 Task: Look for space in Jacobābād, Pakistan from 12th  August, 2023 to 15th August, 2023 for 3 adults in price range Rs.12000 to Rs.16000. Place can be entire place with 2 bedrooms having 3 beds and 1 bathroom. Property type can be house, flat, guest house. Booking option can be shelf check-in. Required host language is English.
Action: Mouse pressed left at (509, 87)
Screenshot: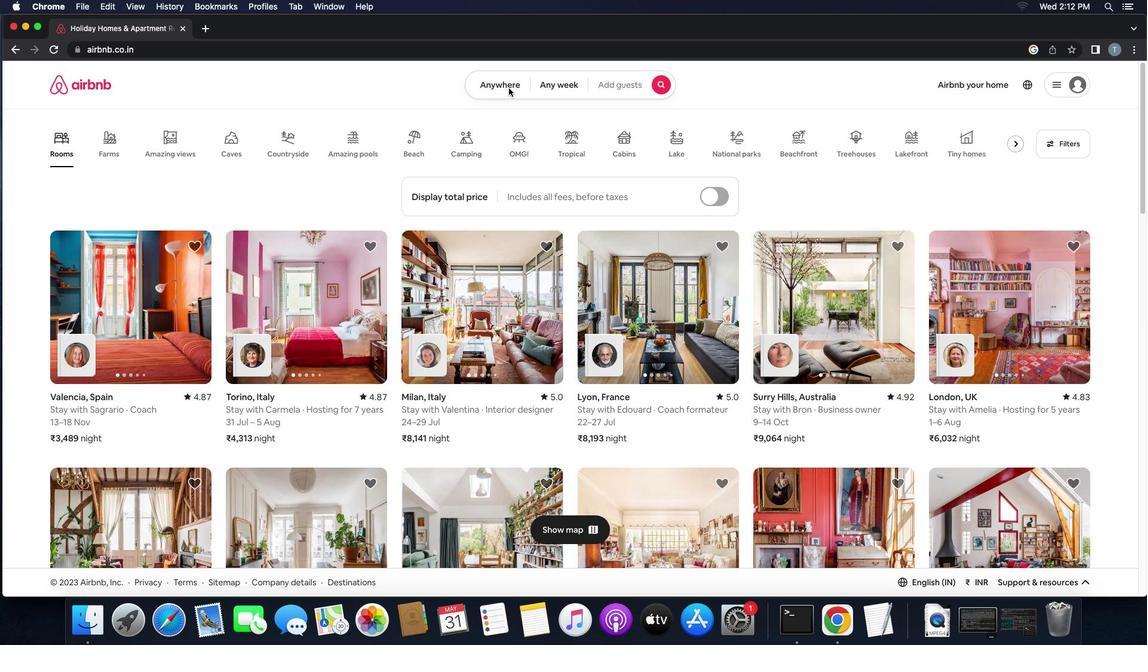 
Action: Mouse pressed left at (509, 87)
Screenshot: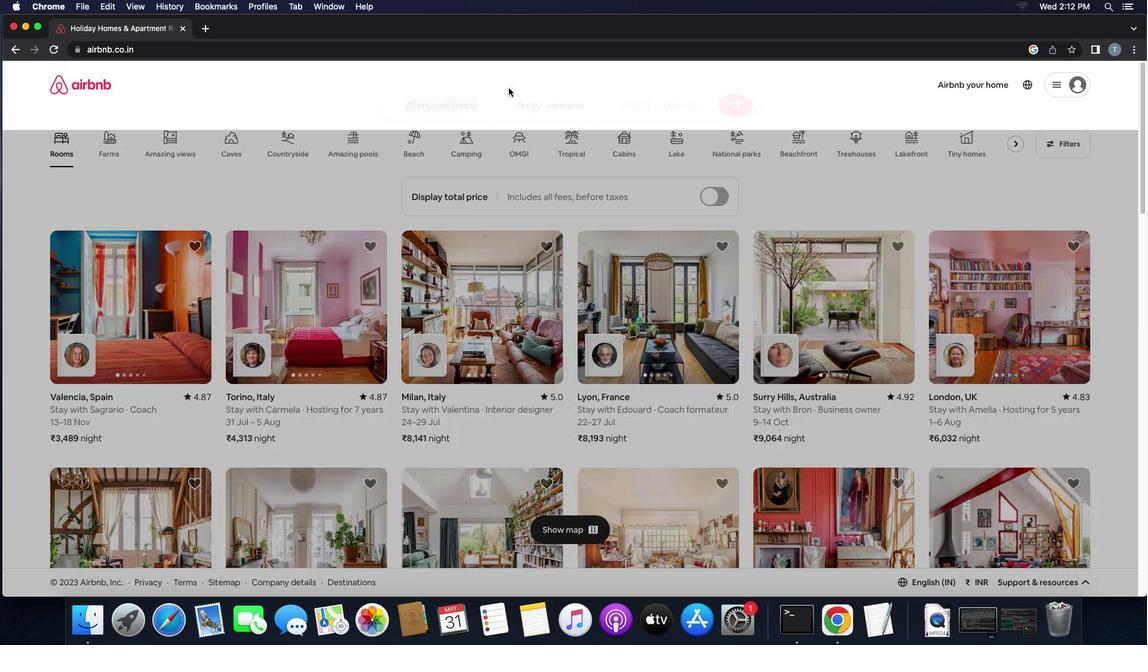 
Action: Mouse moved to (478, 125)
Screenshot: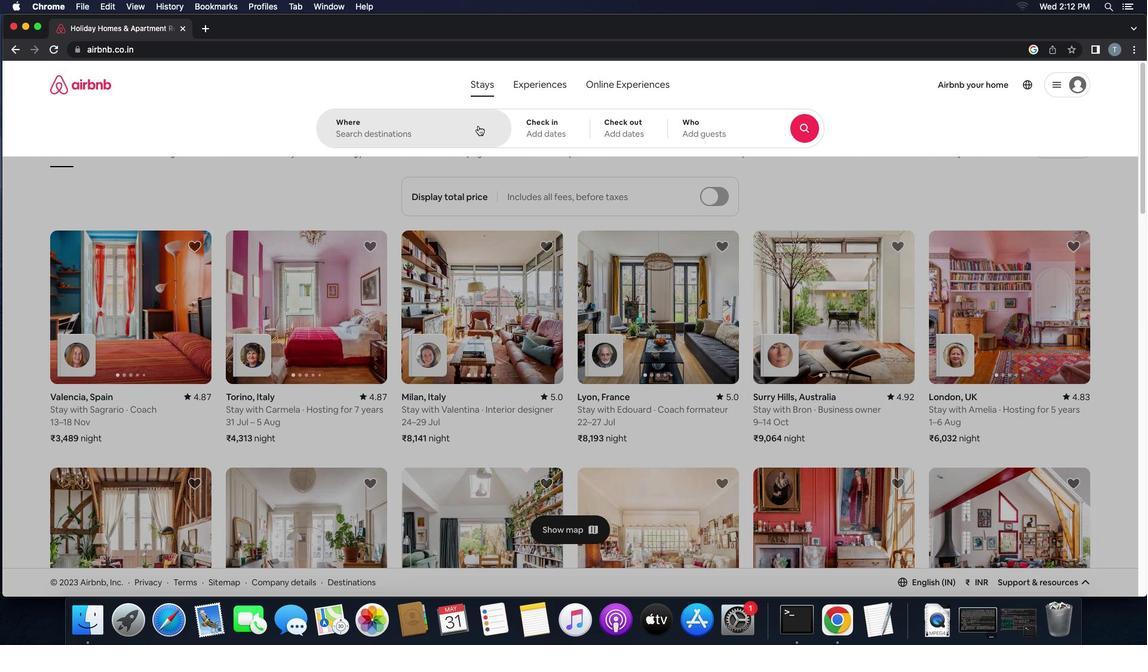 
Action: Mouse pressed left at (478, 125)
Screenshot: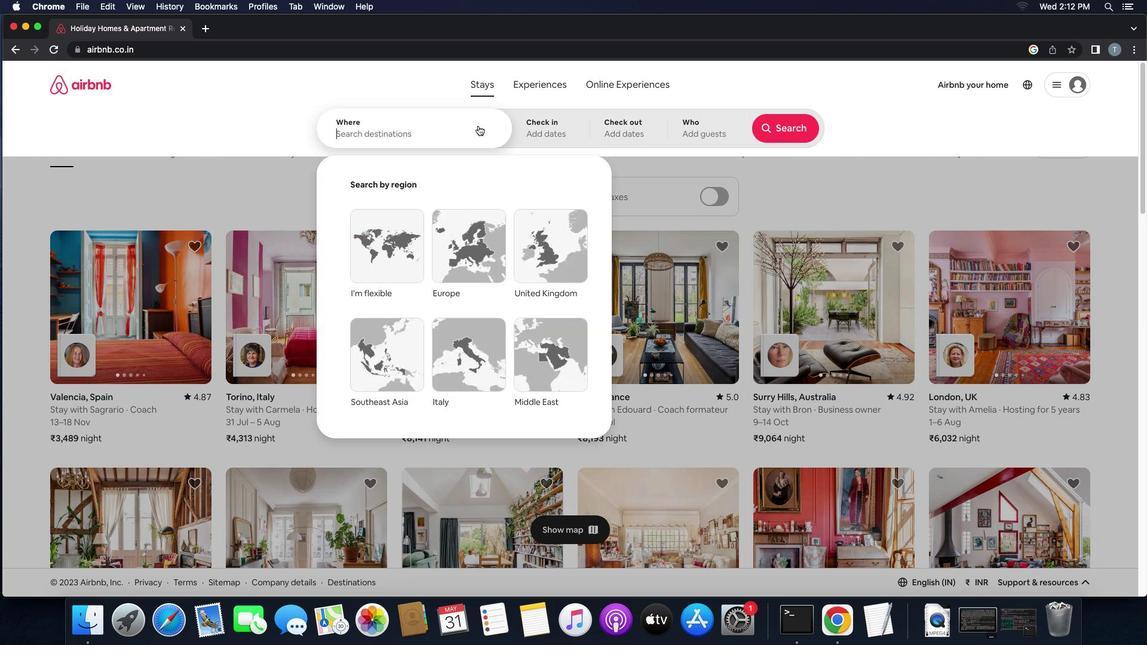 
Action: Mouse moved to (477, 126)
Screenshot: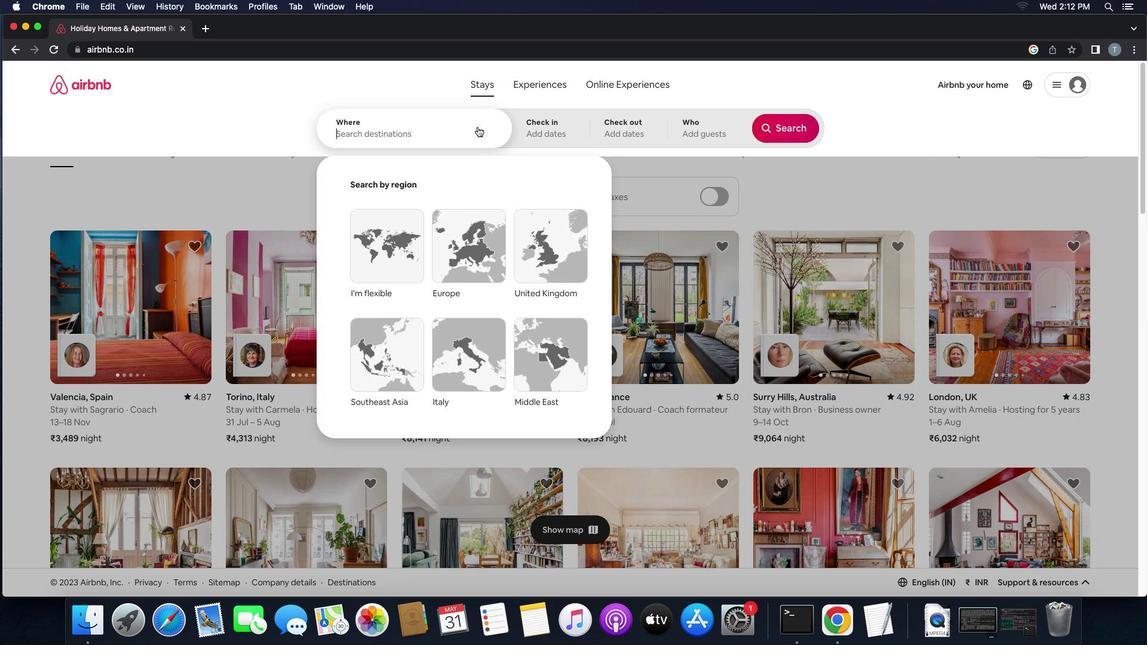 
Action: Key pressed 'j''a''c''o''b''a''b''a''d'
Screenshot: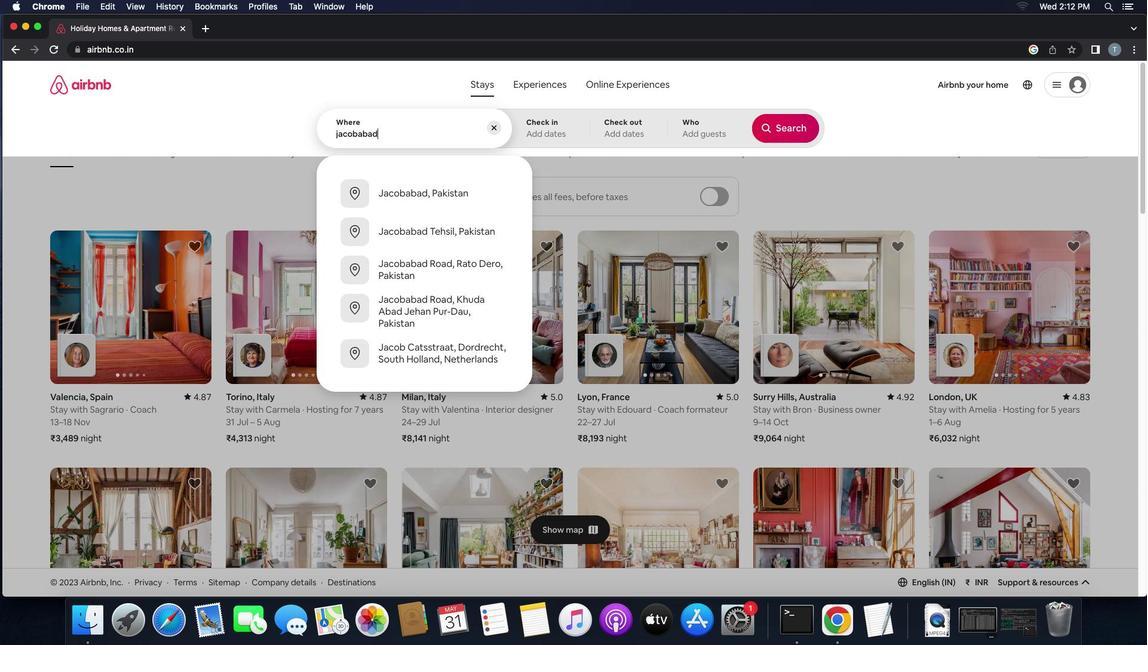 
Action: Mouse moved to (465, 200)
Screenshot: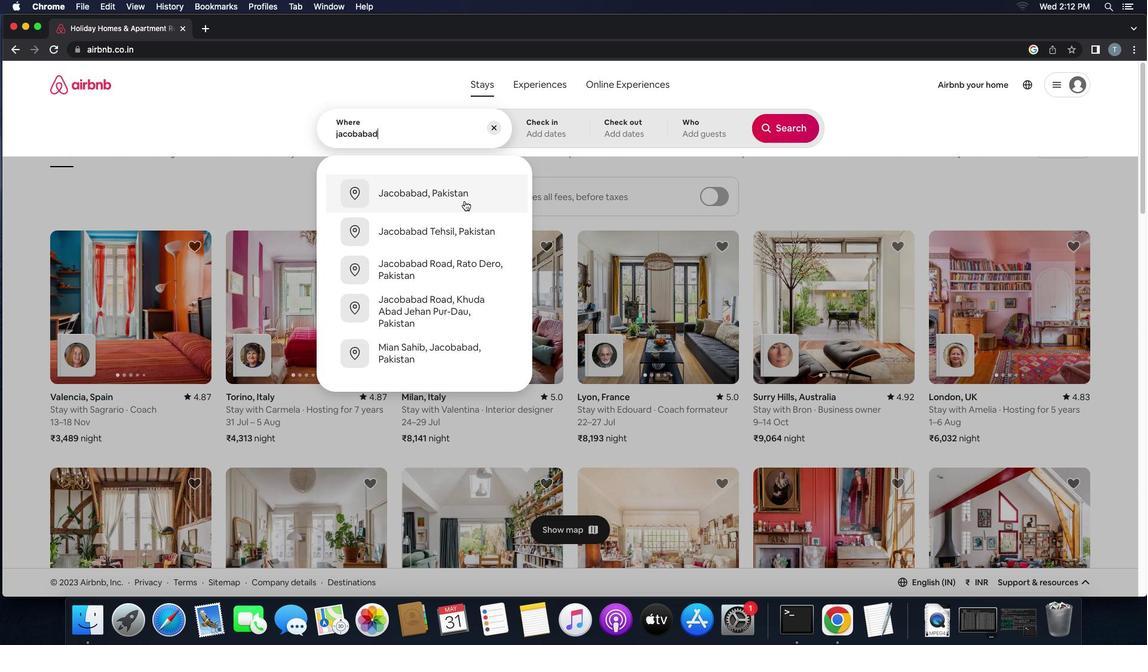 
Action: Mouse pressed left at (465, 200)
Screenshot: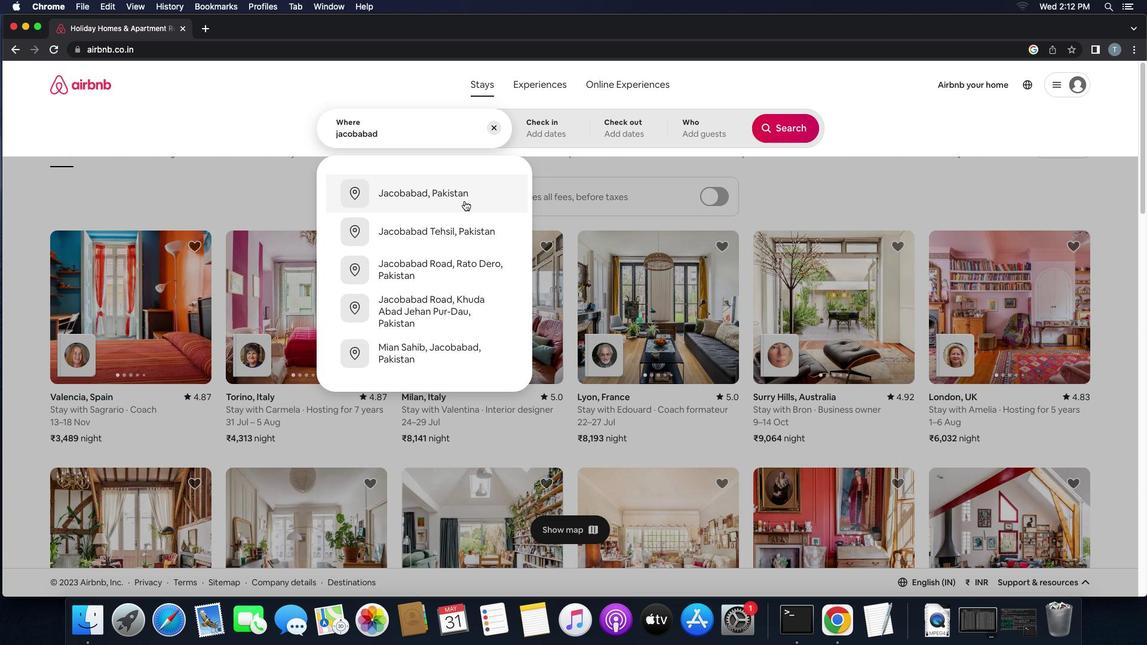 
Action: Mouse moved to (789, 219)
Screenshot: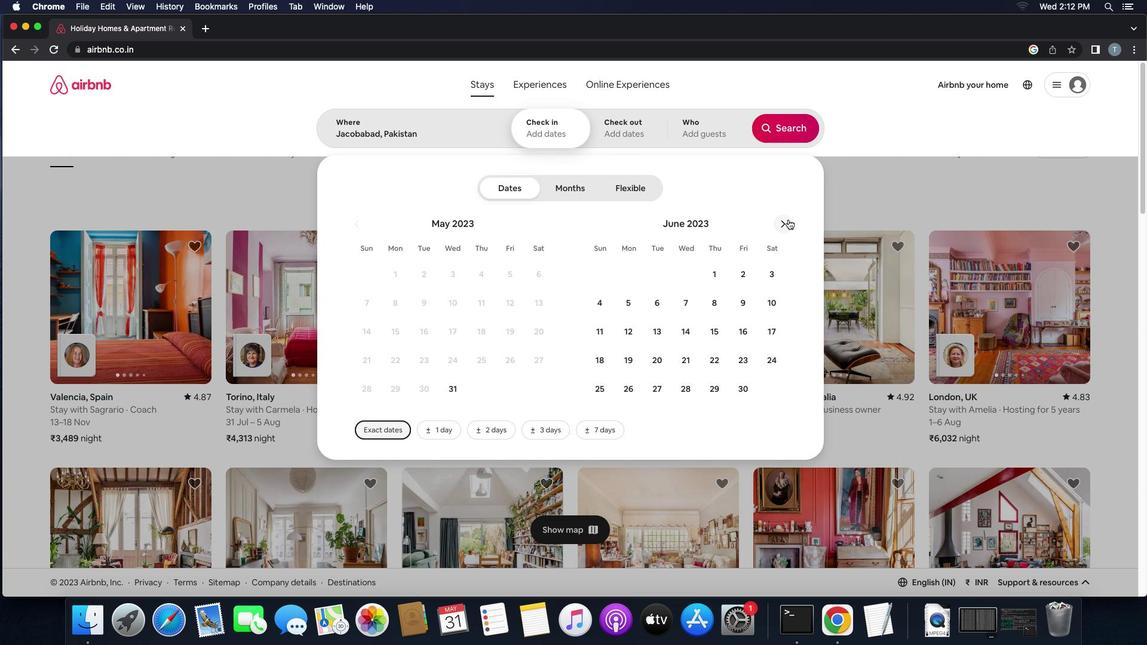 
Action: Mouse pressed left at (789, 219)
Screenshot: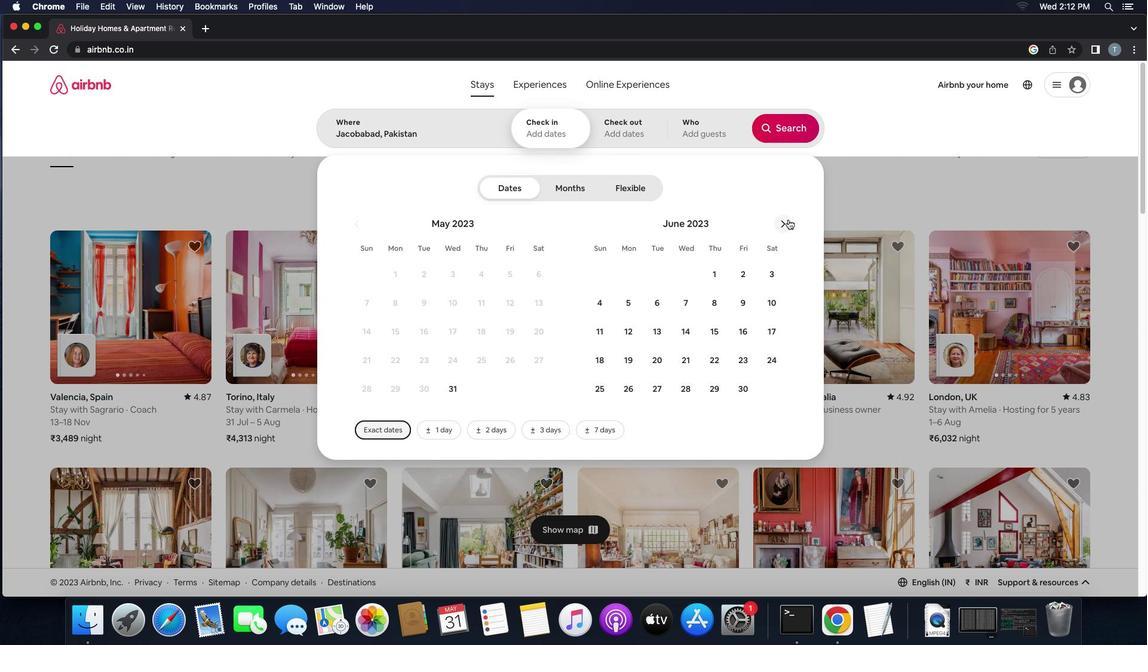 
Action: Mouse moved to (789, 220)
Screenshot: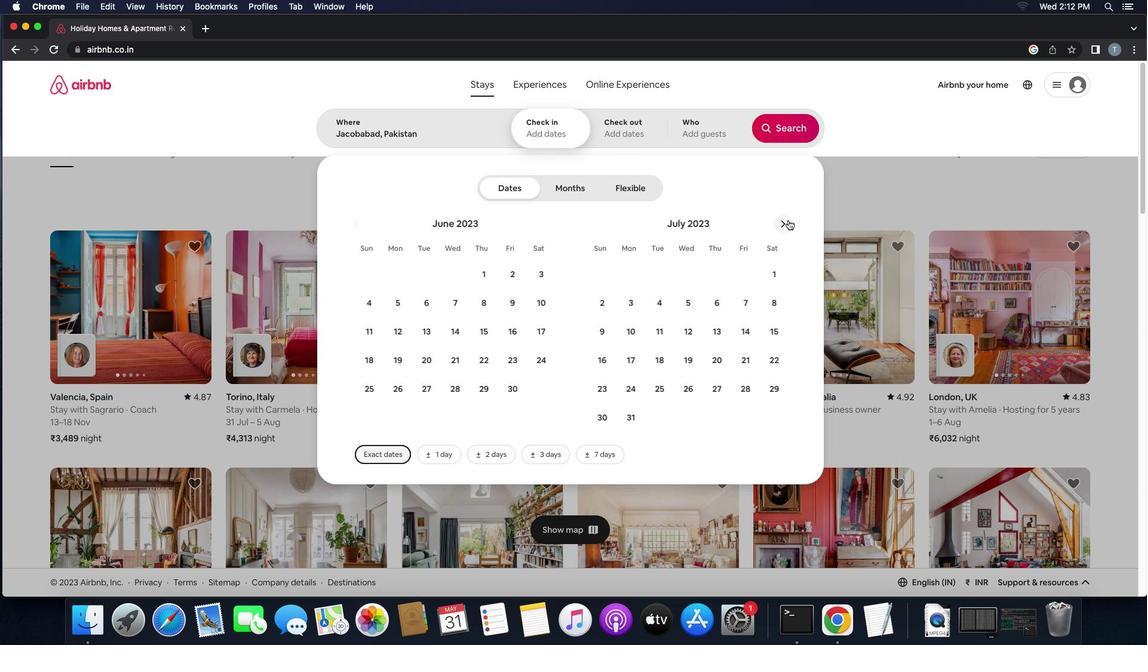 
Action: Mouse pressed left at (789, 220)
Screenshot: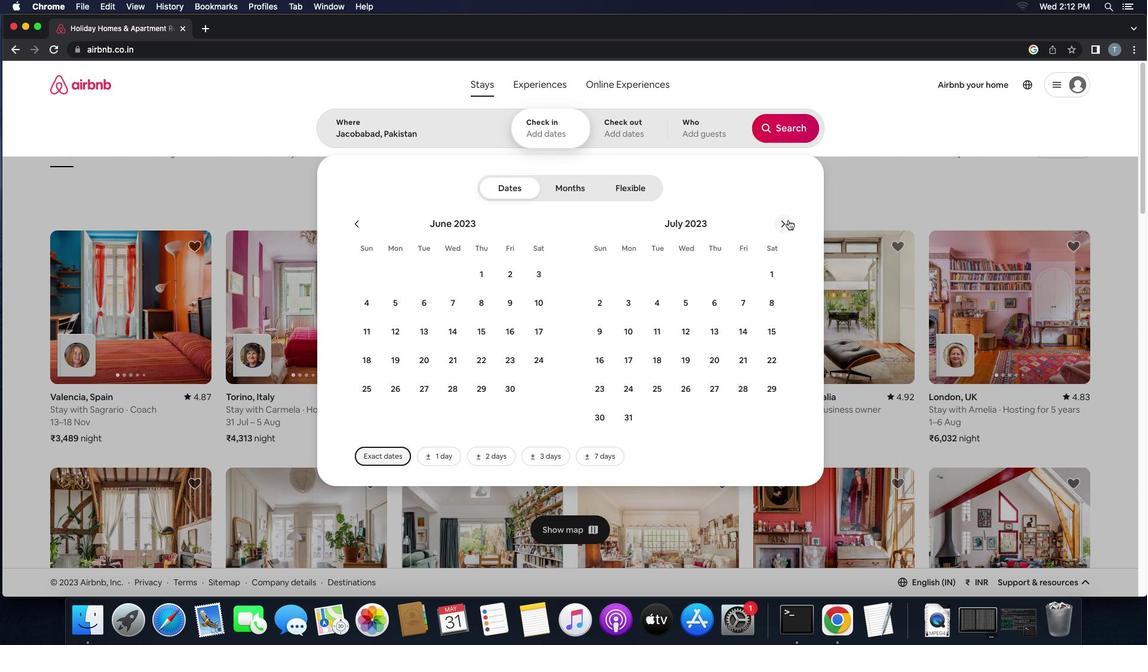 
Action: Mouse moved to (765, 298)
Screenshot: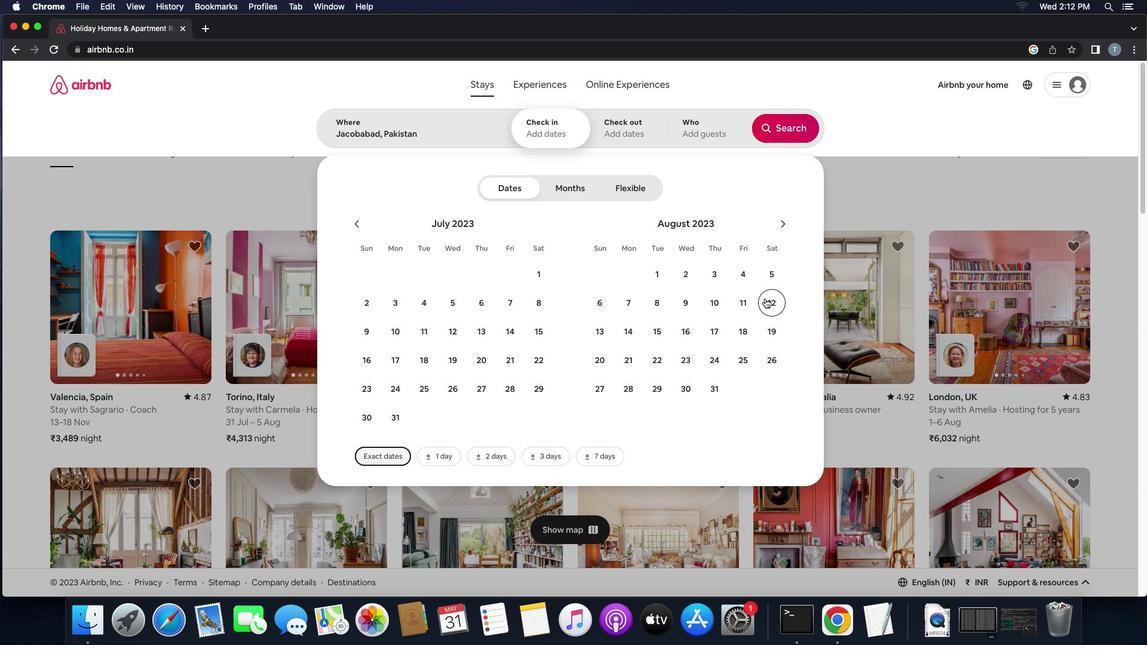 
Action: Mouse pressed left at (765, 298)
Screenshot: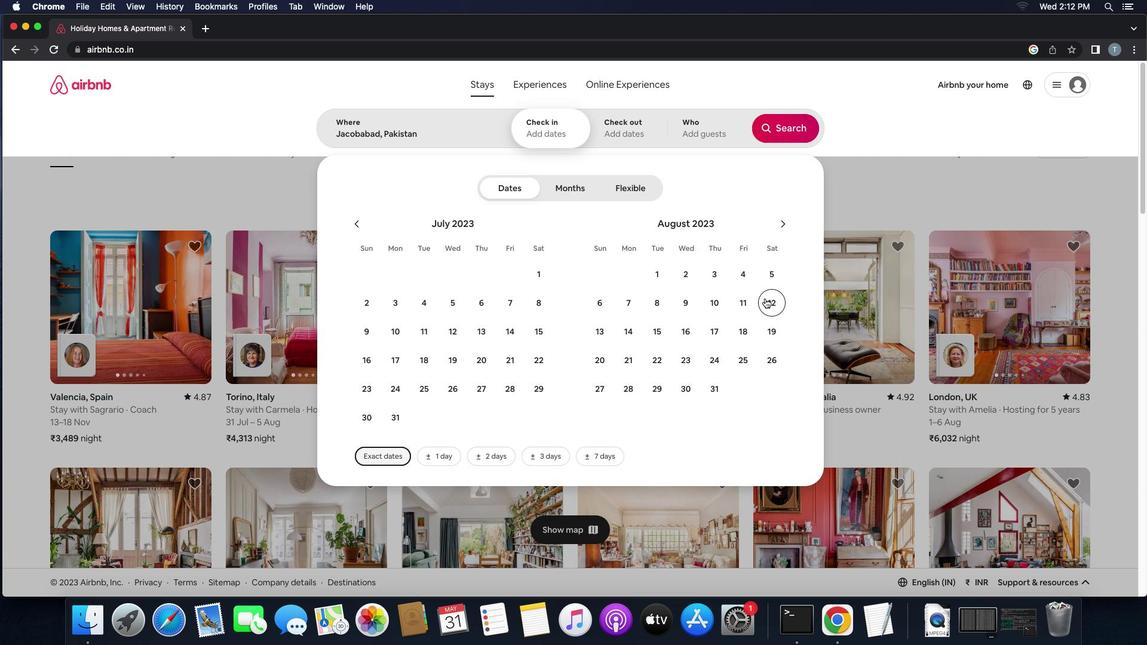 
Action: Mouse moved to (651, 328)
Screenshot: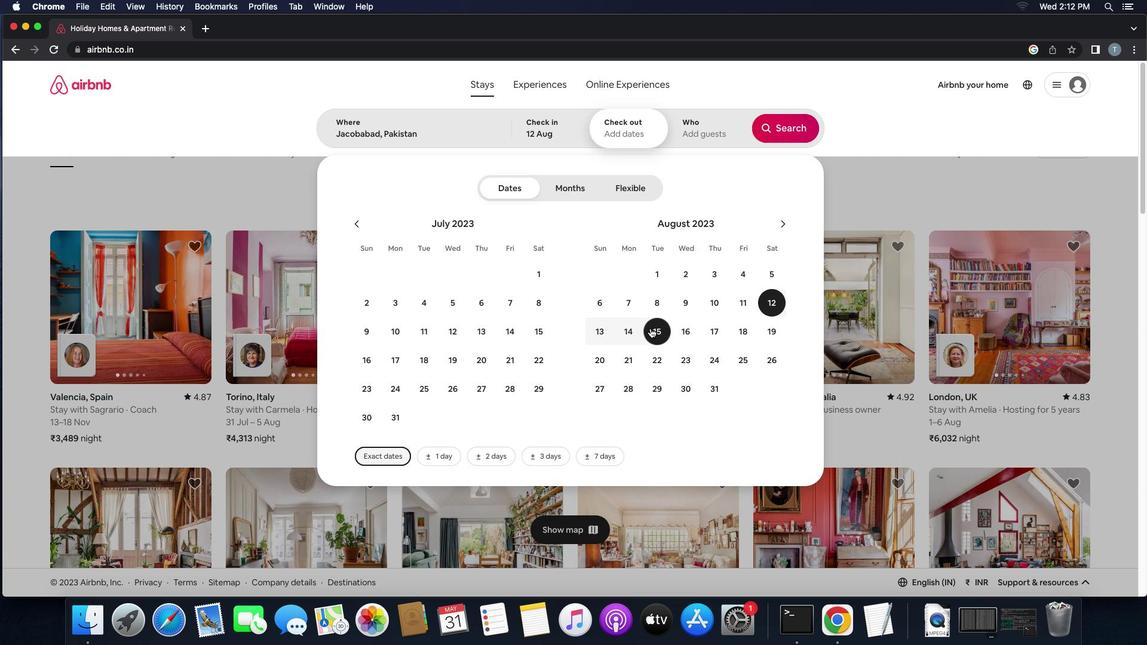 
Action: Mouse pressed left at (651, 328)
Screenshot: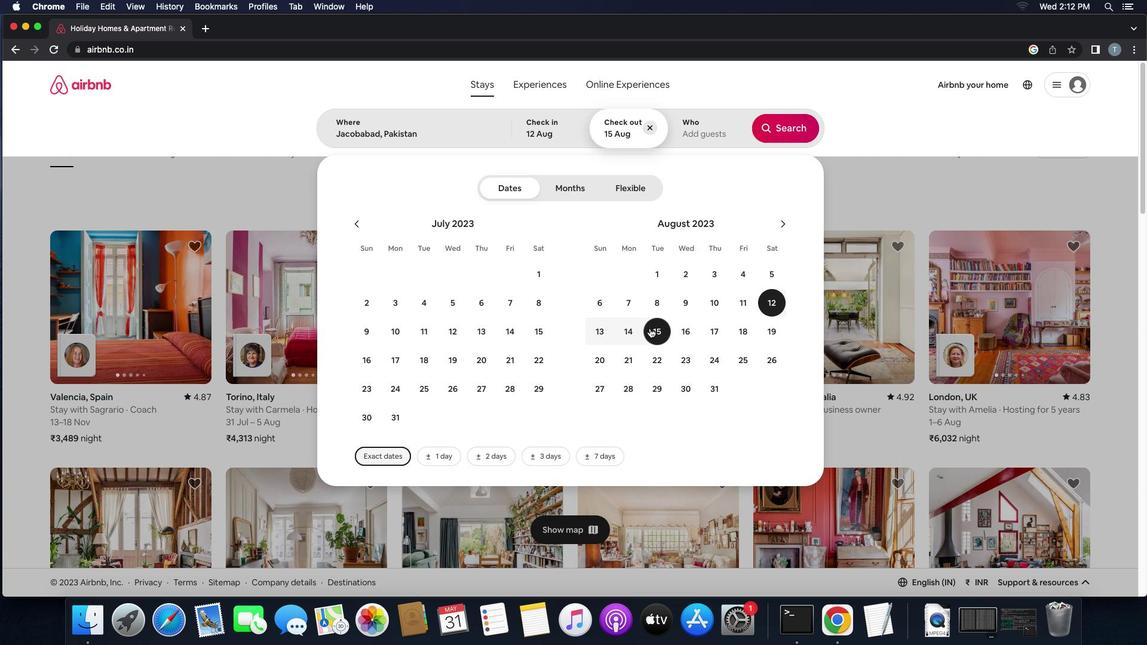 
Action: Mouse moved to (714, 126)
Screenshot: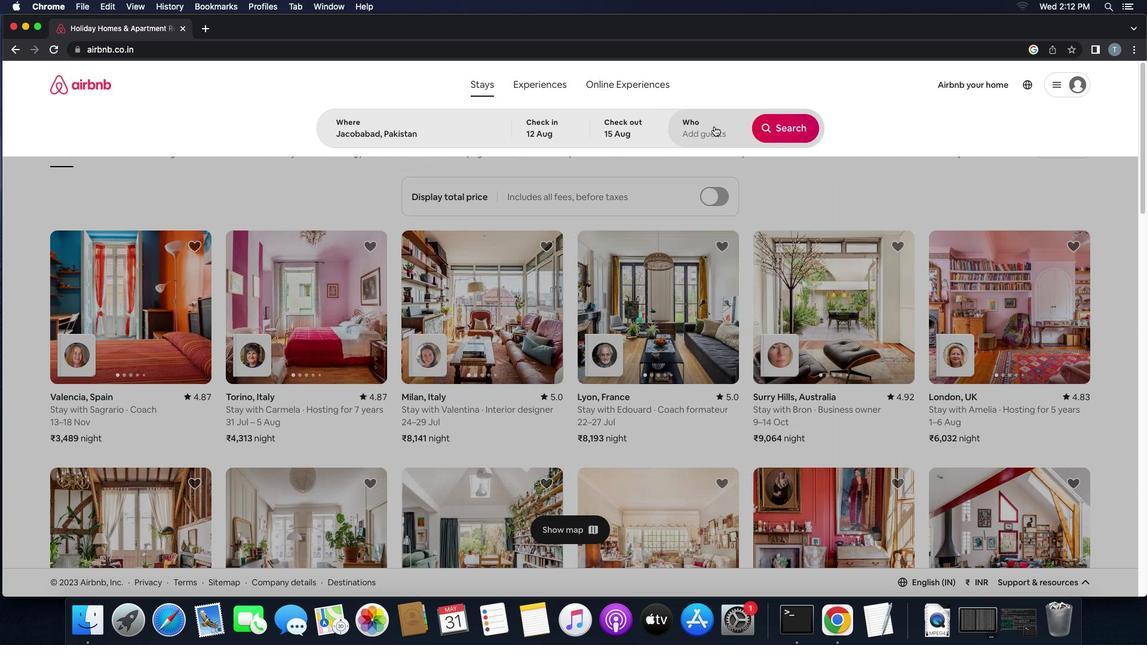 
Action: Mouse pressed left at (714, 126)
Screenshot: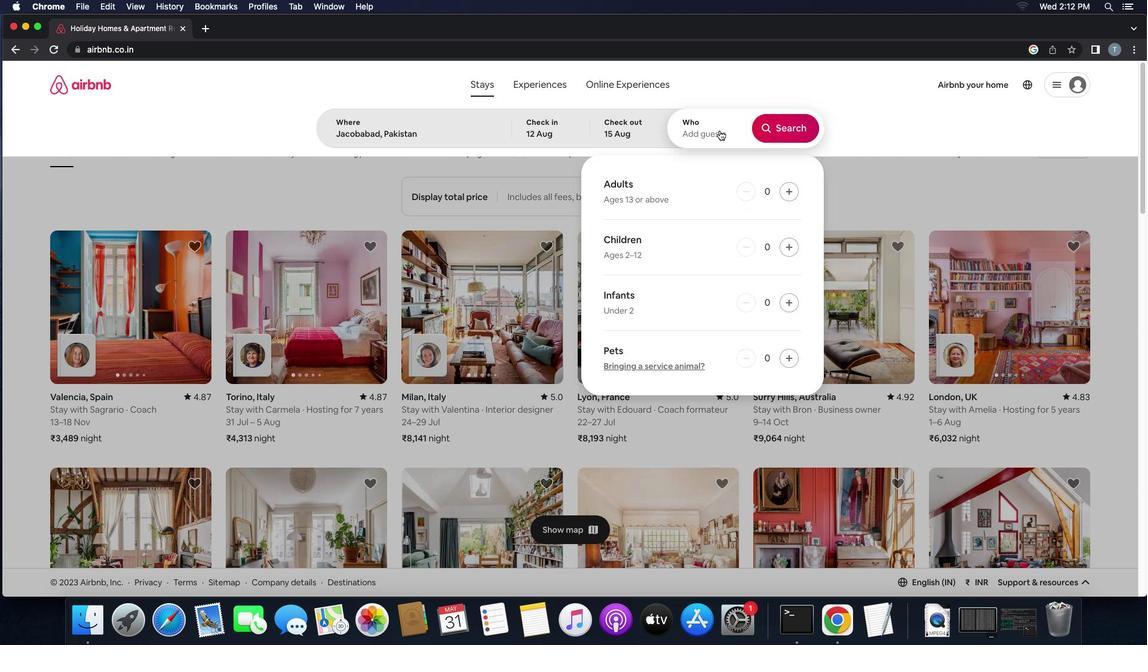 
Action: Mouse moved to (788, 189)
Screenshot: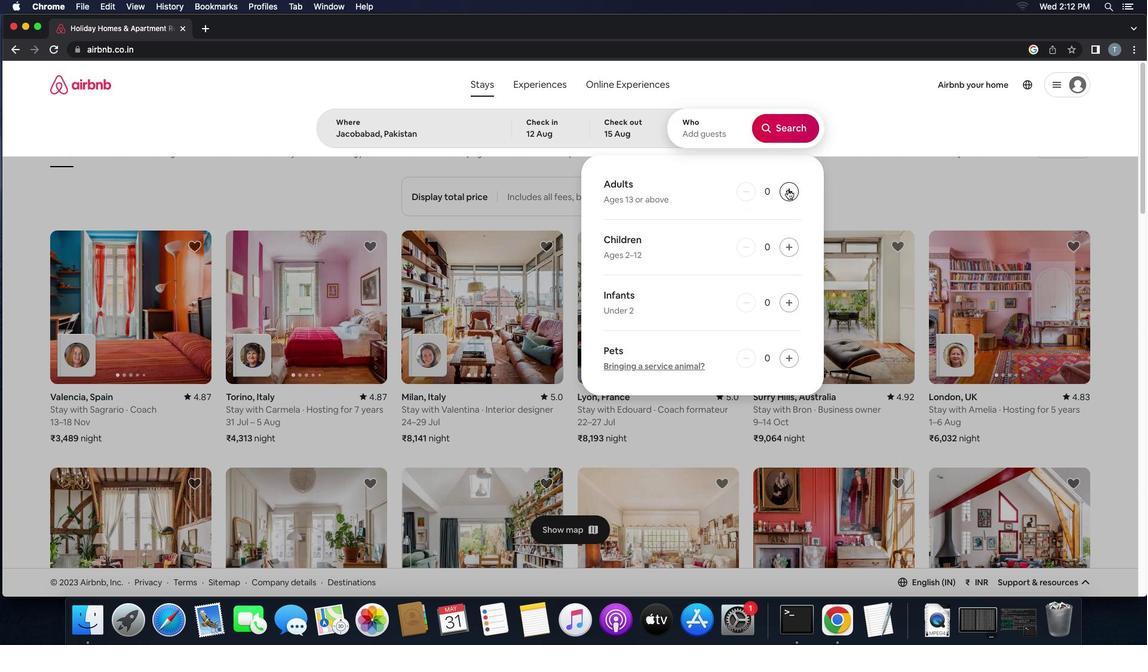 
Action: Mouse pressed left at (788, 189)
Screenshot: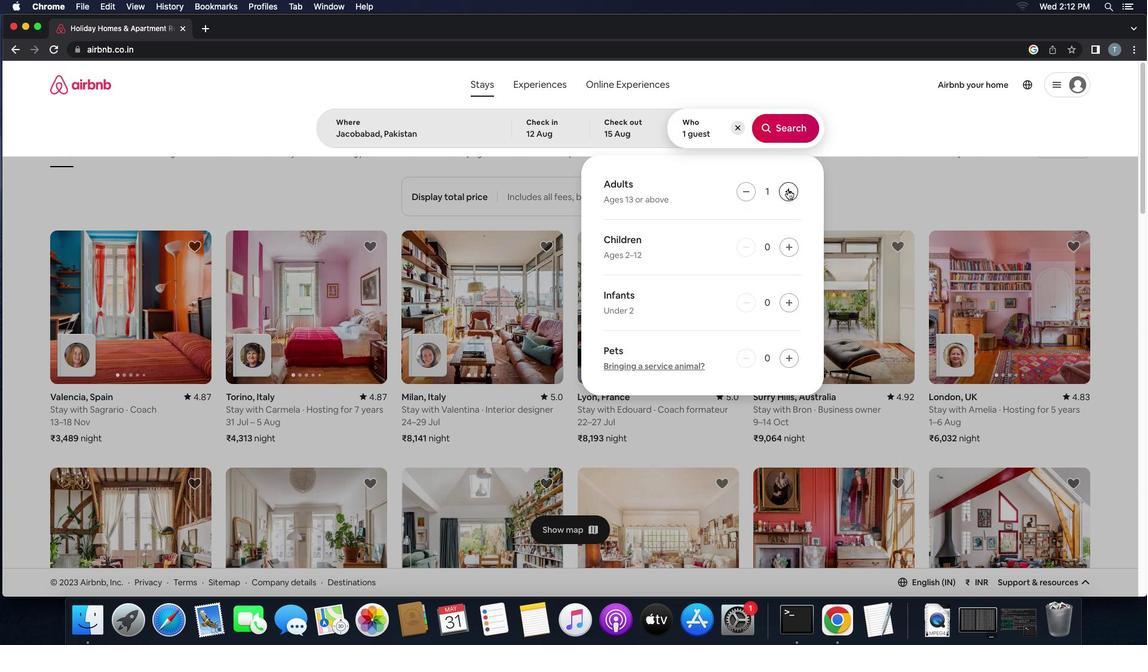 
Action: Mouse moved to (788, 190)
Screenshot: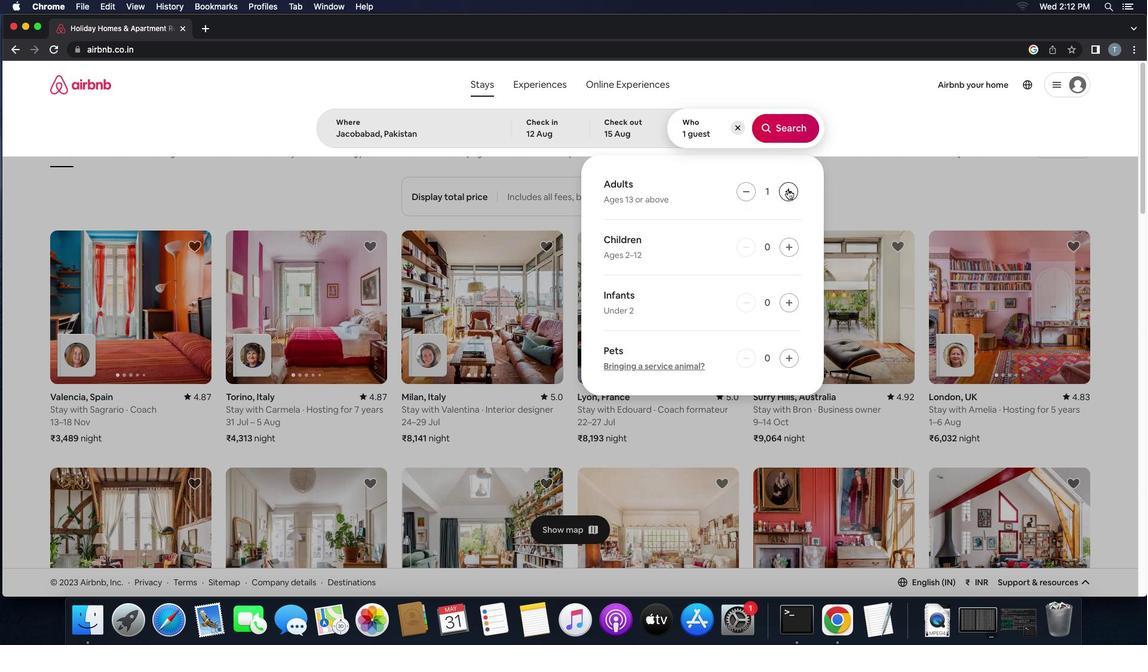 
Action: Mouse pressed left at (788, 190)
Screenshot: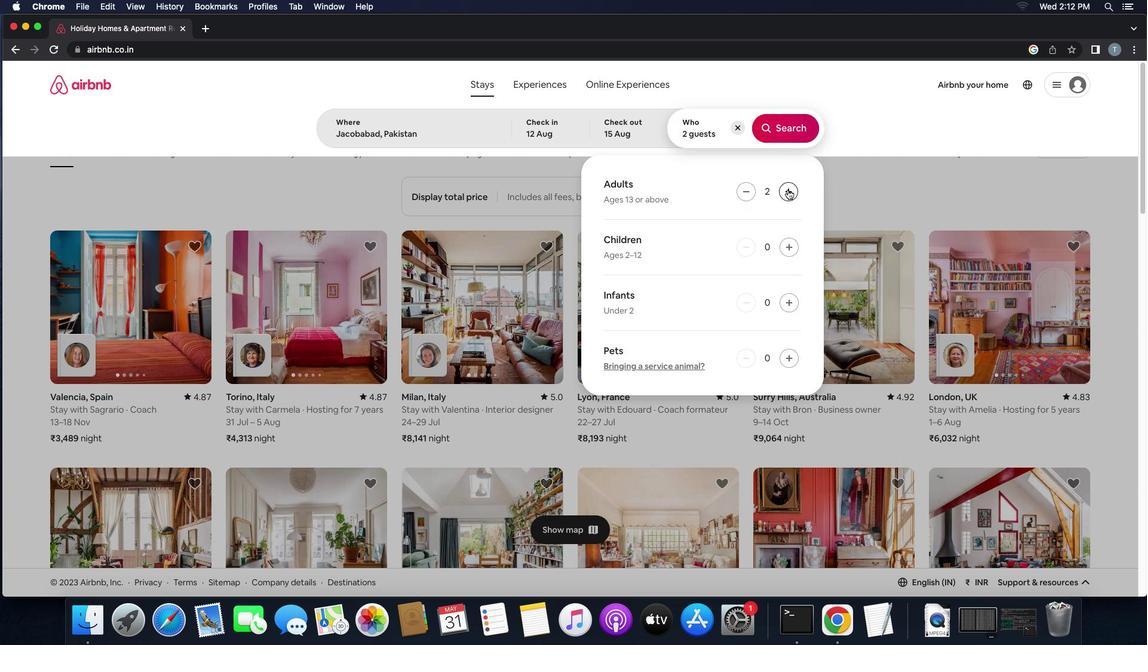
Action: Mouse pressed left at (788, 190)
Screenshot: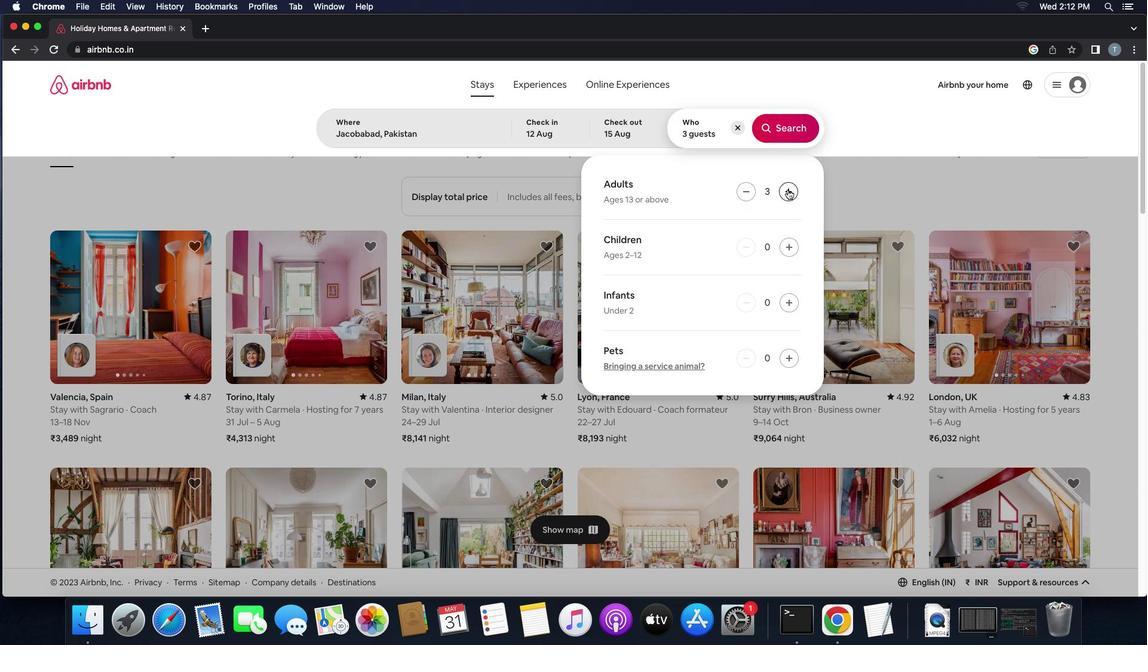 
Action: Mouse moved to (776, 130)
Screenshot: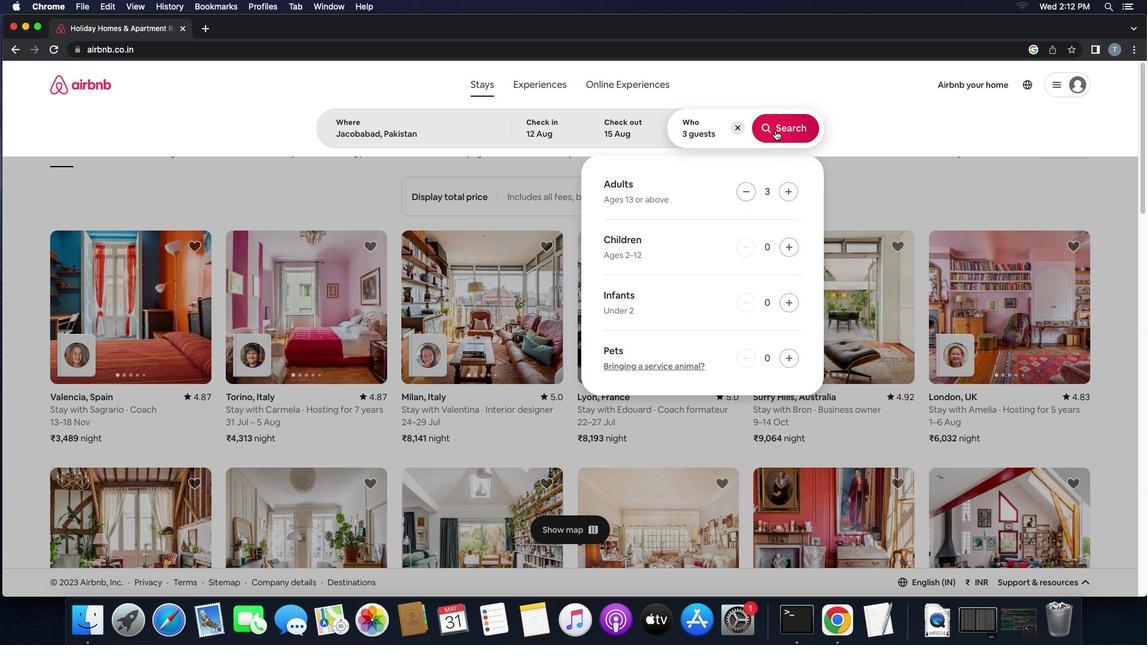 
Action: Mouse pressed left at (776, 130)
Screenshot: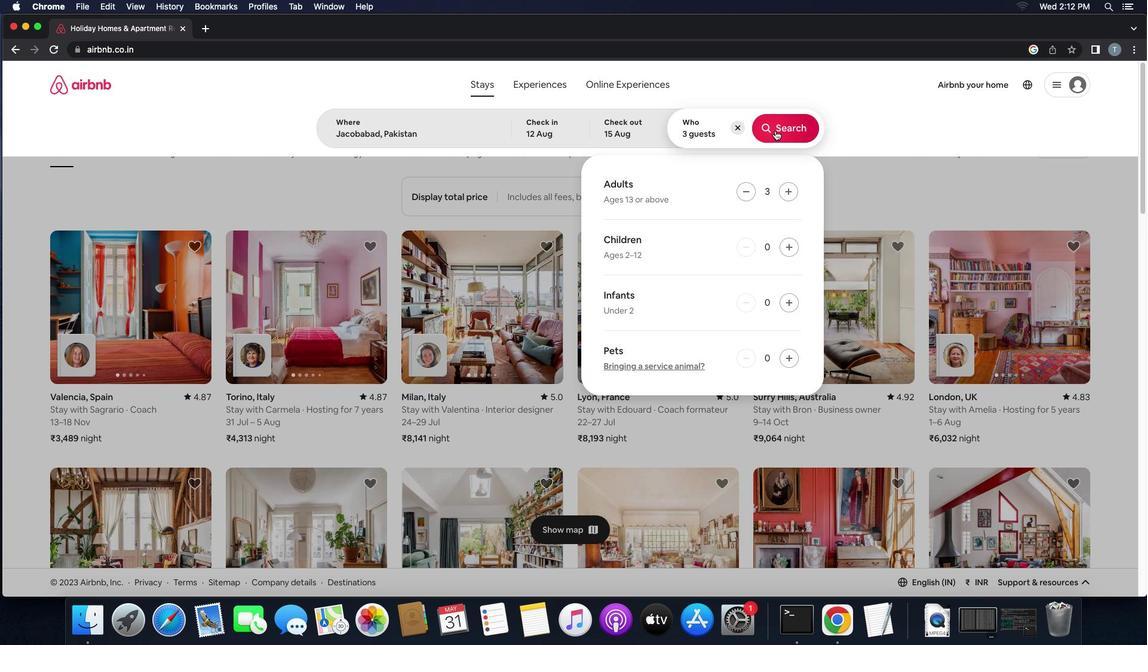 
Action: Mouse moved to (1112, 127)
Screenshot: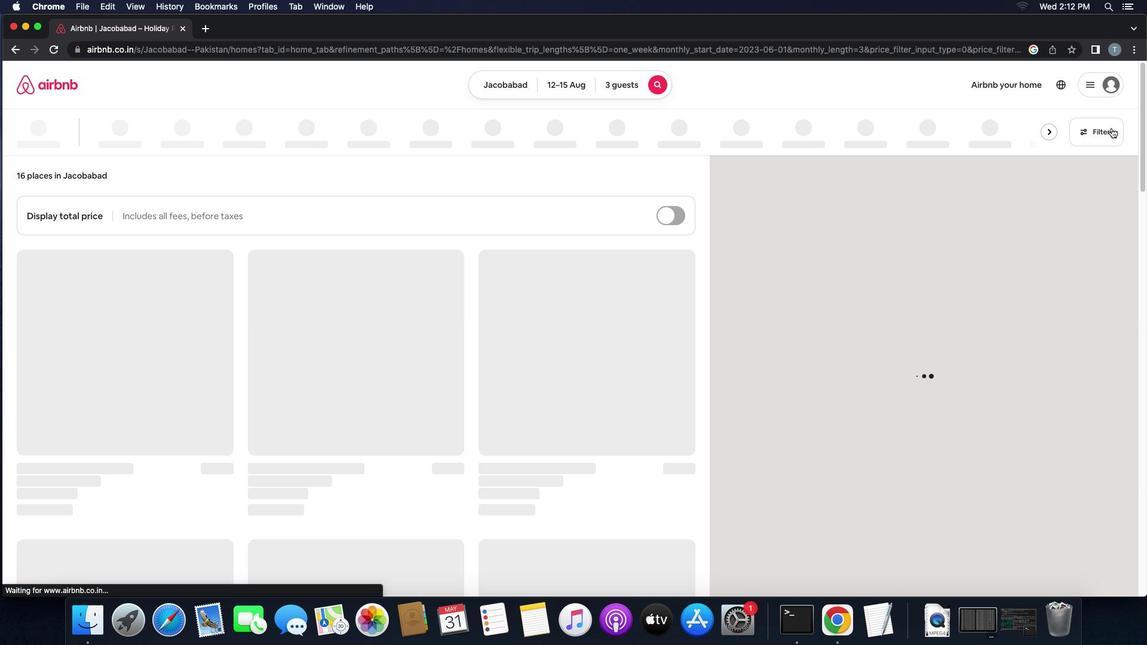 
Action: Mouse pressed left at (1112, 127)
Screenshot: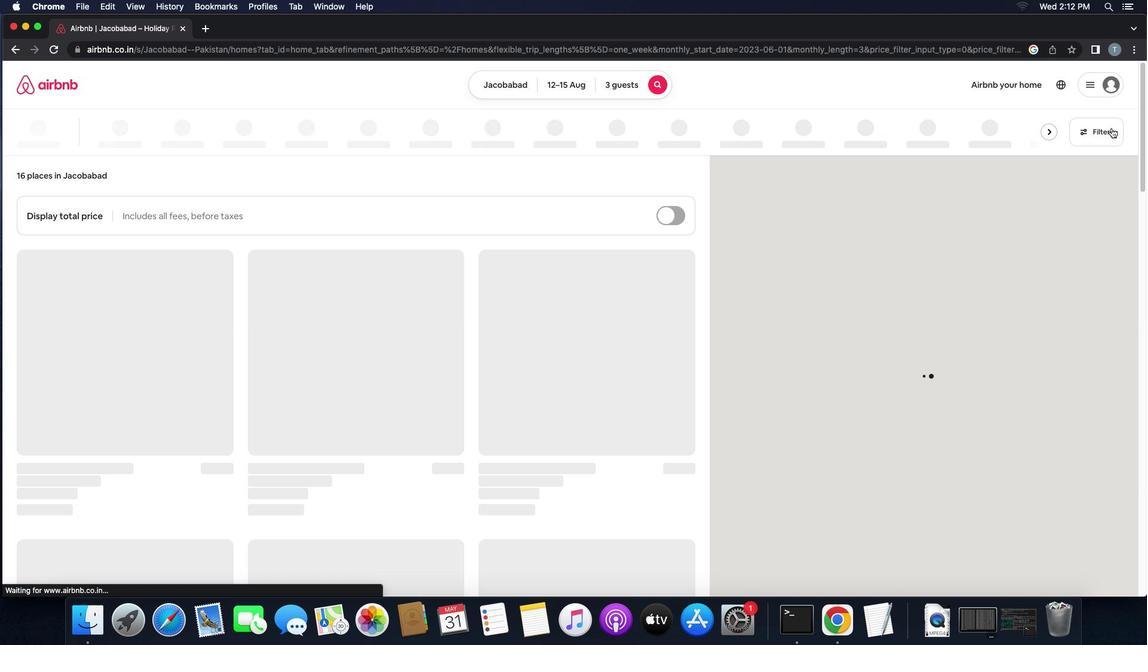 
Action: Mouse moved to (507, 281)
Screenshot: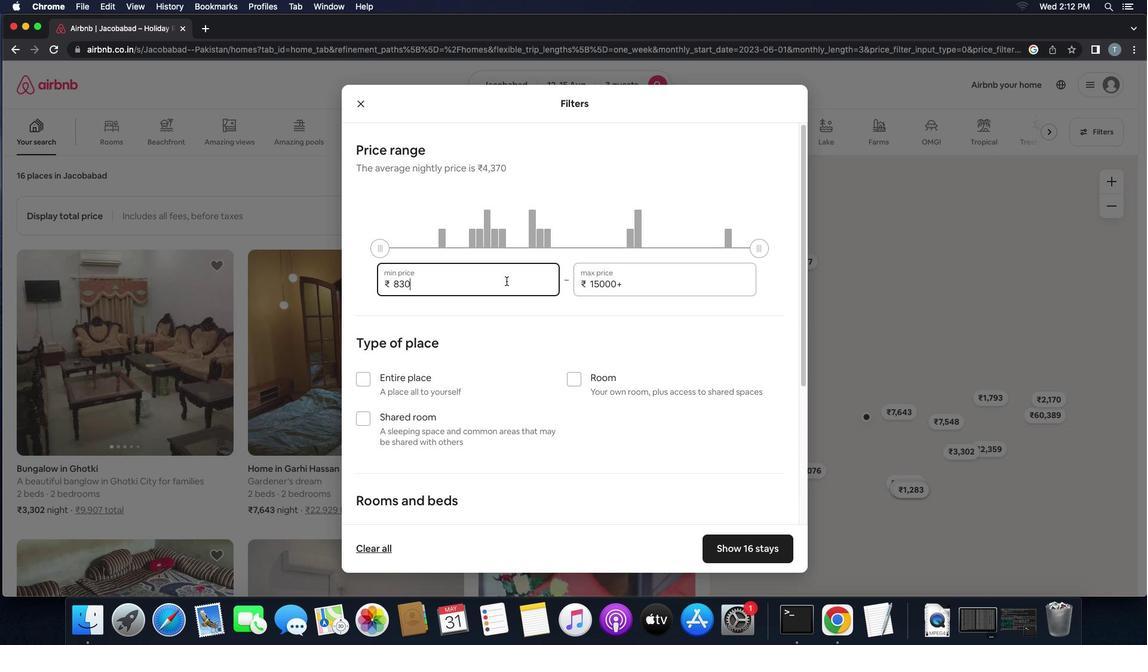 
Action: Mouse pressed left at (507, 281)
Screenshot: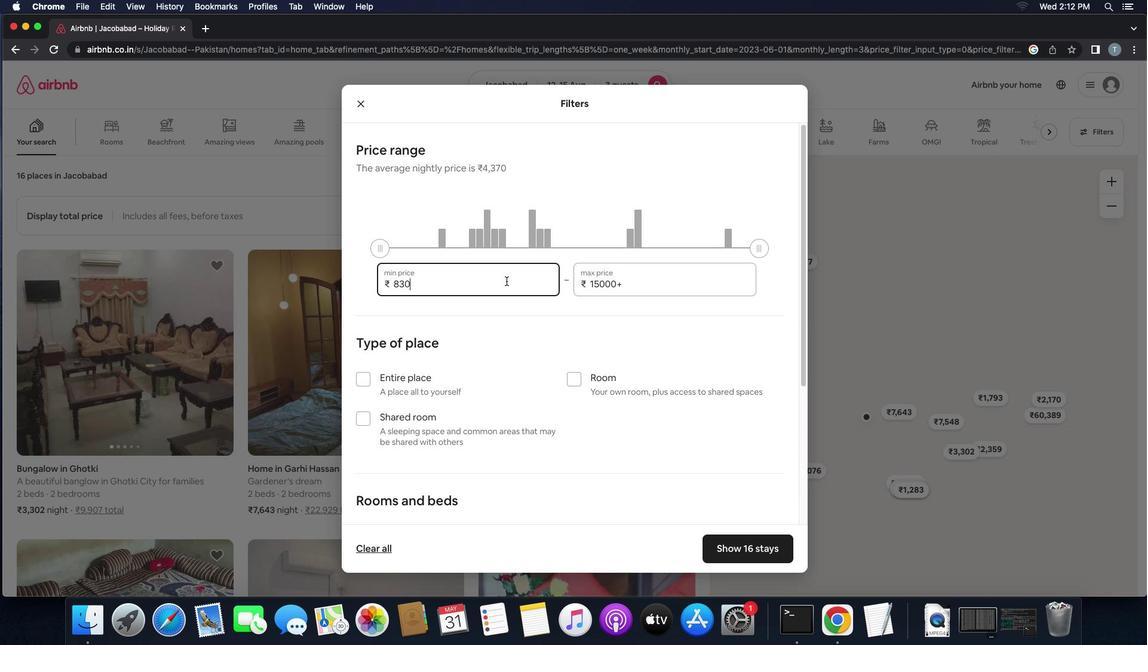 
Action: Mouse moved to (508, 282)
Screenshot: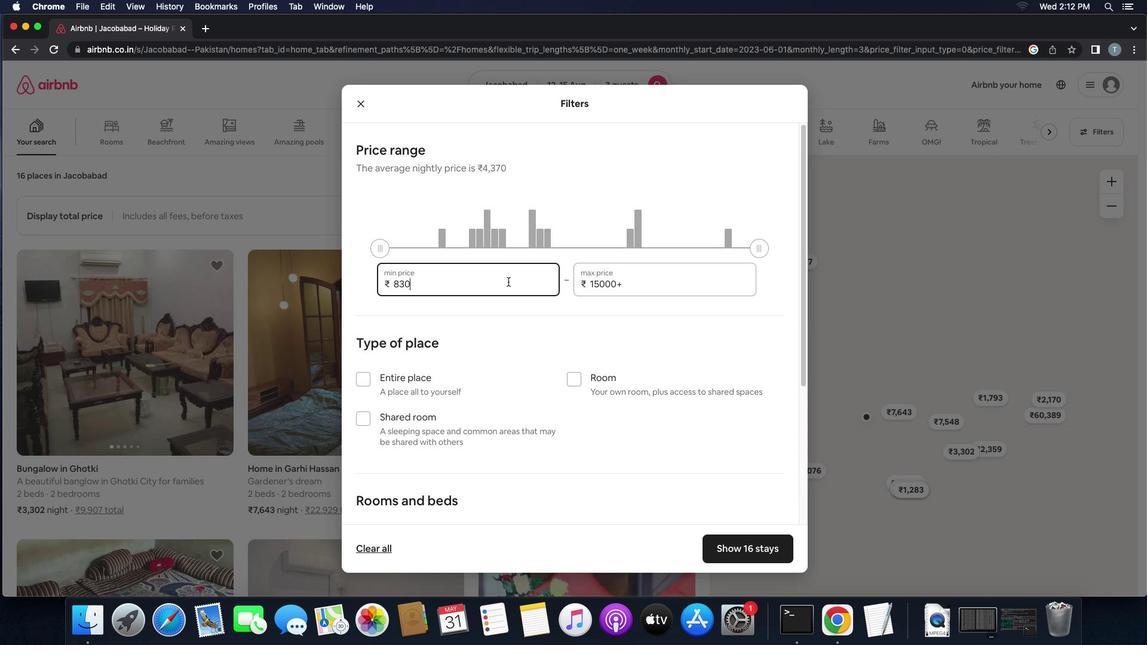 
Action: Key pressed Key.backspaceKey.backspaceKey.backspaceKey.backspaceKey.backspaceKey.backspaceKey.backspace'1''2'
Screenshot: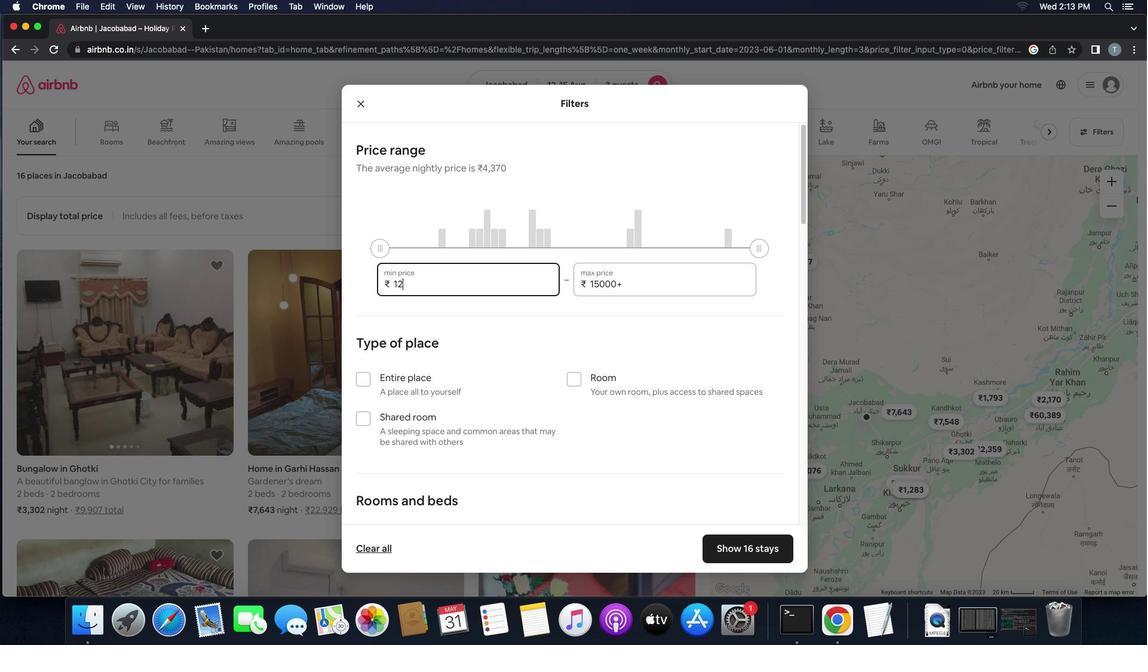
Action: Mouse moved to (524, 307)
Screenshot: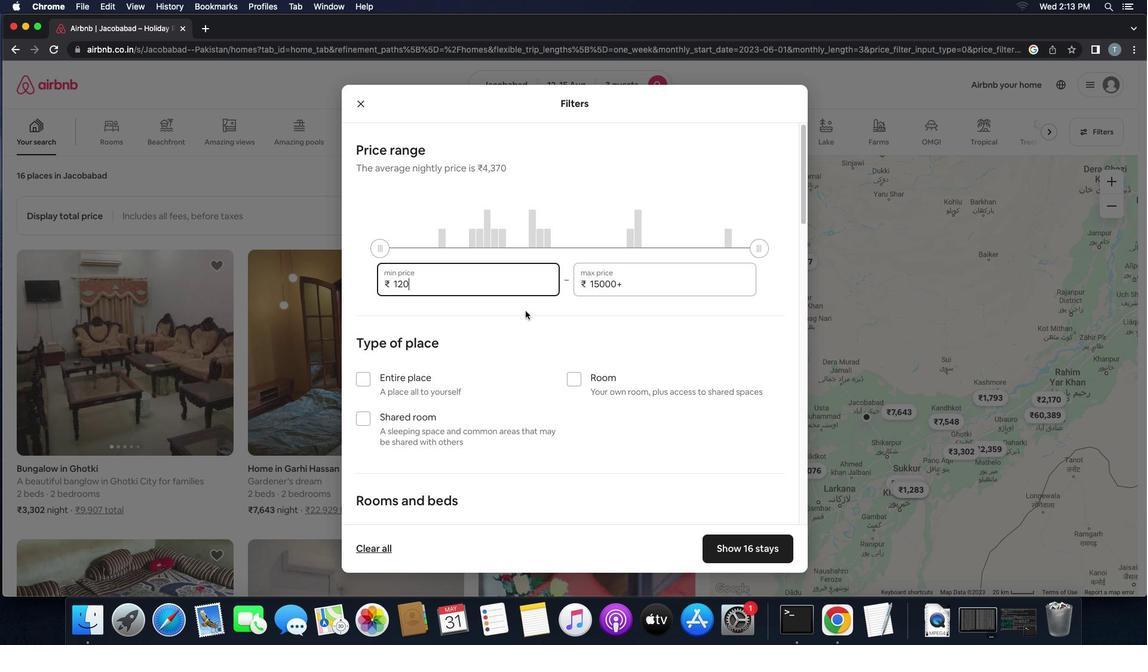 
Action: Key pressed '0'
Screenshot: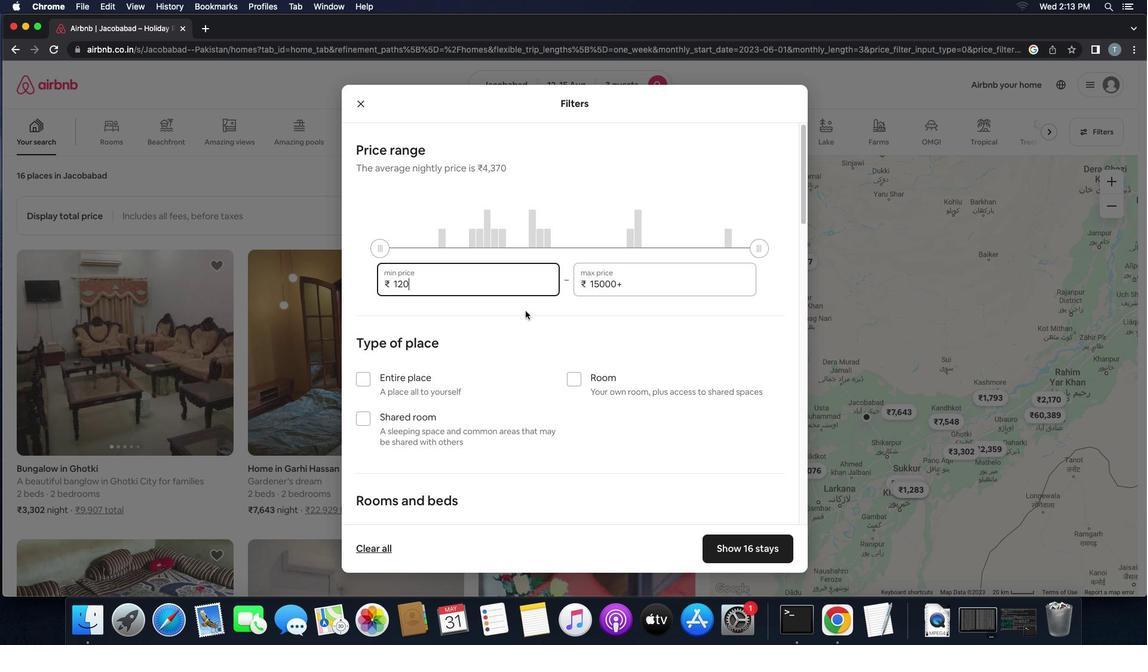 
Action: Mouse moved to (525, 310)
Screenshot: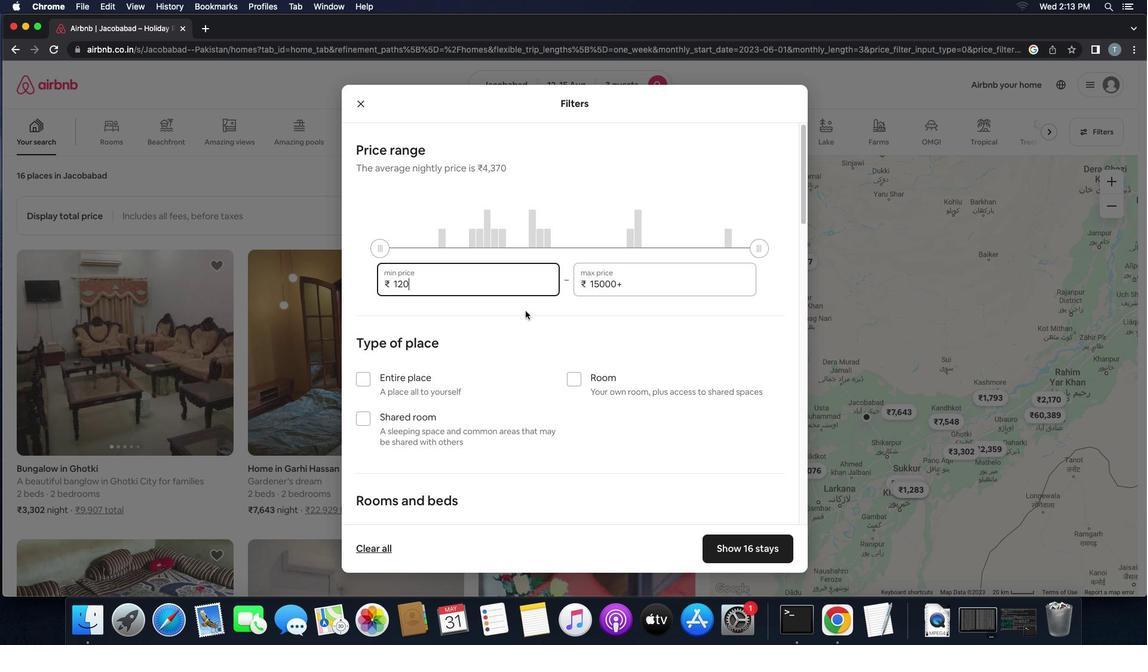 
Action: Key pressed '0''0'
Screenshot: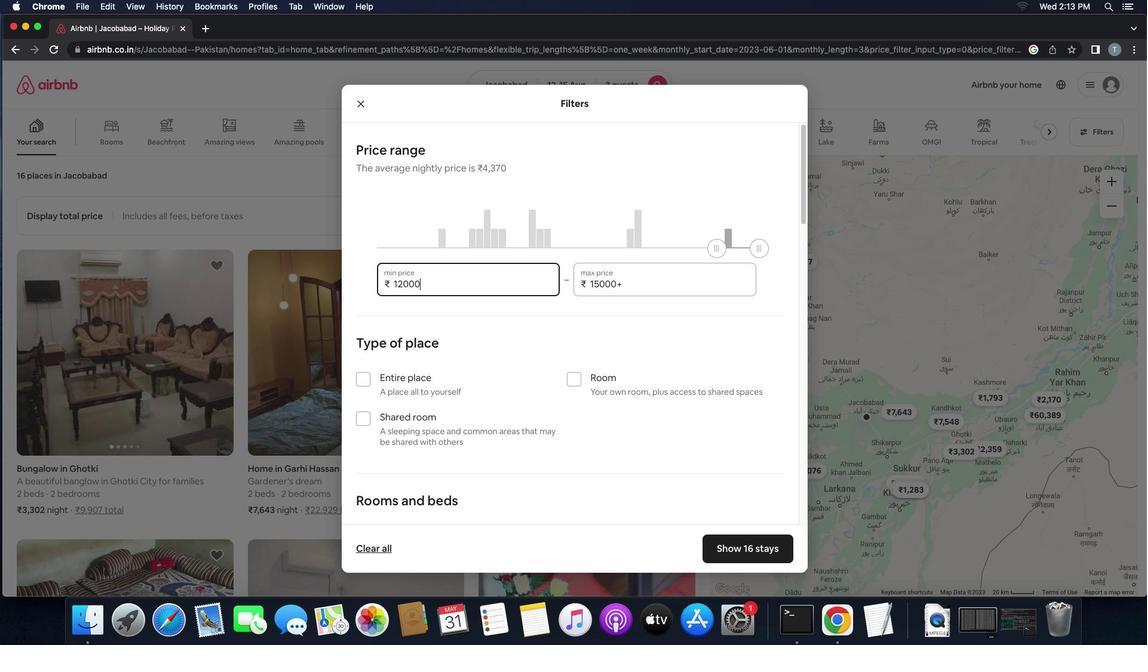 
Action: Mouse moved to (631, 284)
Screenshot: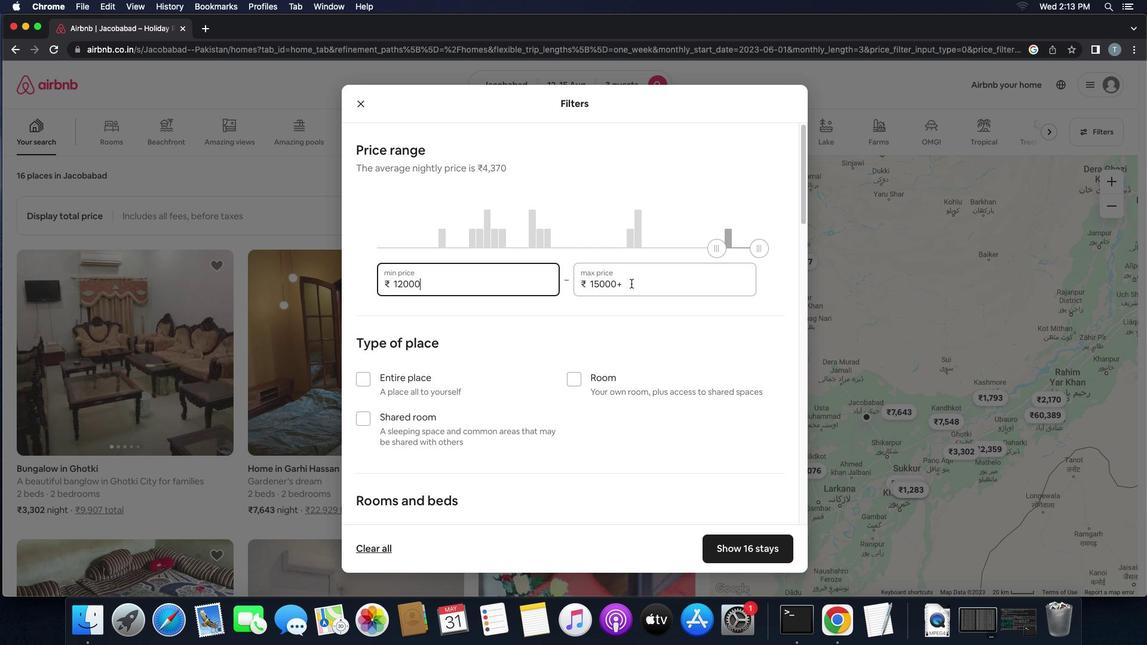 
Action: Mouse pressed left at (631, 284)
Screenshot: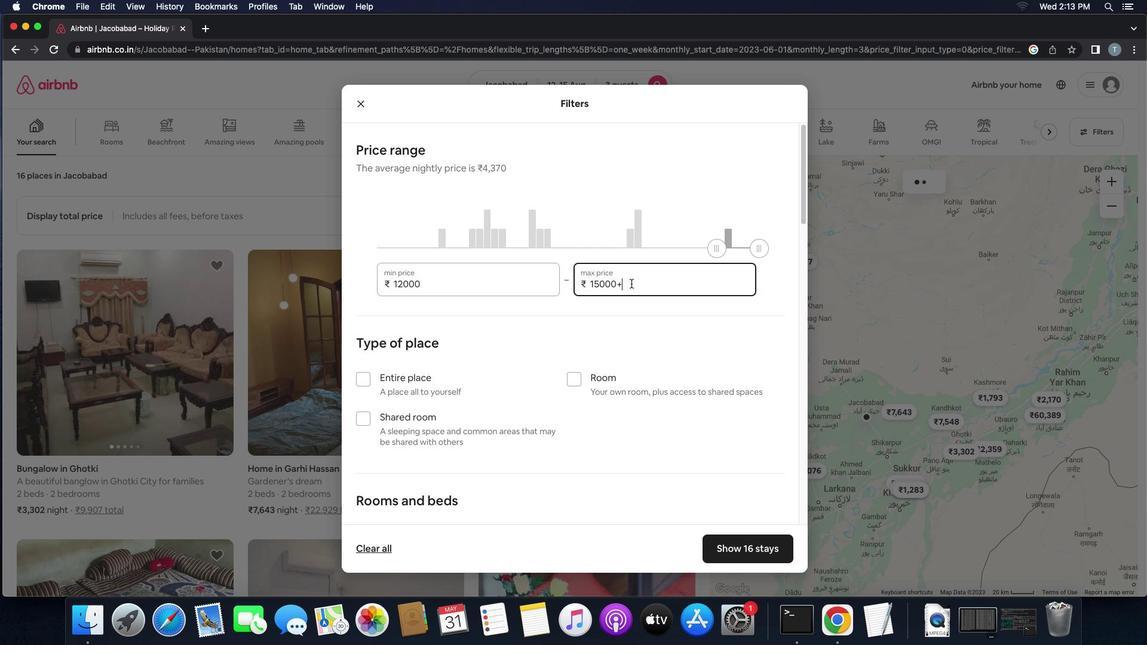 
Action: Key pressed Key.backspaceKey.backspaceKey.backspaceKey.backspaceKey.backspaceKey.backspaceKey.backspace'1''6''0''0''0'
Screenshot: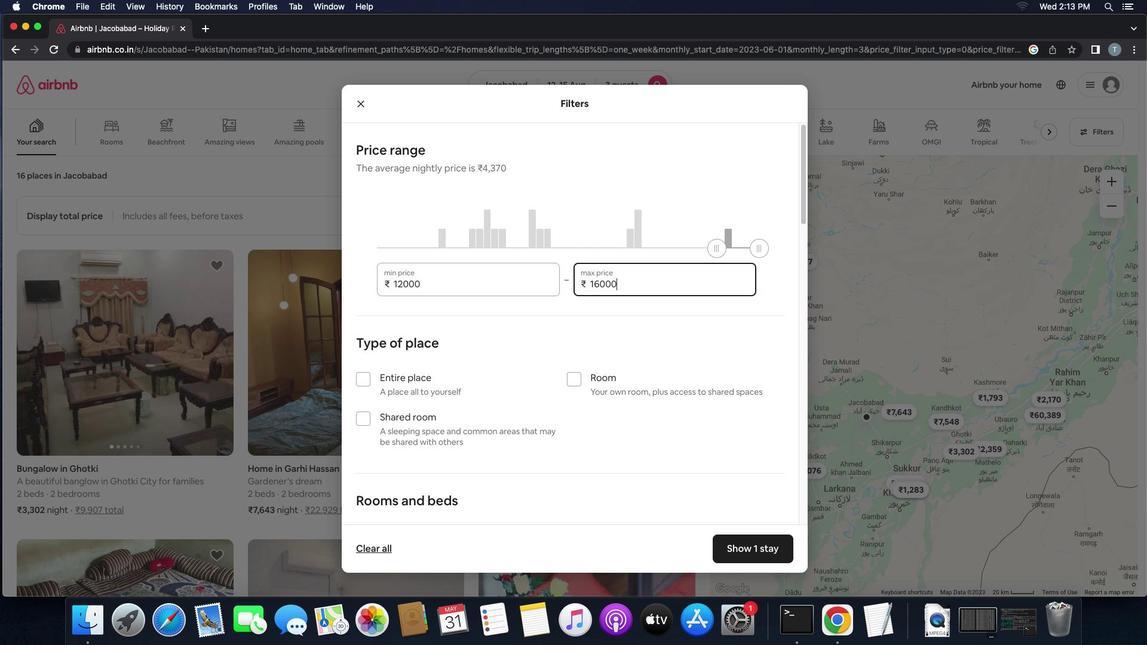 
Action: Mouse moved to (565, 359)
Screenshot: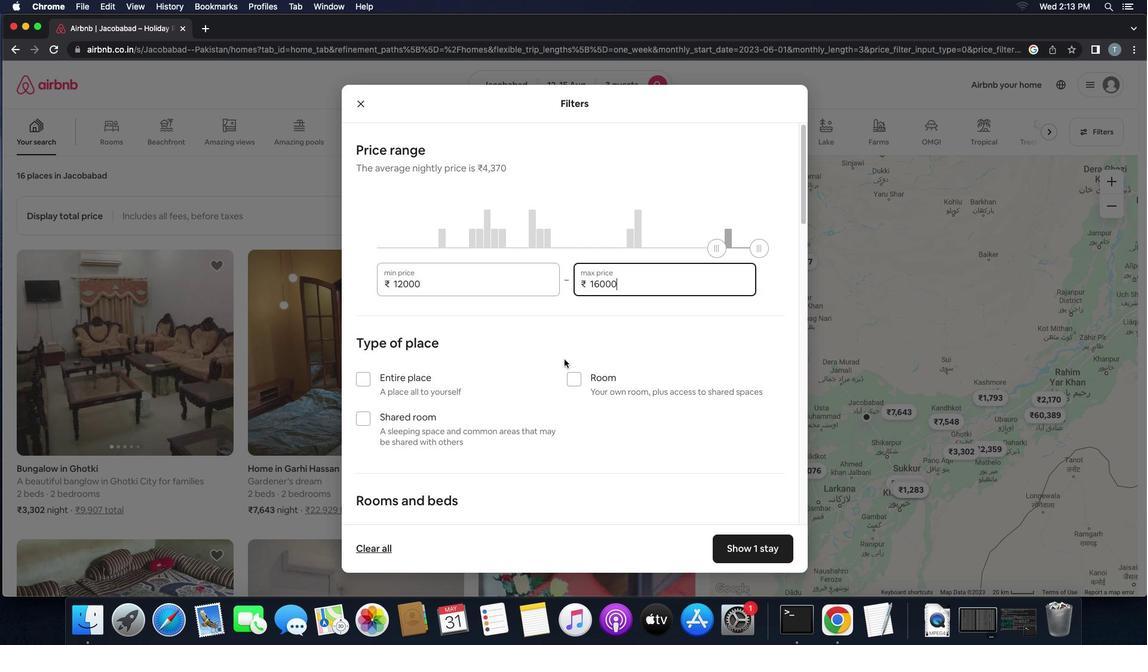 
Action: Mouse scrolled (565, 359) with delta (0, 0)
Screenshot: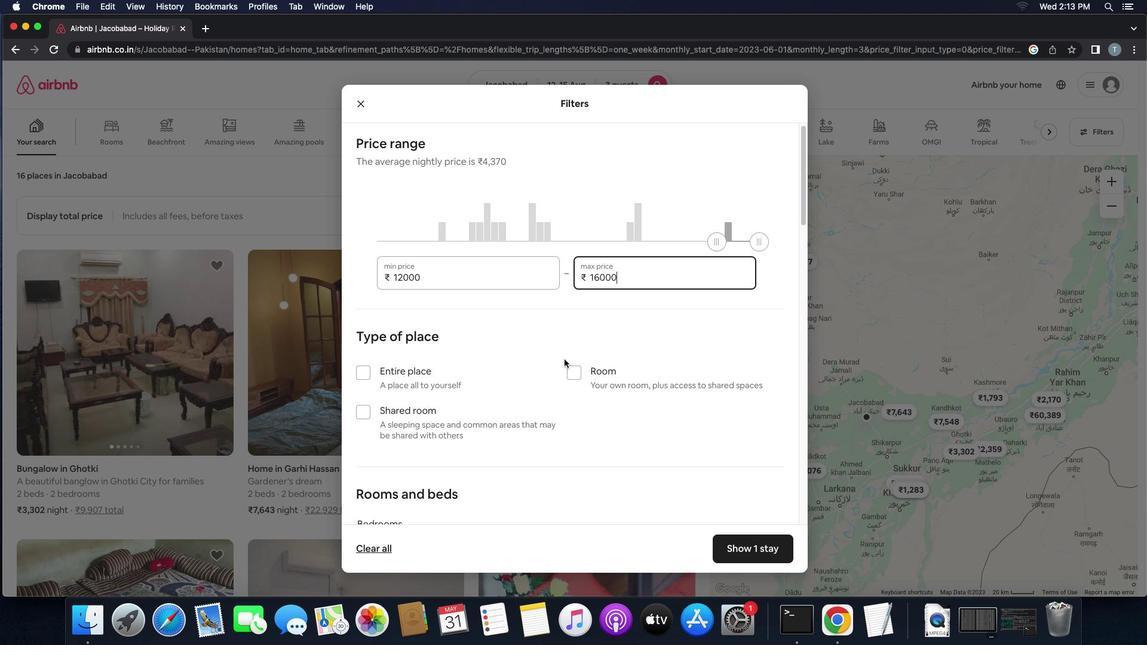 
Action: Mouse scrolled (565, 359) with delta (0, 0)
Screenshot: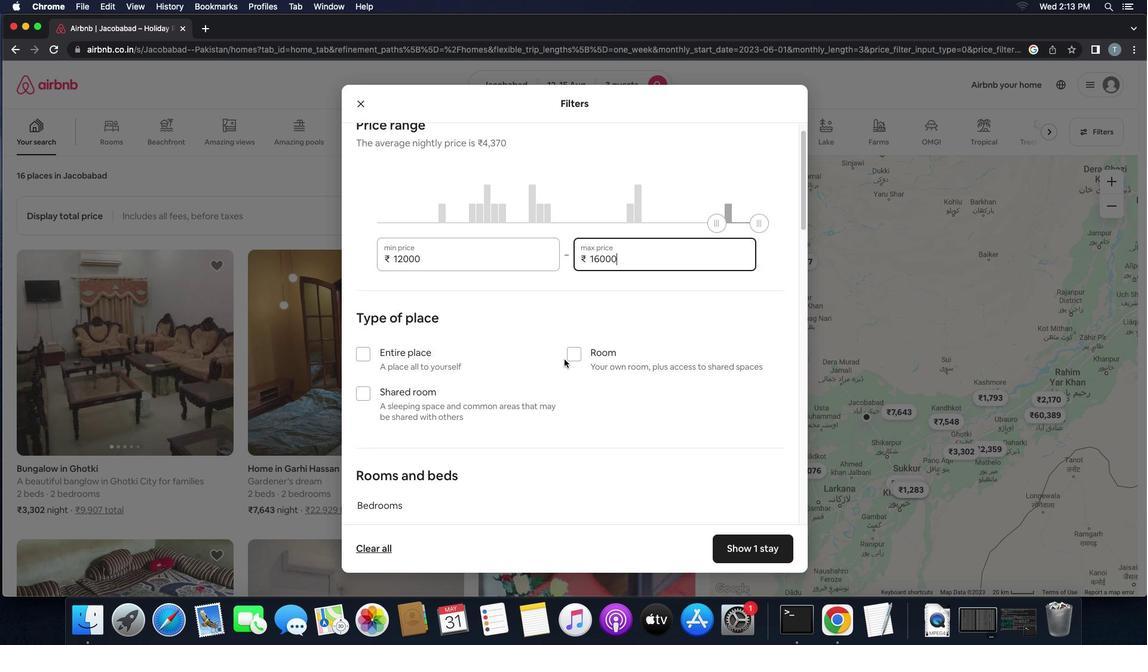 
Action: Mouse scrolled (565, 359) with delta (0, 0)
Screenshot: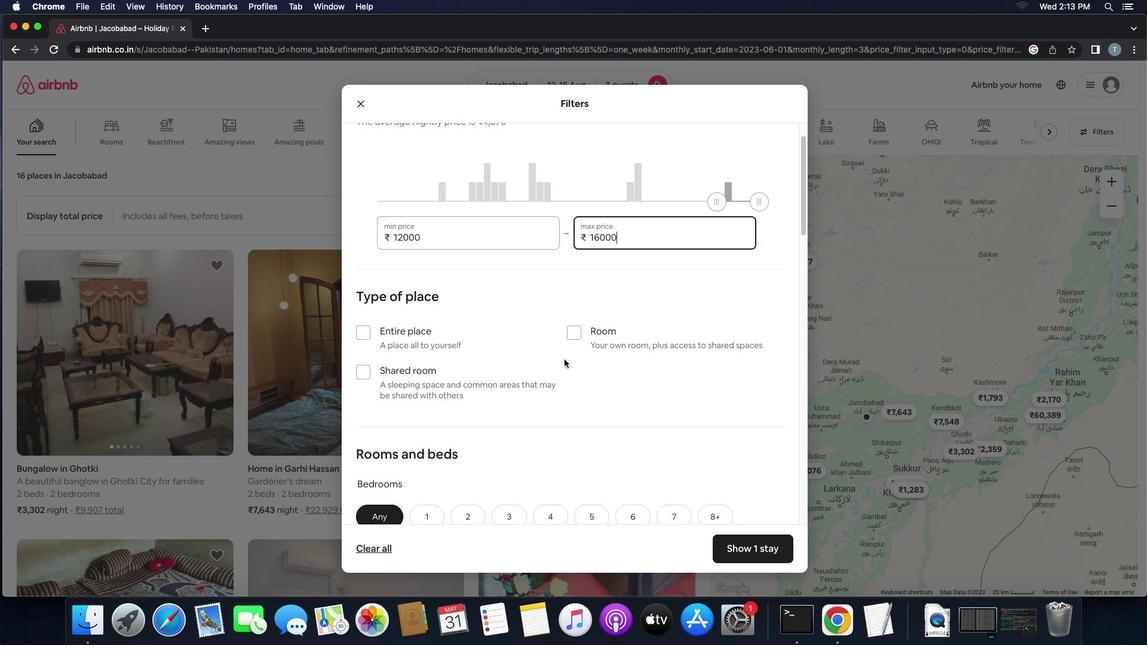 
Action: Mouse scrolled (565, 359) with delta (0, 0)
Screenshot: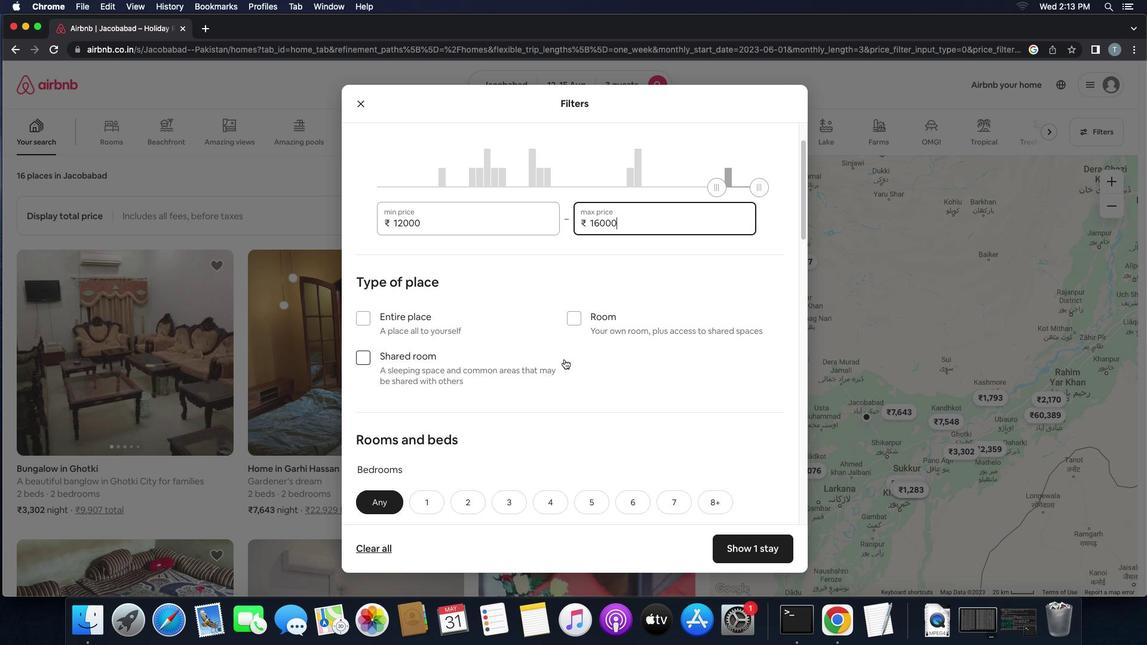
Action: Mouse scrolled (565, 359) with delta (0, 0)
Screenshot: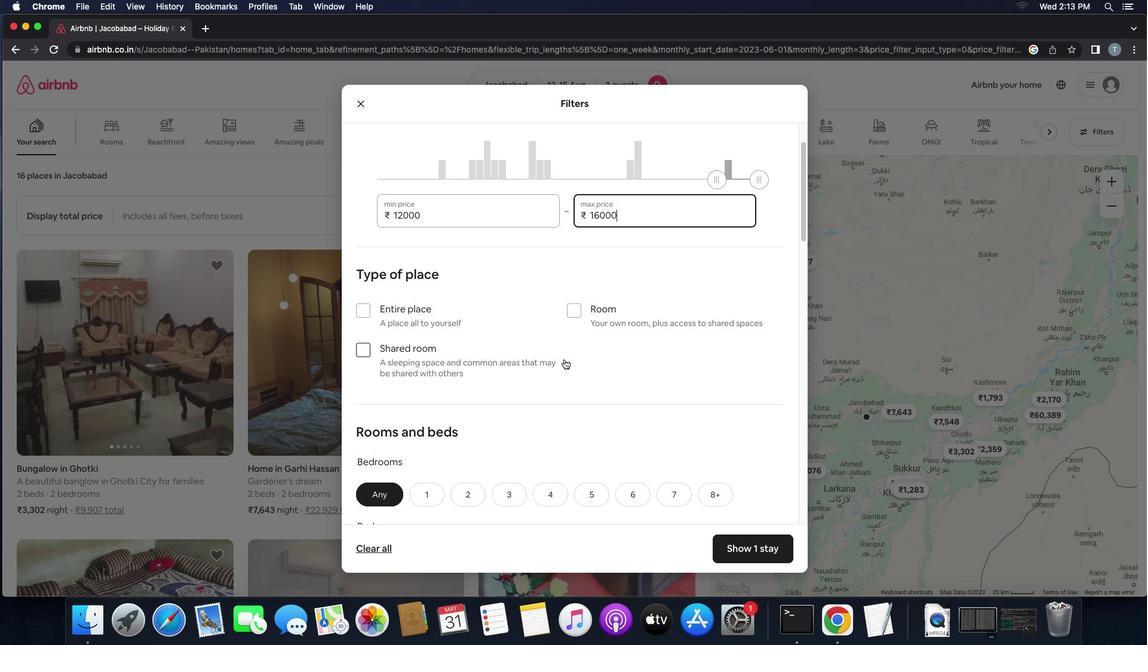 
Action: Mouse moved to (368, 309)
Screenshot: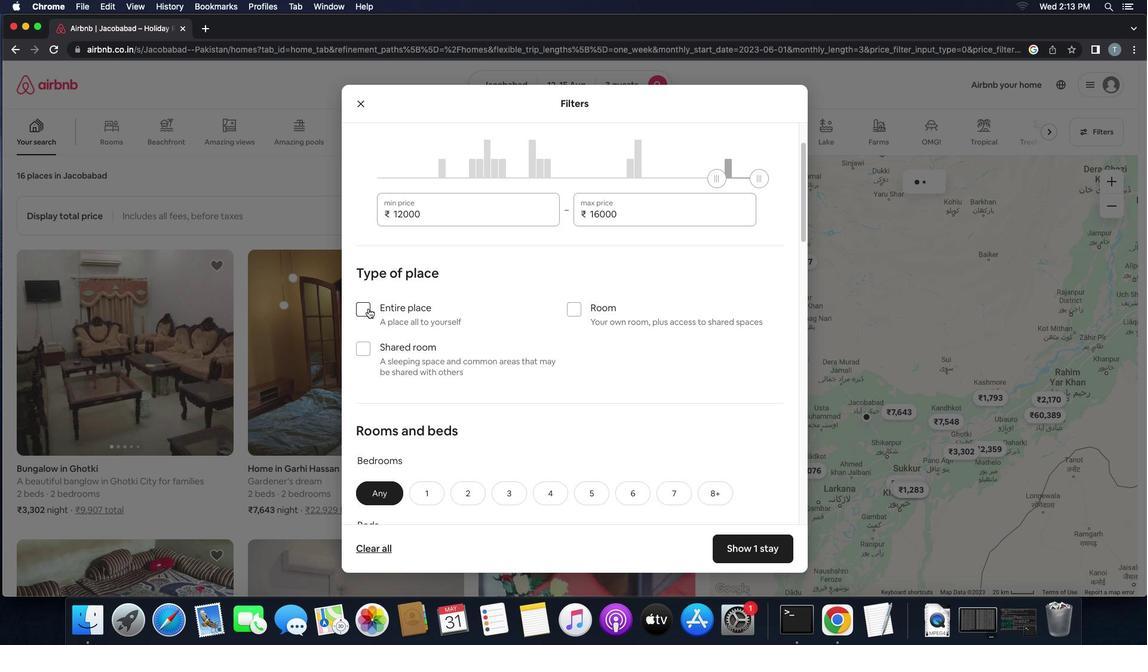 
Action: Mouse pressed left at (368, 309)
Screenshot: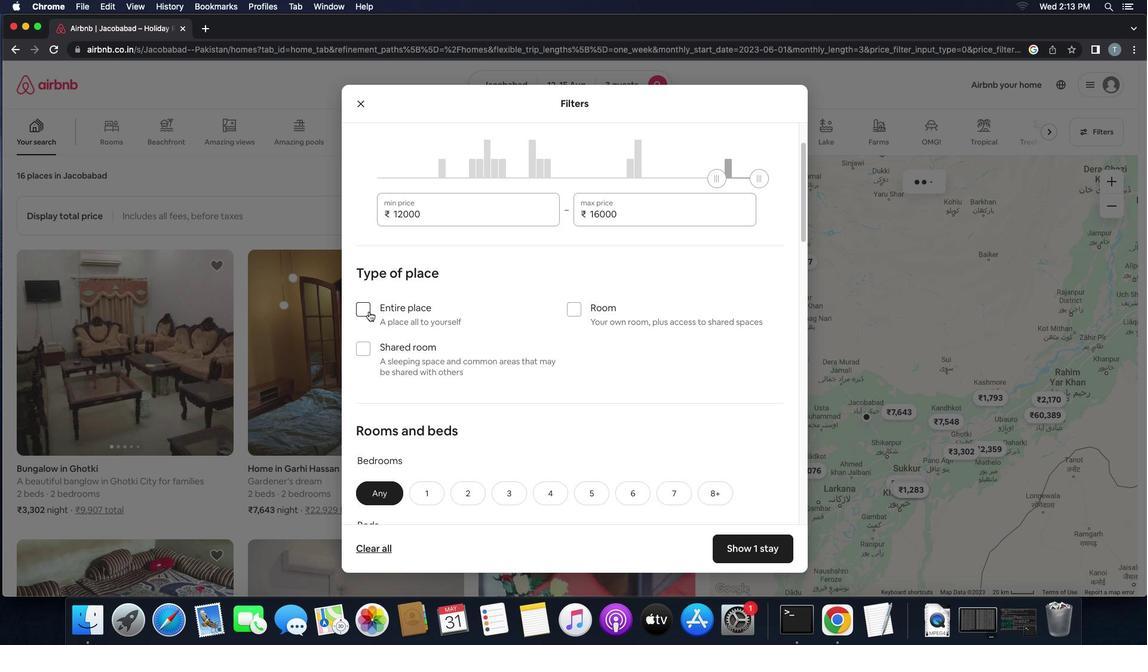 
Action: Mouse moved to (481, 367)
Screenshot: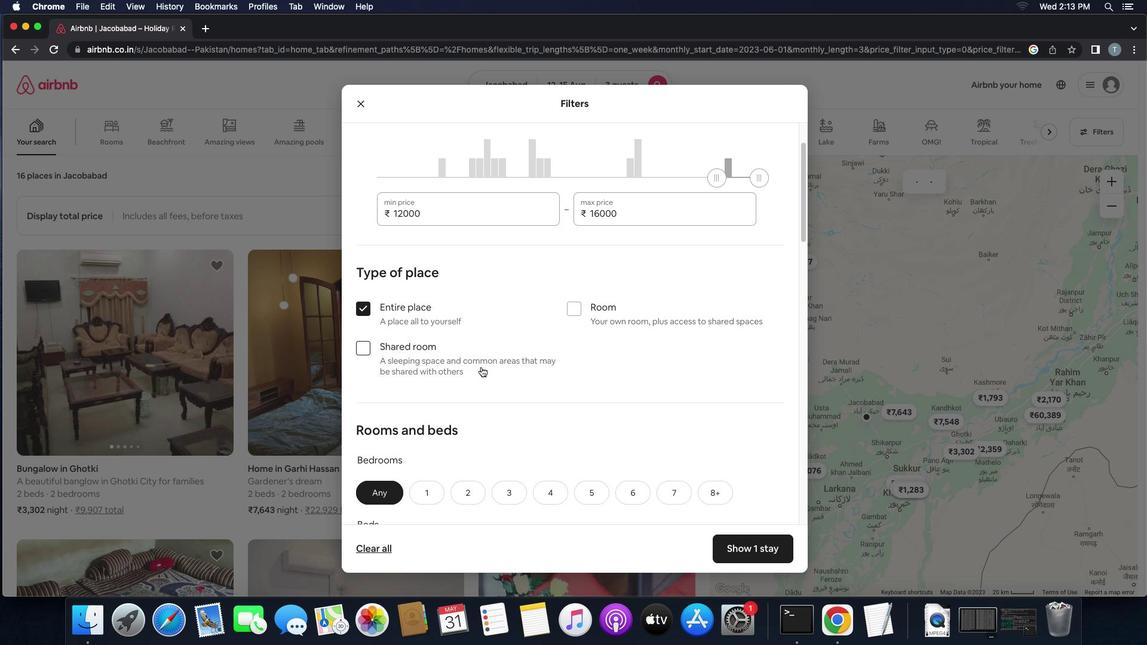 
Action: Mouse scrolled (481, 367) with delta (0, 0)
Screenshot: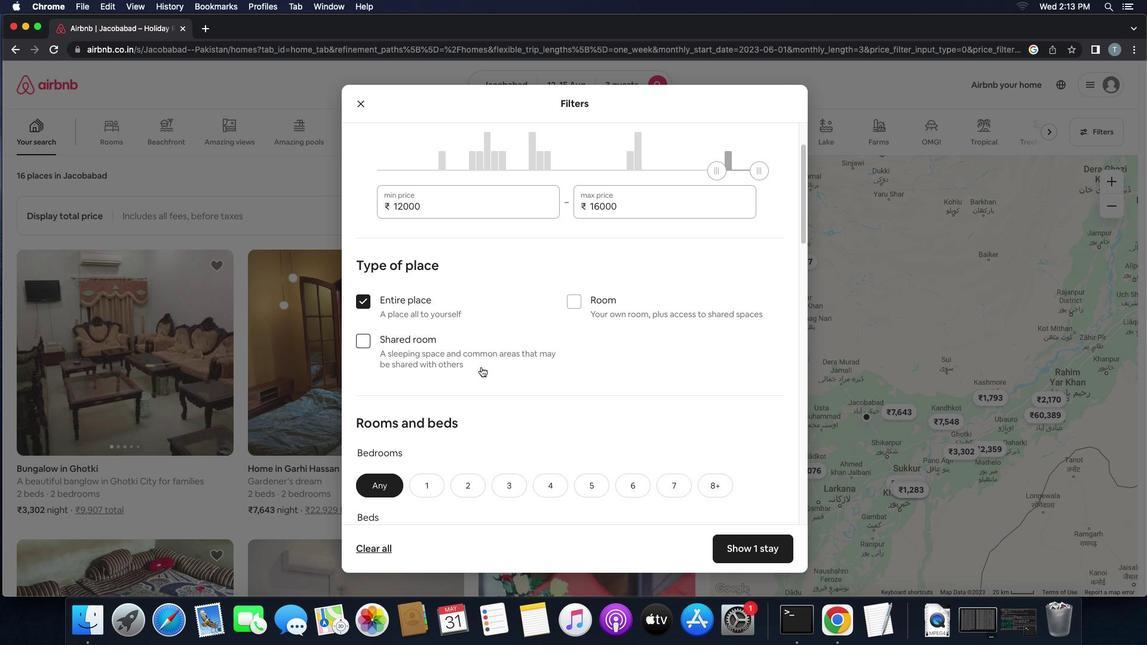 
Action: Mouse scrolled (481, 367) with delta (0, 0)
Screenshot: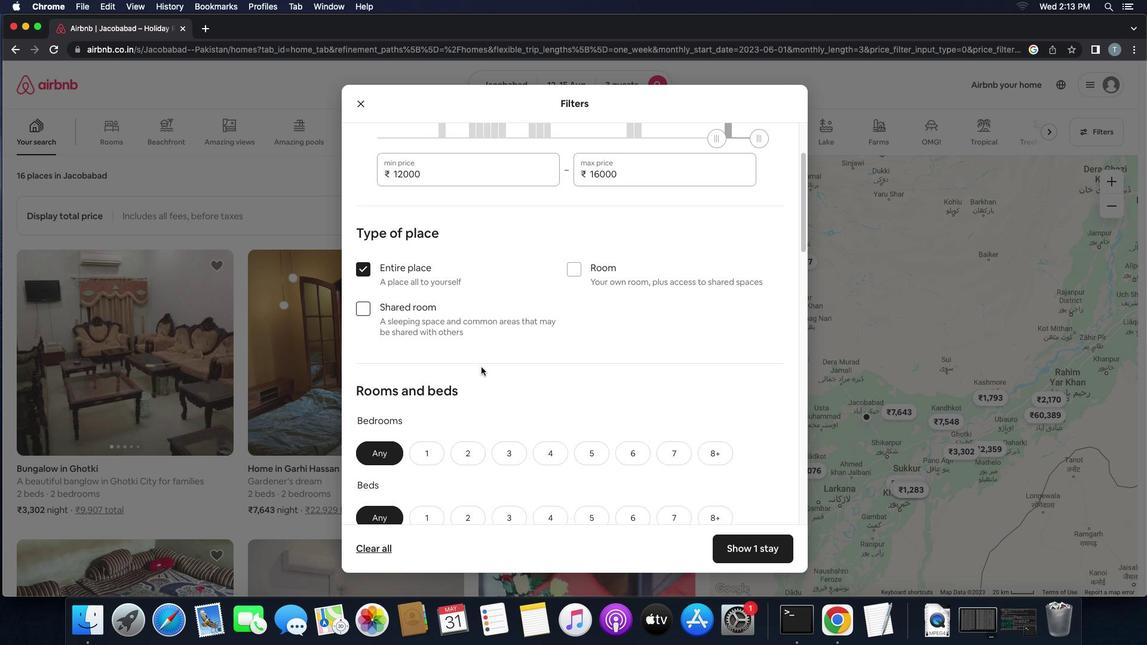
Action: Mouse scrolled (481, 367) with delta (0, -1)
Screenshot: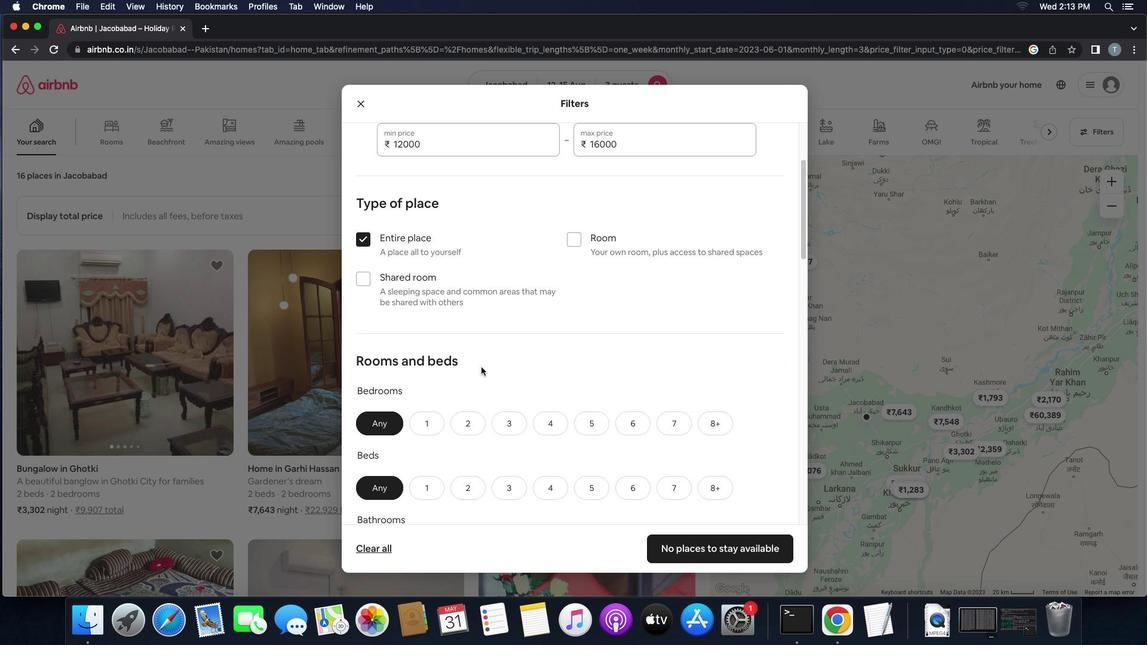 
Action: Mouse scrolled (481, 367) with delta (0, -1)
Screenshot: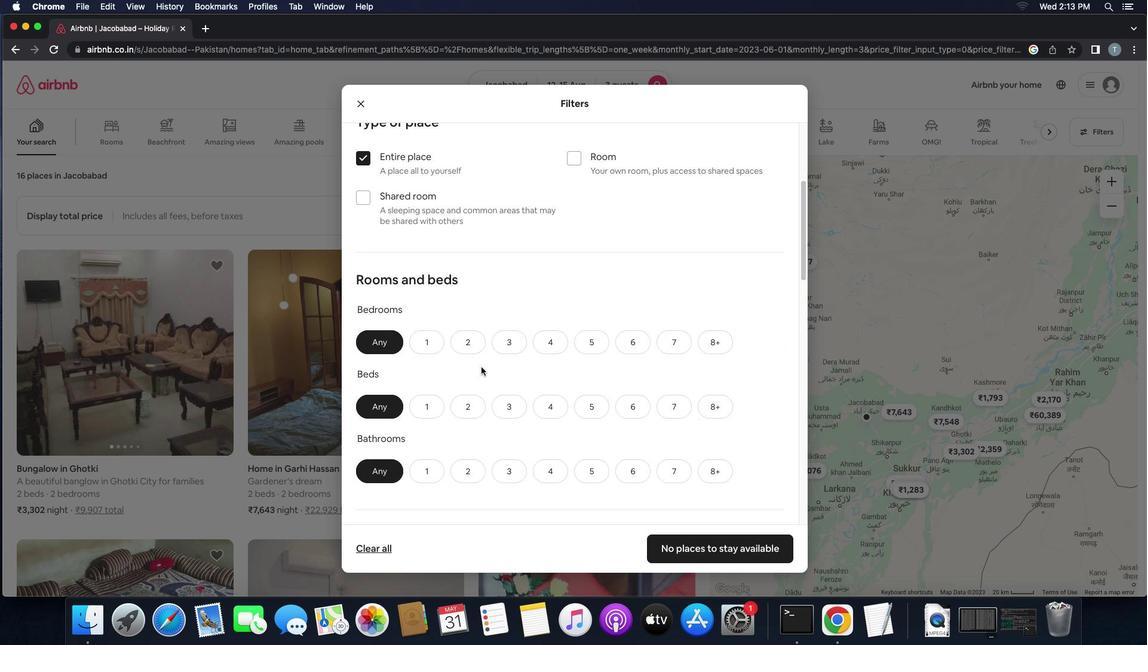 
Action: Mouse moved to (472, 342)
Screenshot: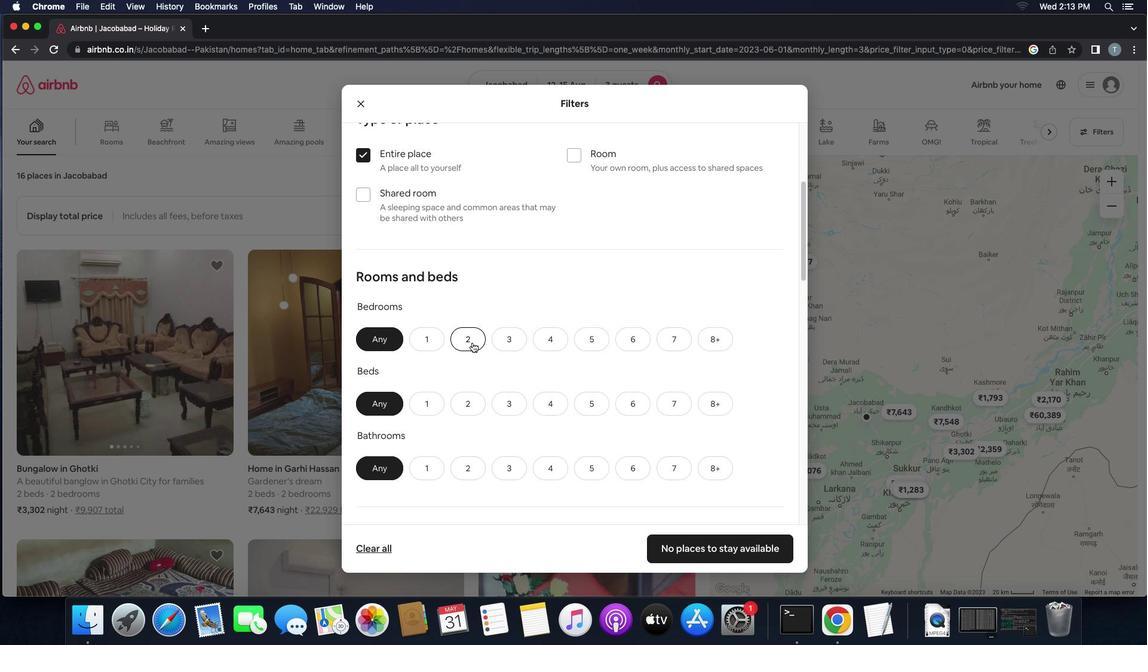 
Action: Mouse pressed left at (472, 342)
Screenshot: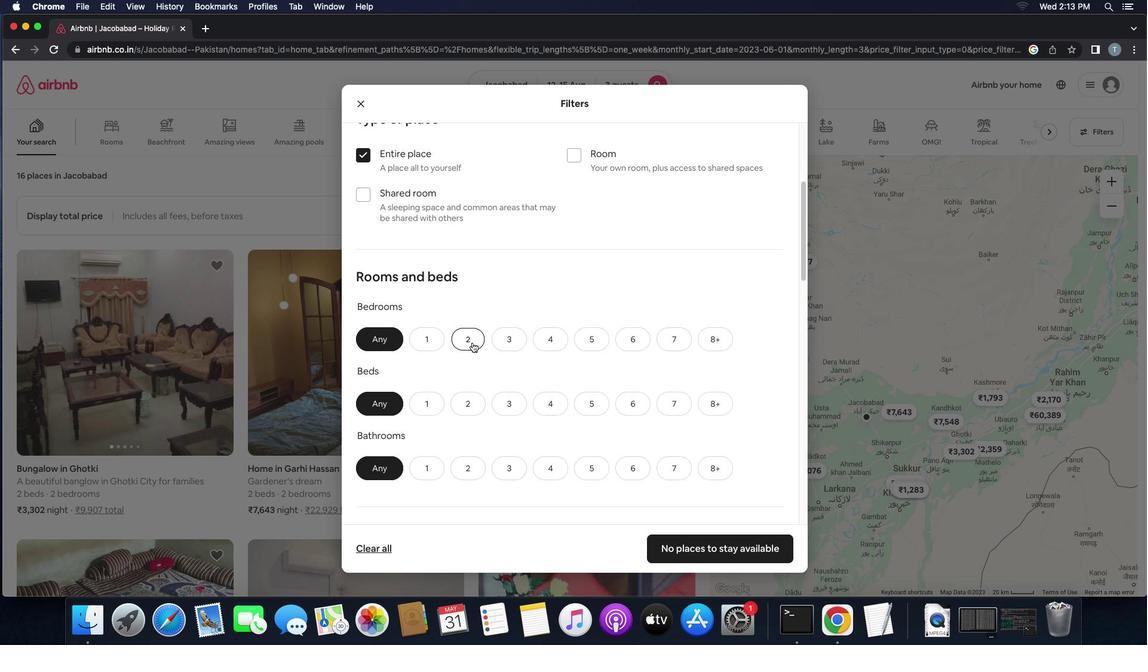 
Action: Mouse moved to (487, 354)
Screenshot: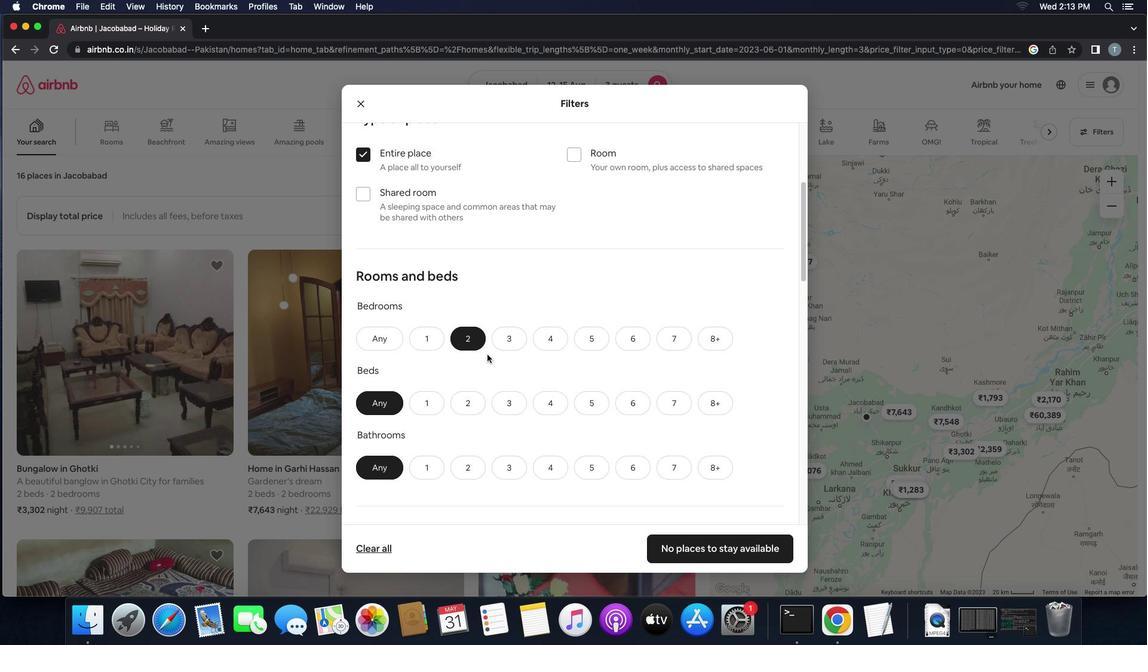 
Action: Mouse scrolled (487, 354) with delta (0, 0)
Screenshot: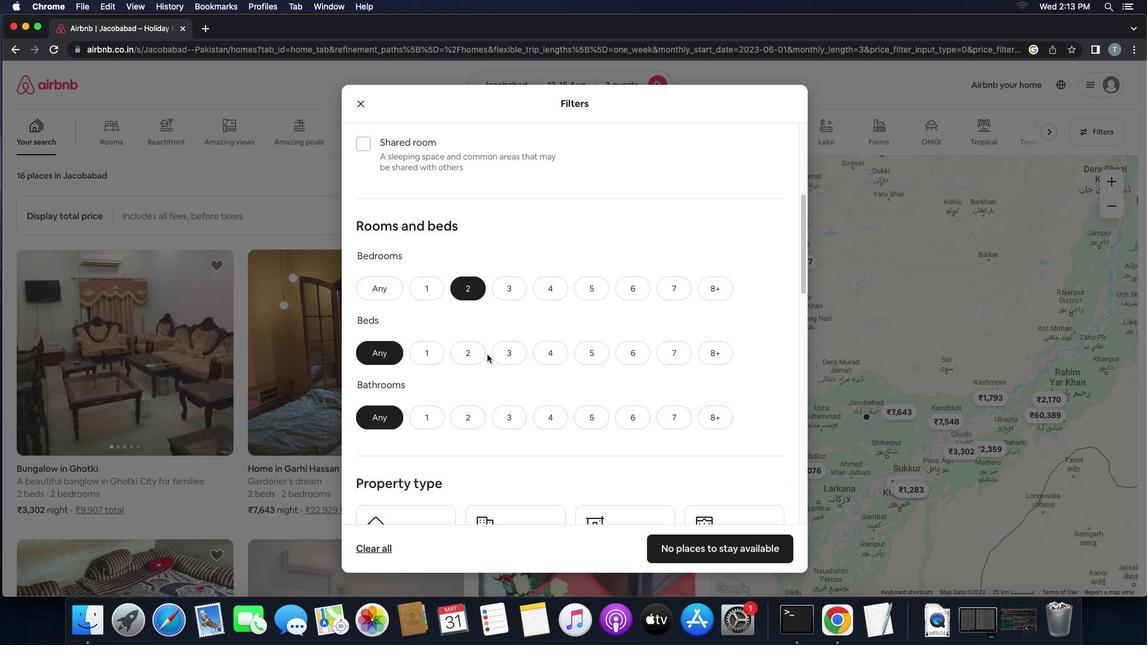 
Action: Mouse scrolled (487, 354) with delta (0, 0)
Screenshot: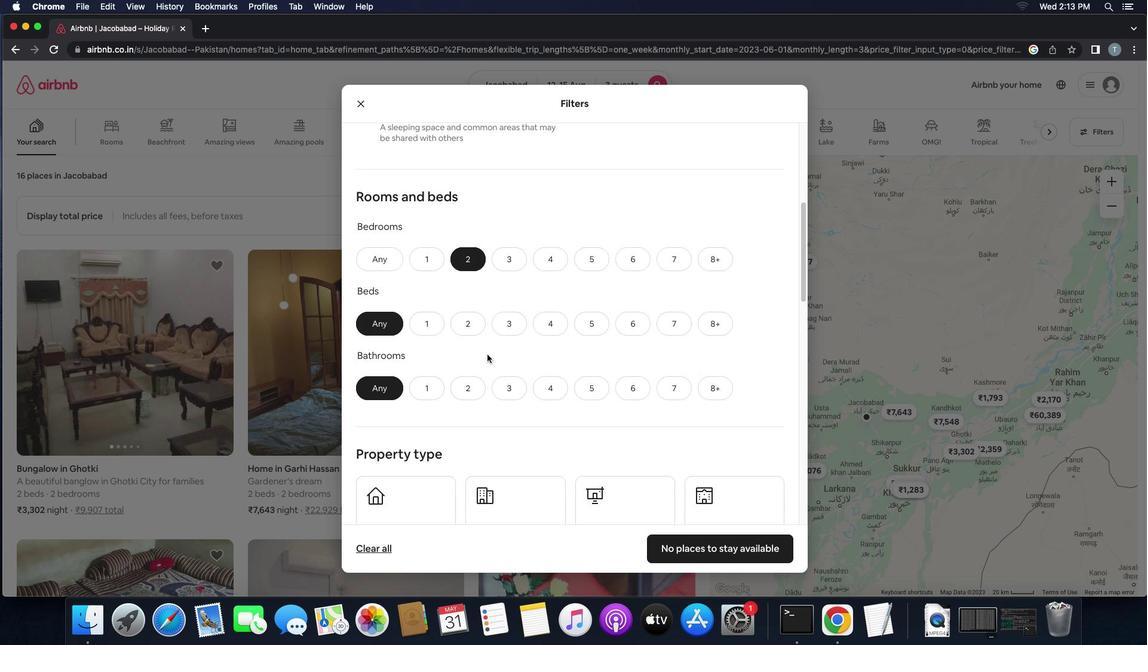
Action: Mouse scrolled (487, 354) with delta (0, -1)
Screenshot: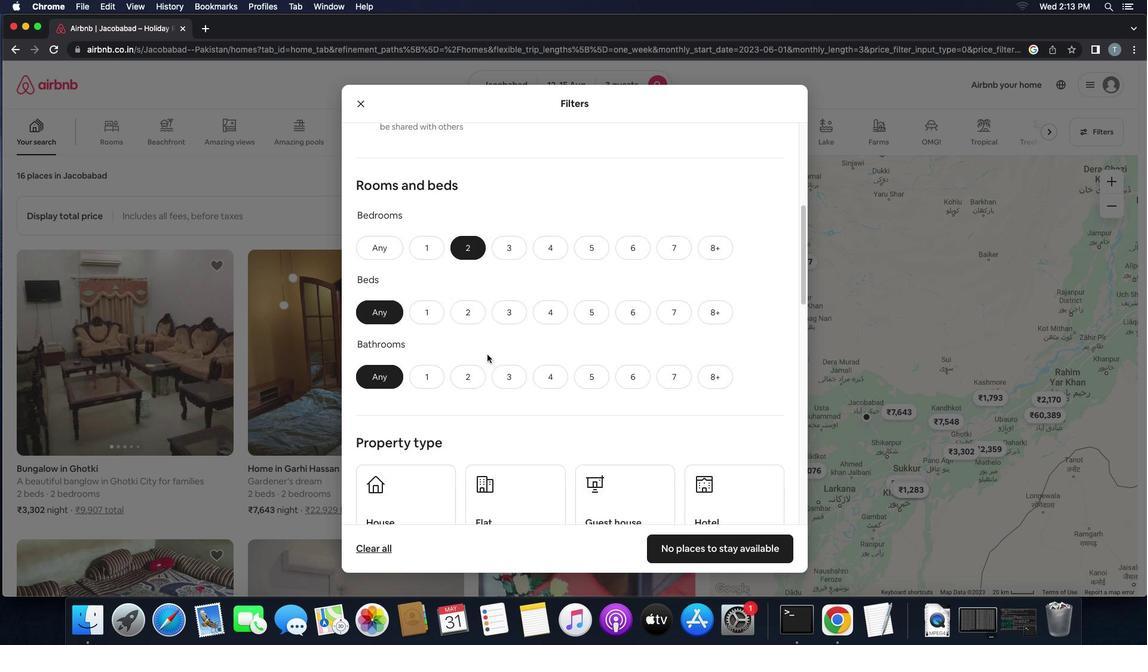 
Action: Mouse moved to (508, 306)
Screenshot: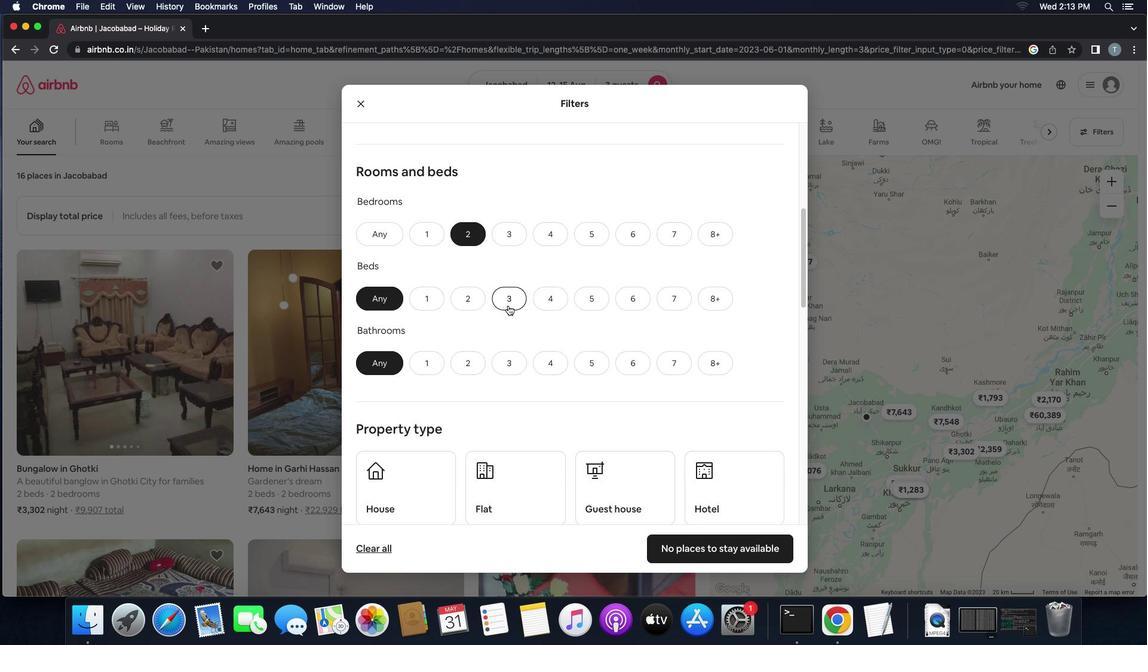 
Action: Mouse pressed left at (508, 306)
Screenshot: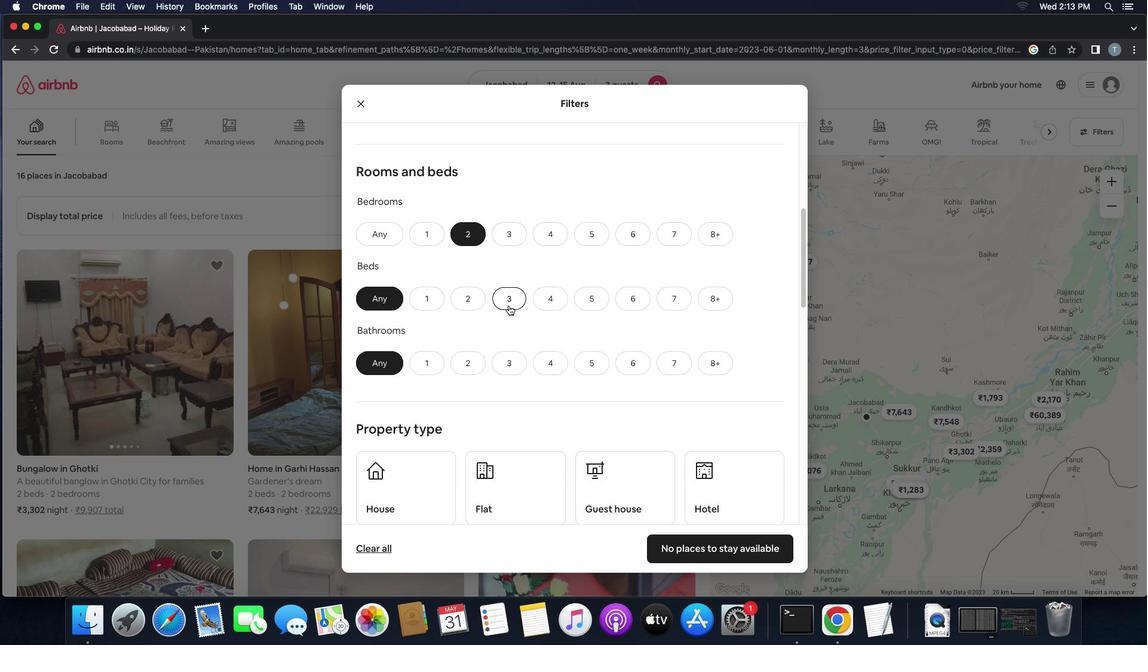 
Action: Mouse moved to (540, 346)
Screenshot: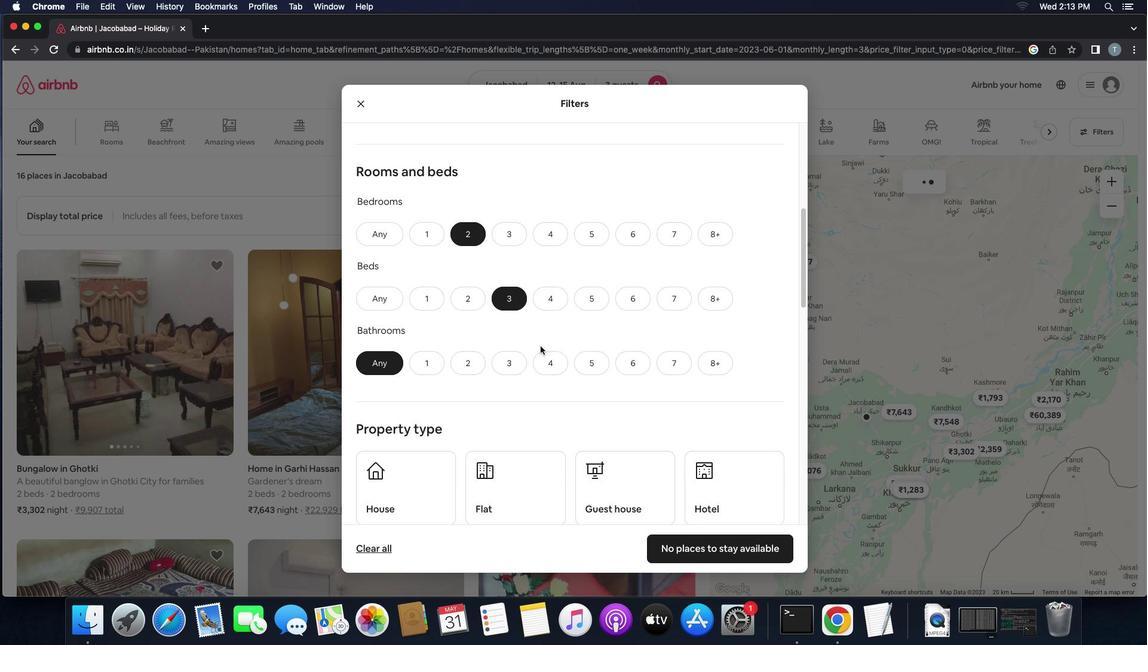 
Action: Mouse scrolled (540, 346) with delta (0, 0)
Screenshot: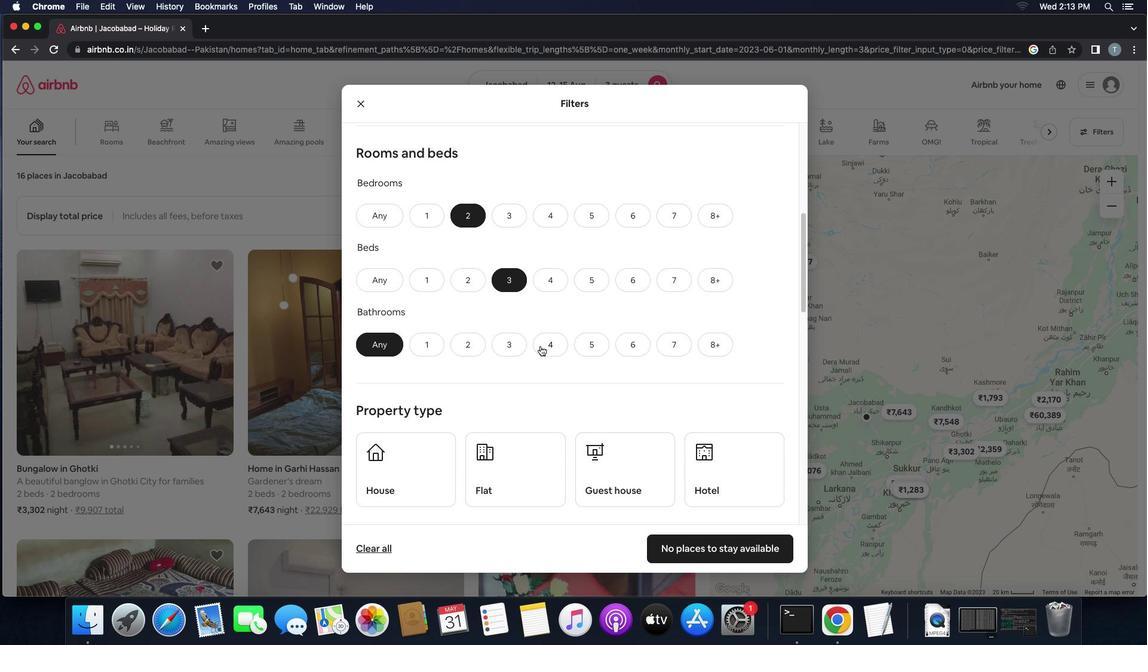 
Action: Mouse scrolled (540, 346) with delta (0, 0)
Screenshot: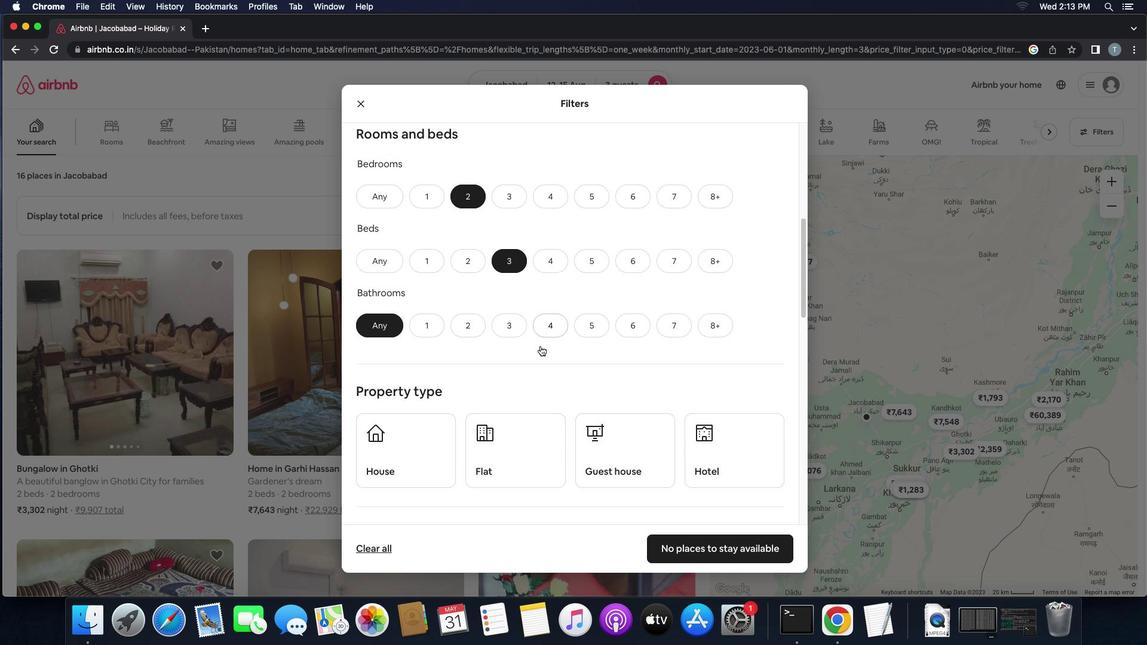
Action: Mouse scrolled (540, 346) with delta (0, -1)
Screenshot: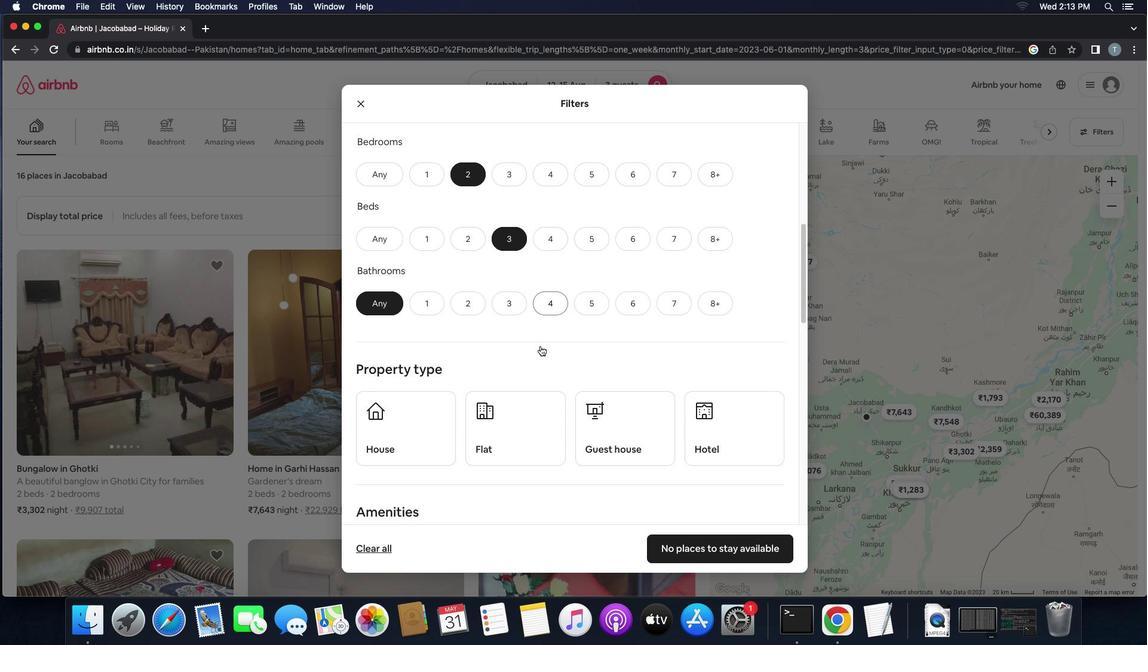 
Action: Mouse moved to (419, 290)
Screenshot: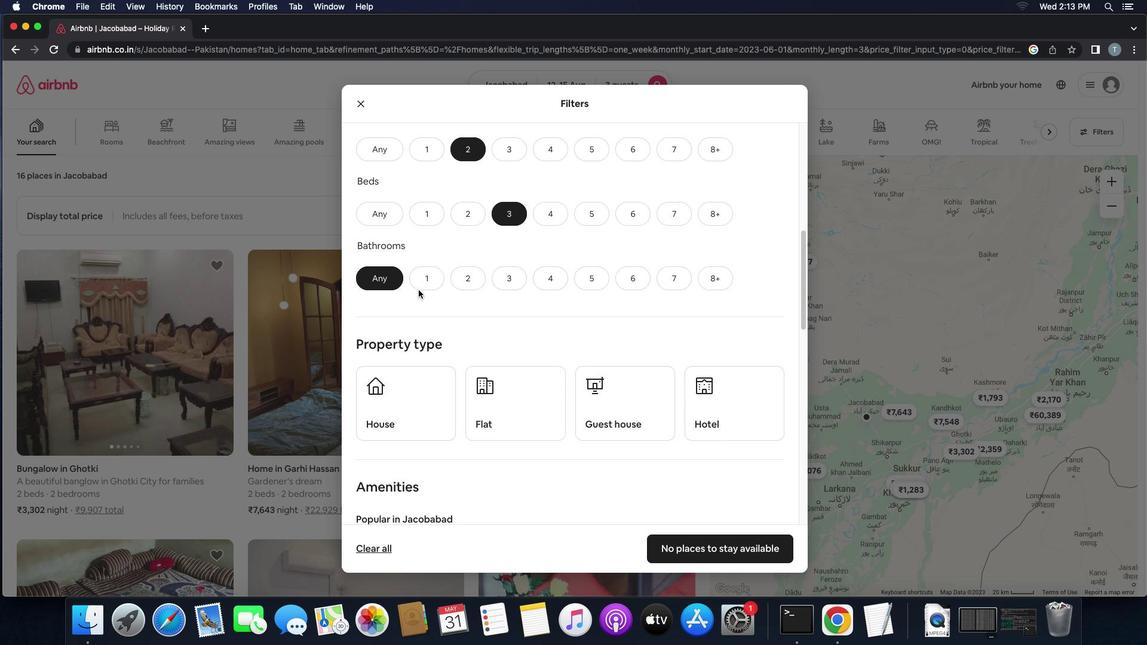 
Action: Mouse pressed left at (419, 290)
Screenshot: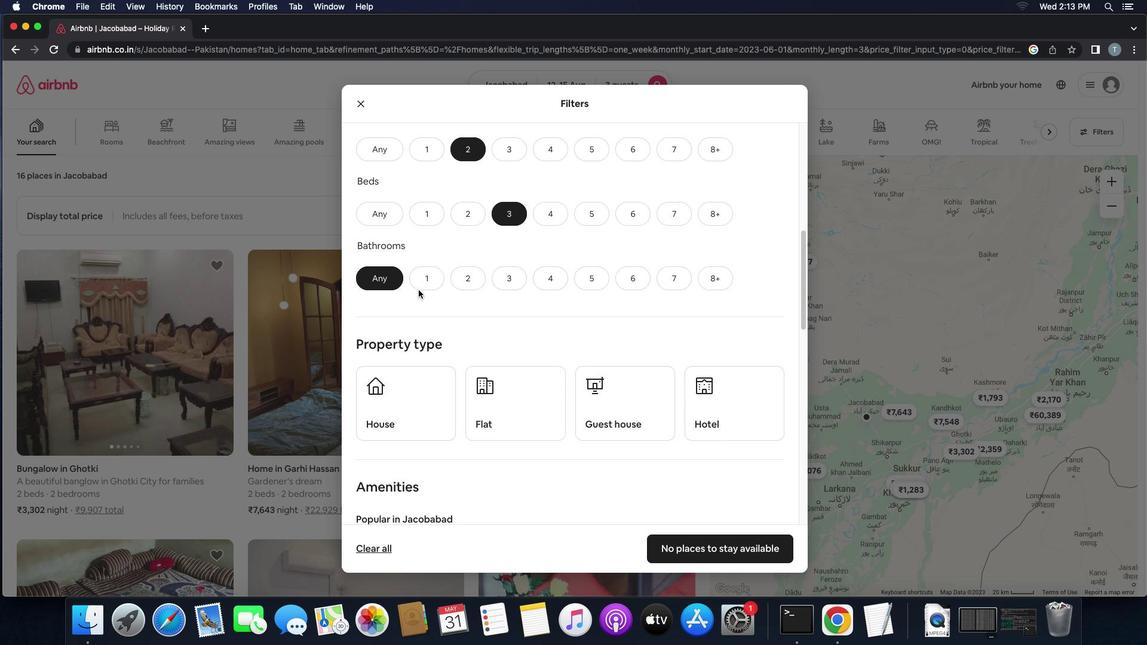 
Action: Mouse moved to (421, 286)
Screenshot: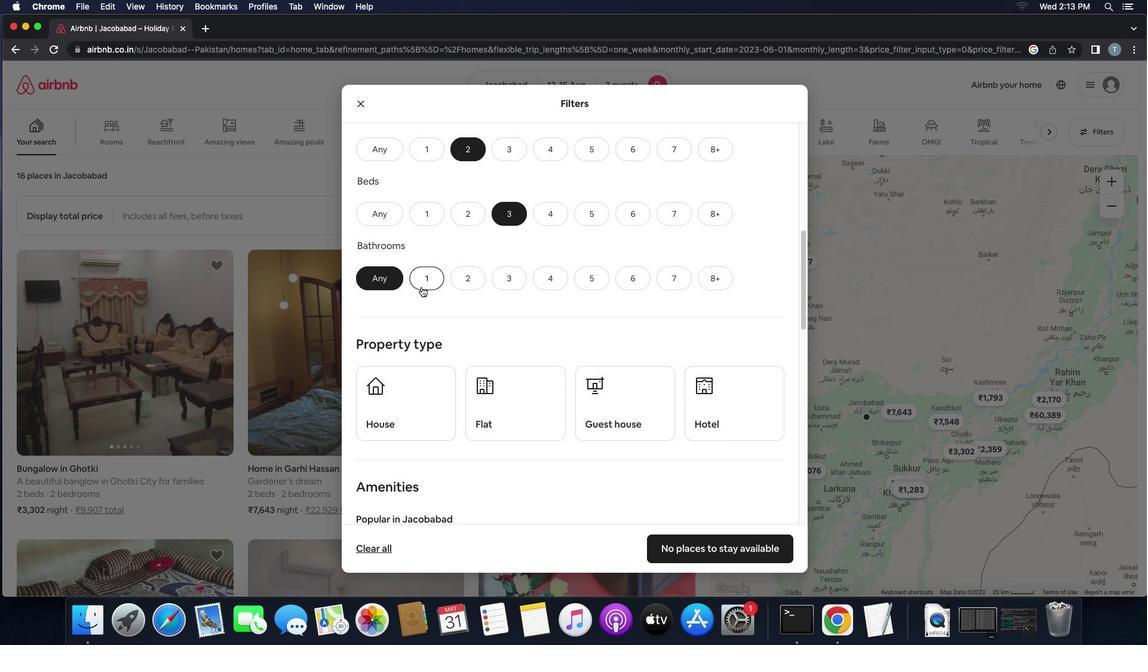 
Action: Mouse pressed left at (421, 286)
Screenshot: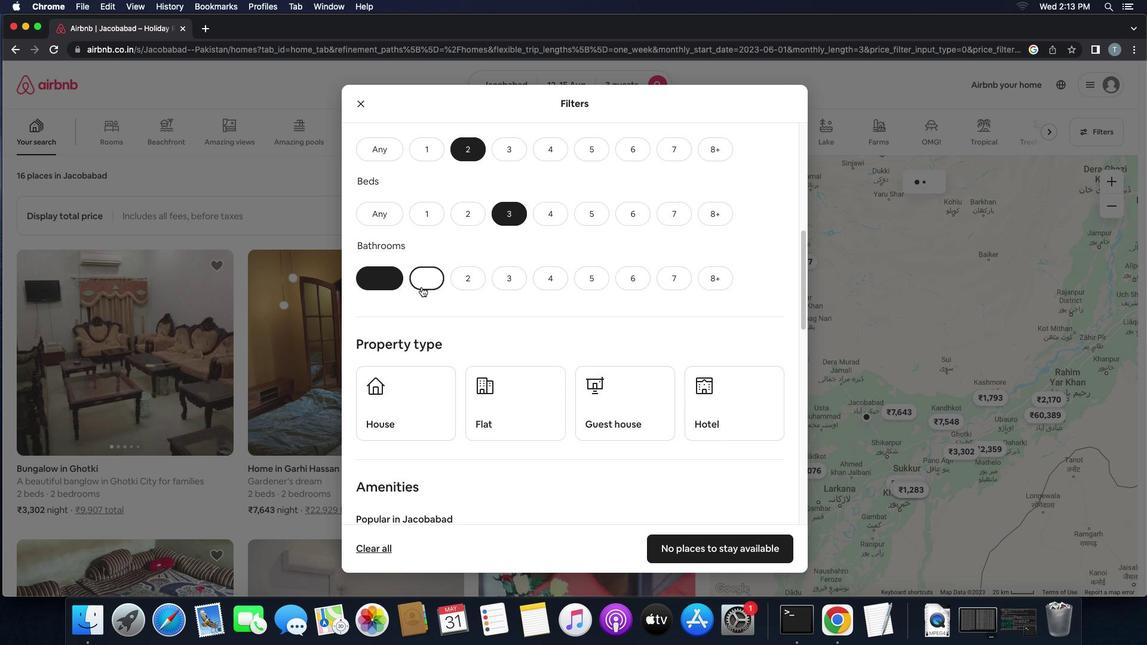 
Action: Mouse moved to (471, 335)
Screenshot: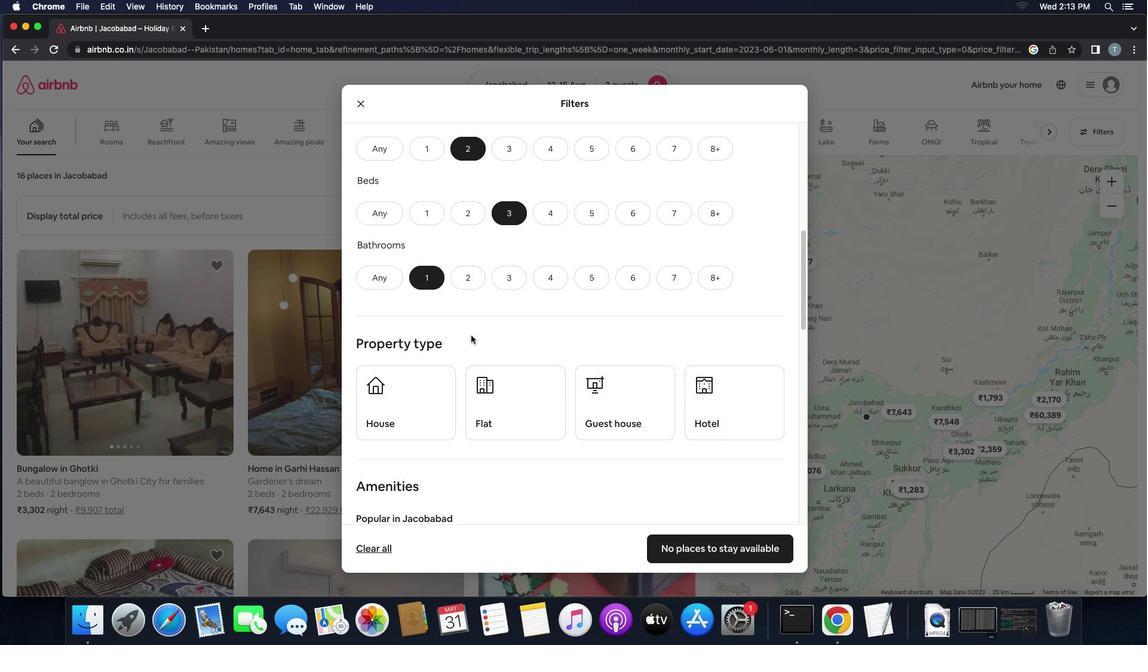 
Action: Mouse scrolled (471, 335) with delta (0, 0)
Screenshot: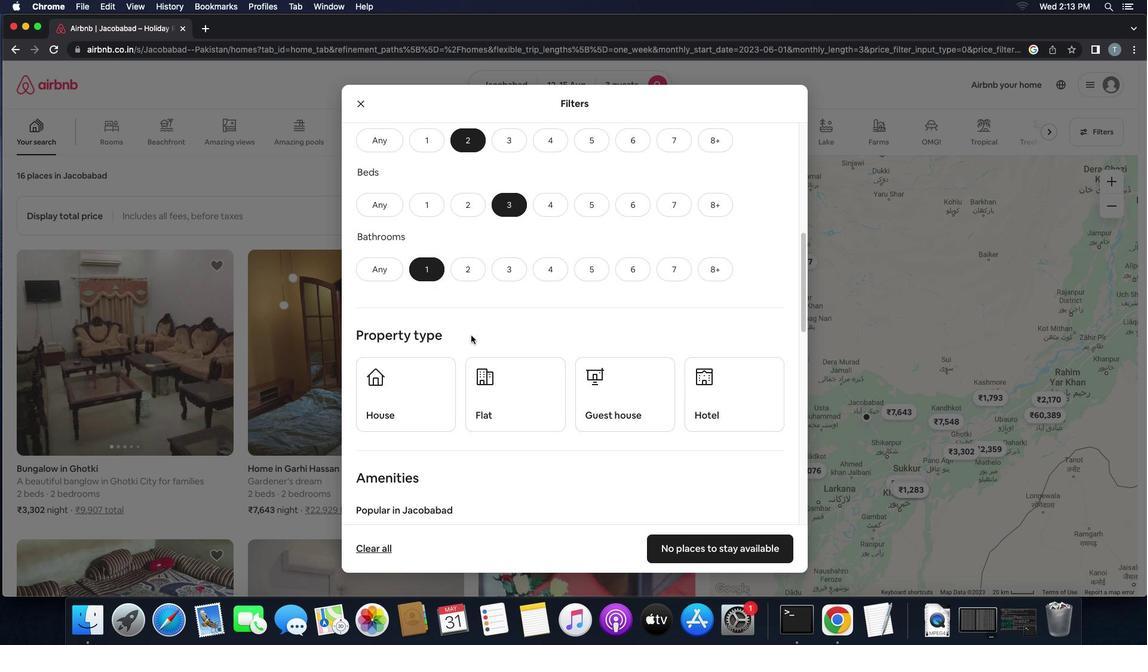 
Action: Mouse scrolled (471, 335) with delta (0, 0)
Screenshot: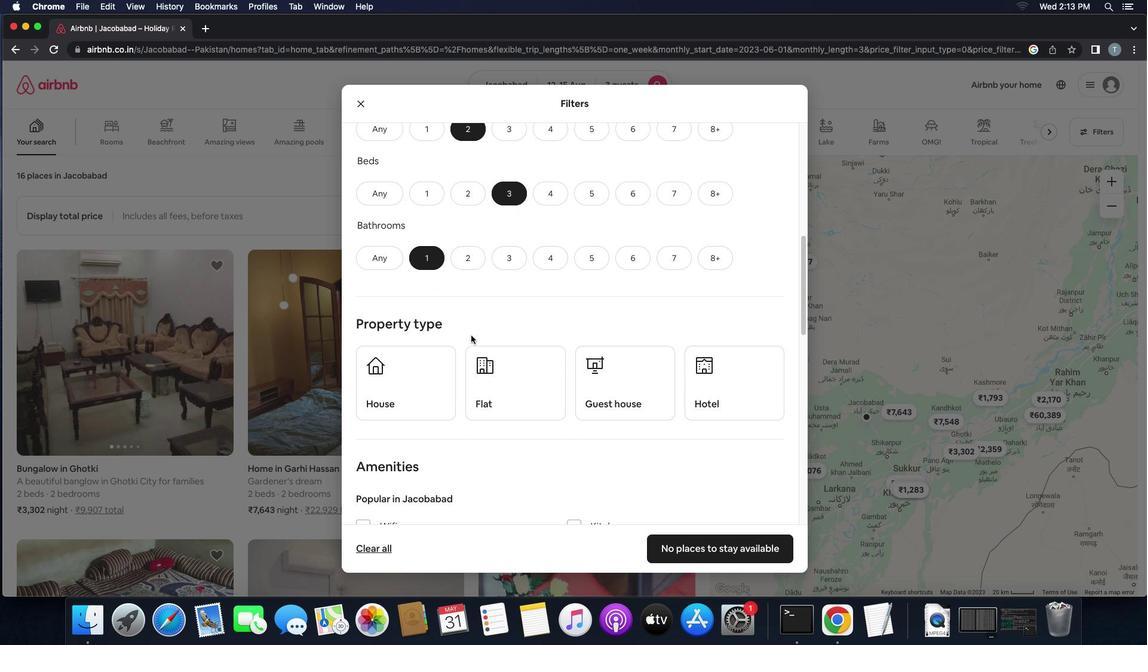 
Action: Mouse scrolled (471, 335) with delta (0, 0)
Screenshot: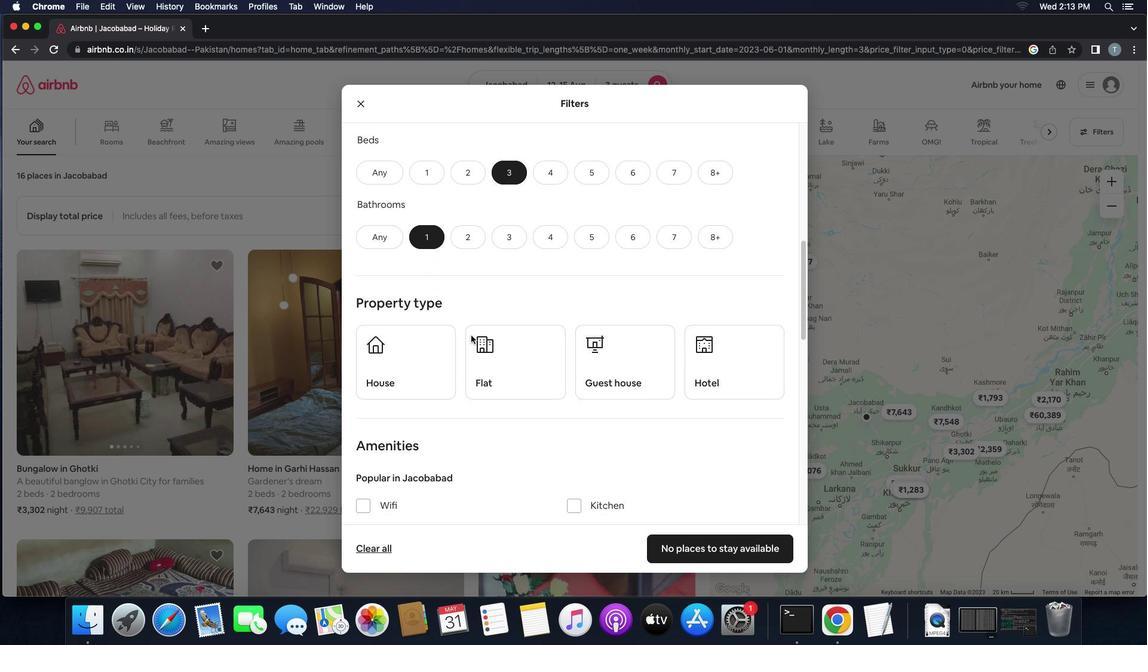 
Action: Mouse scrolled (471, 335) with delta (0, 0)
Screenshot: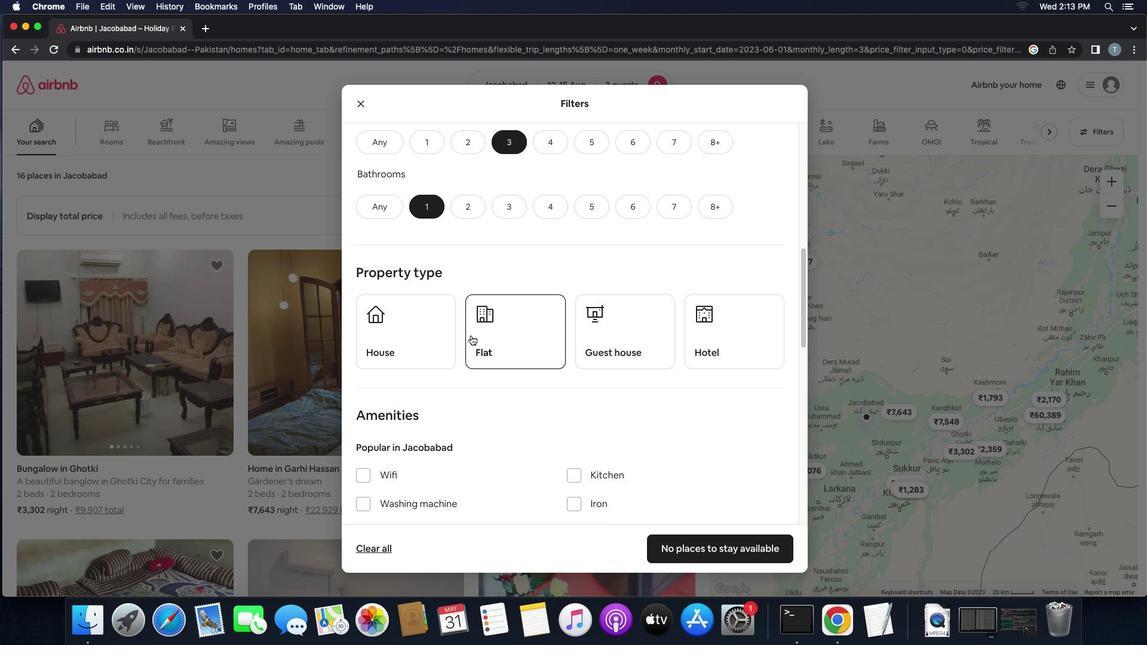 
Action: Mouse scrolled (471, 335) with delta (0, 0)
Screenshot: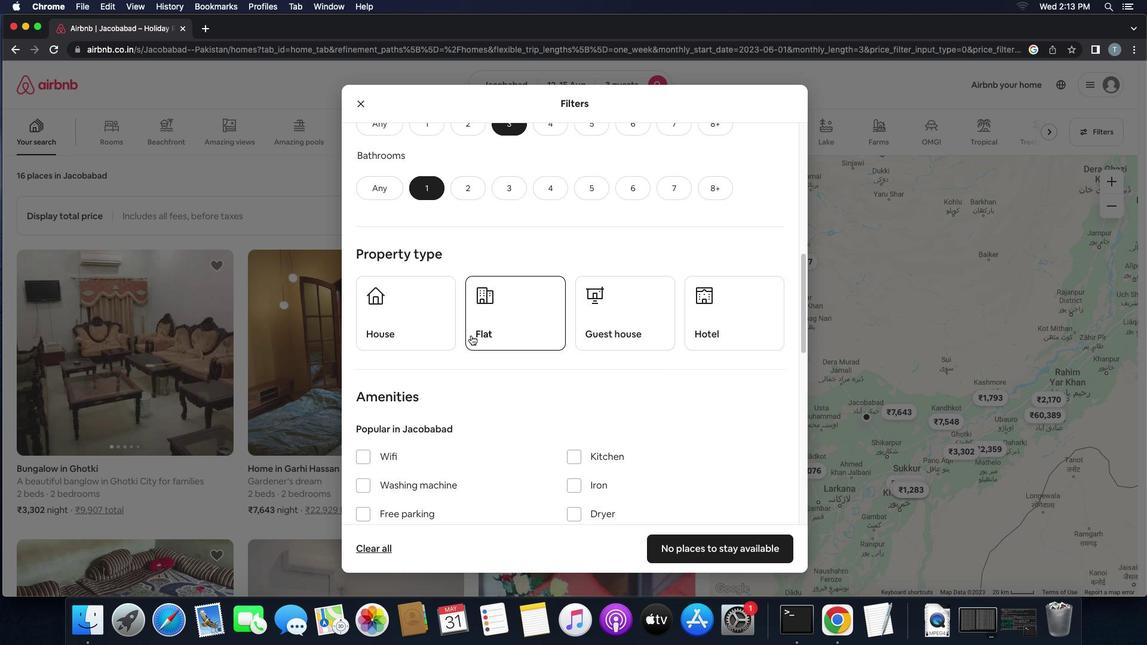 
Action: Mouse scrolled (471, 335) with delta (0, -1)
Screenshot: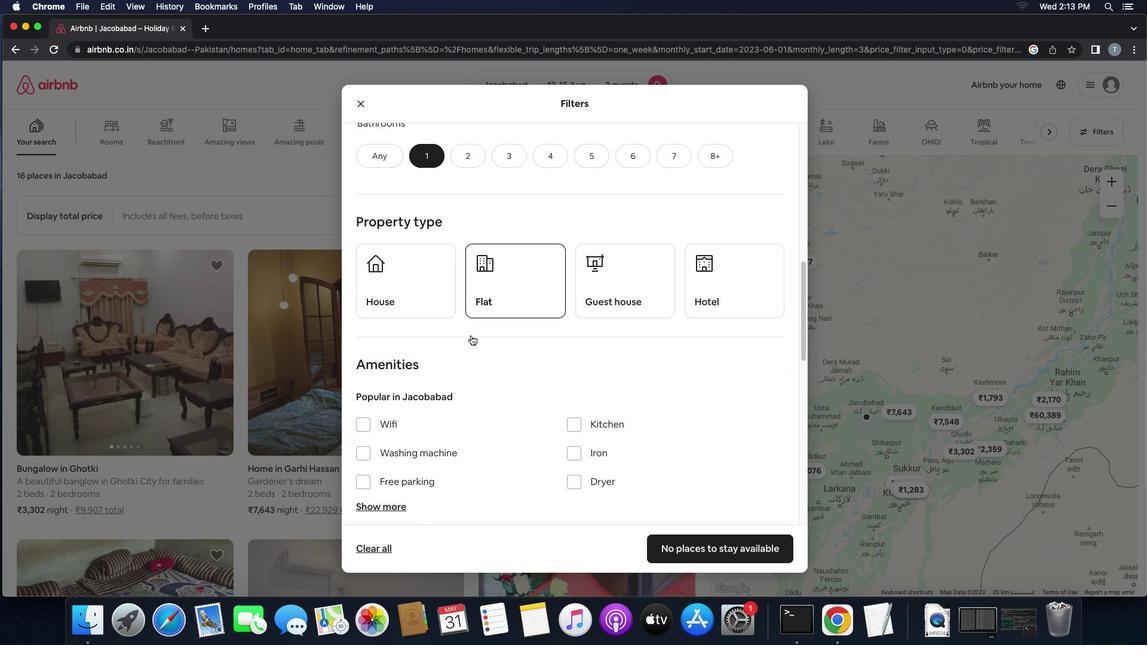 
Action: Mouse moved to (422, 285)
Screenshot: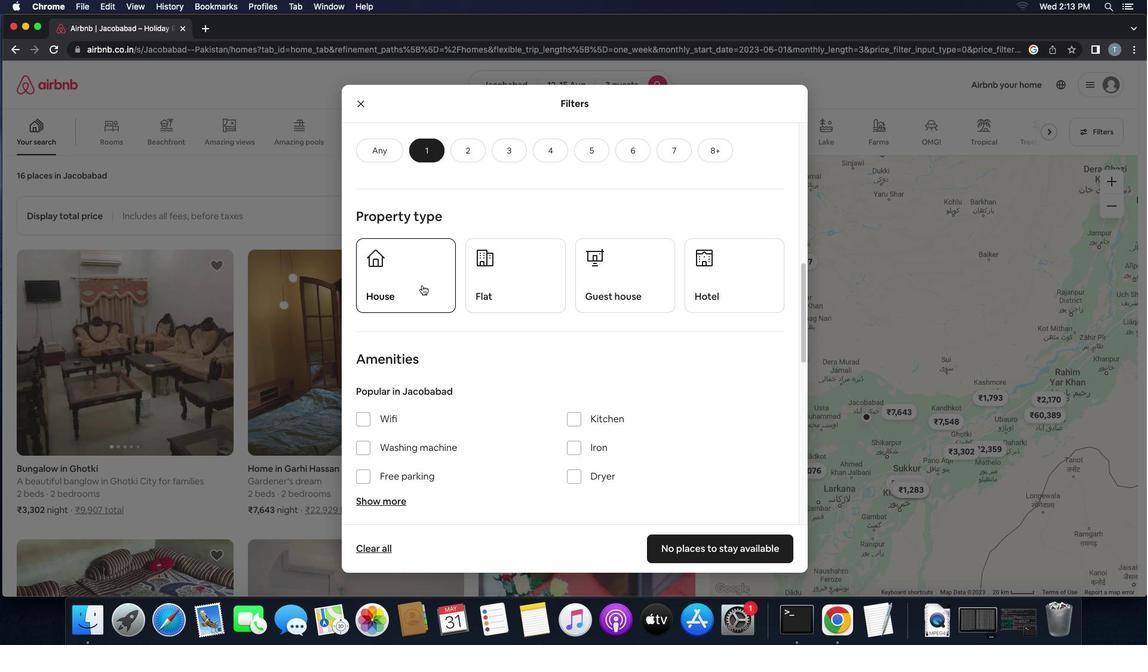
Action: Mouse pressed left at (422, 285)
Screenshot: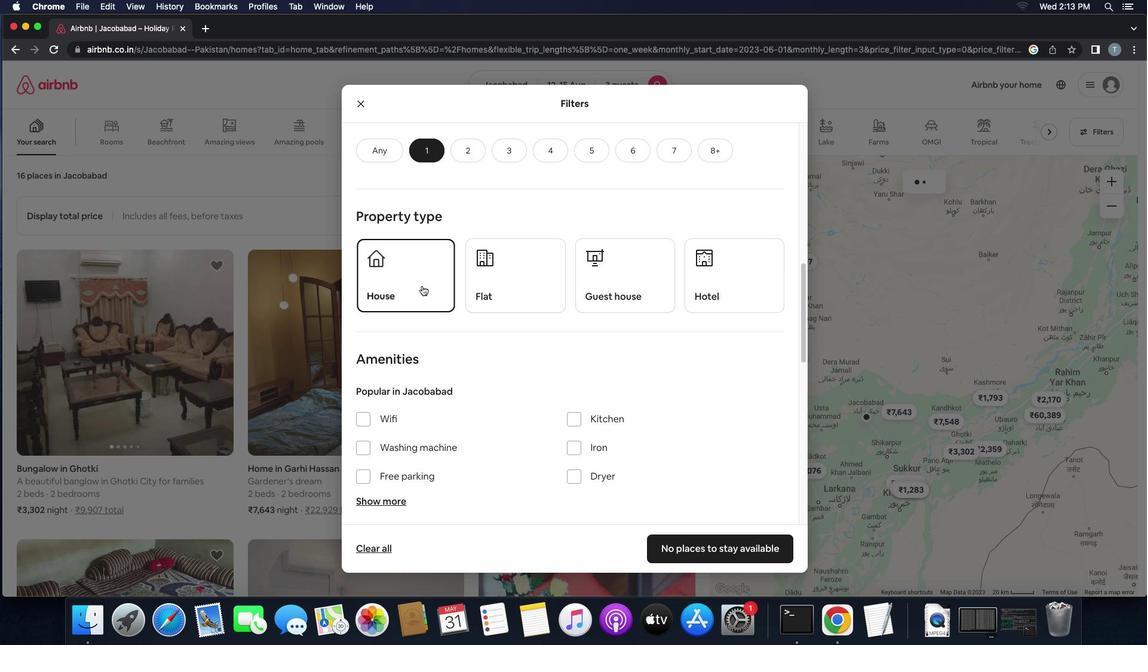 
Action: Mouse moved to (503, 278)
Screenshot: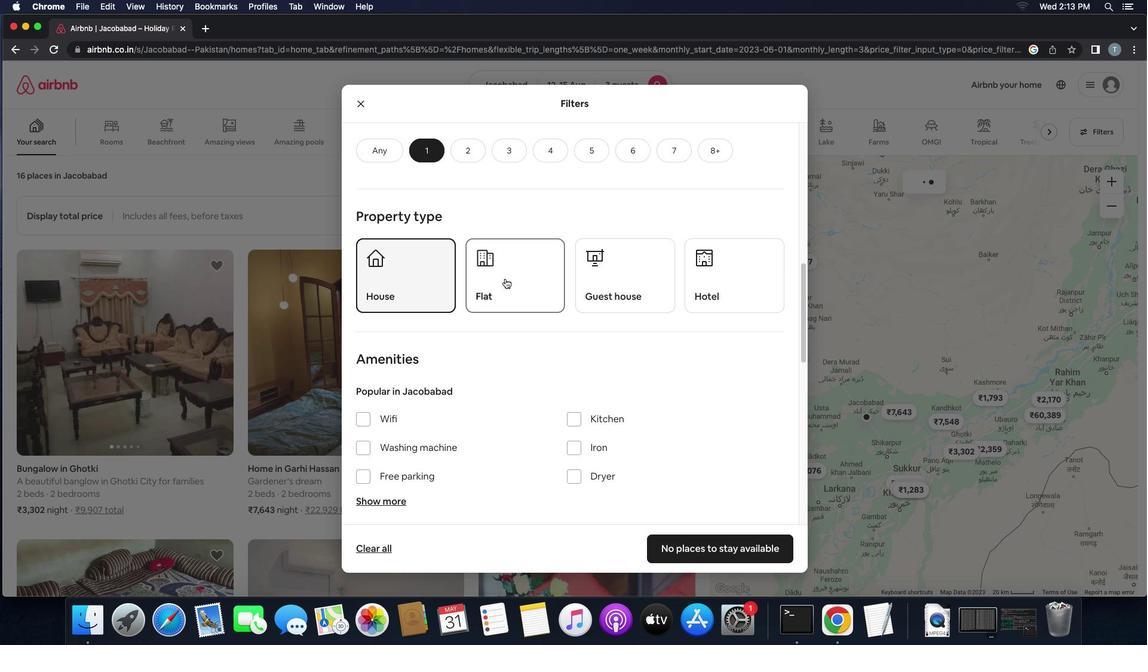 
Action: Mouse pressed left at (503, 278)
Screenshot: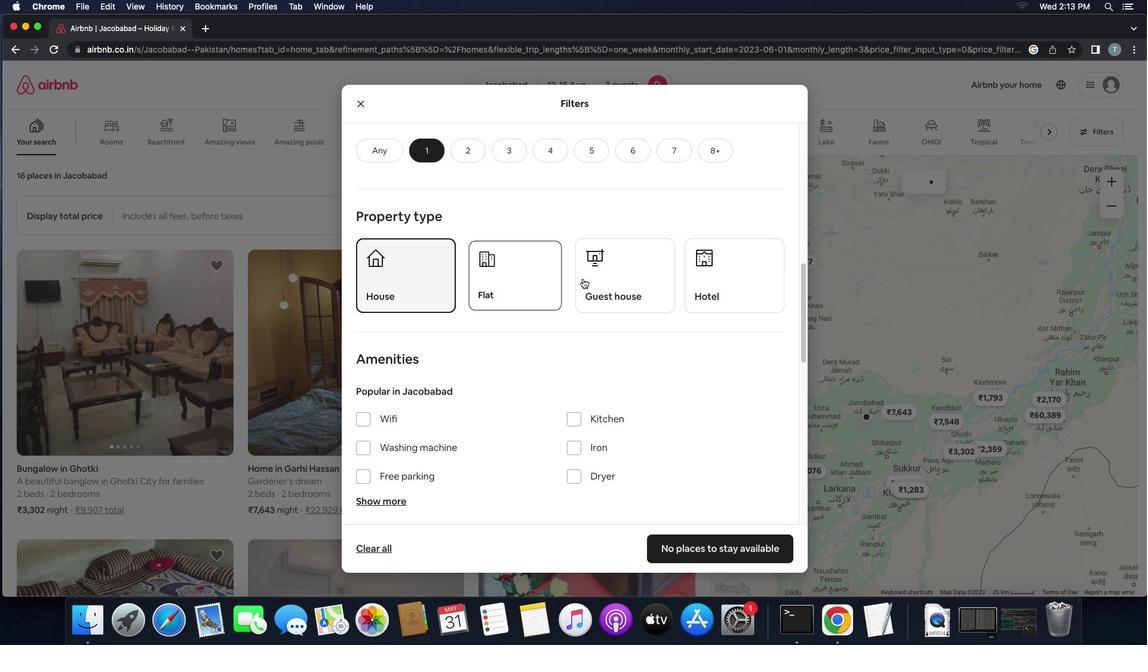 
Action: Mouse moved to (614, 277)
Screenshot: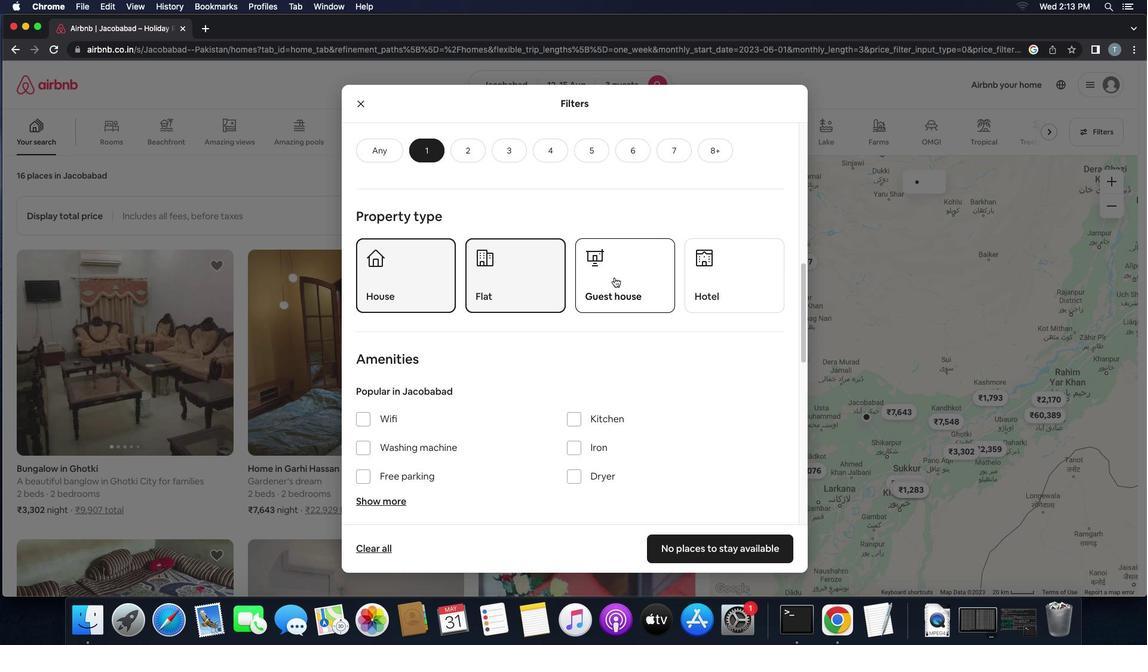 
Action: Mouse pressed left at (614, 277)
Screenshot: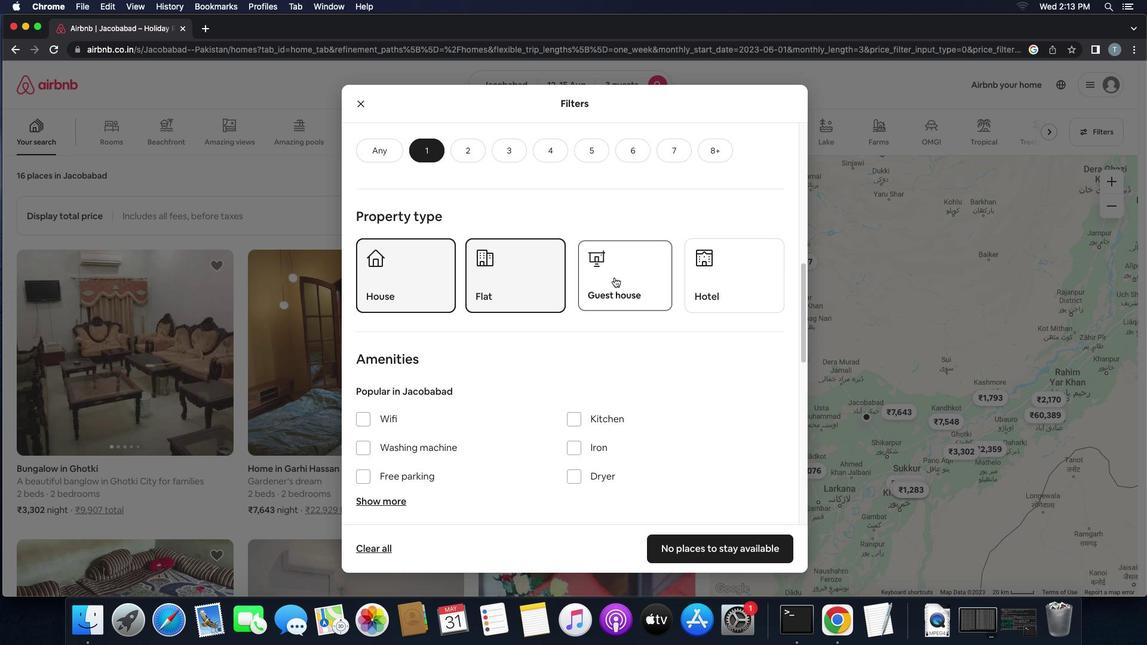 
Action: Mouse moved to (594, 303)
Screenshot: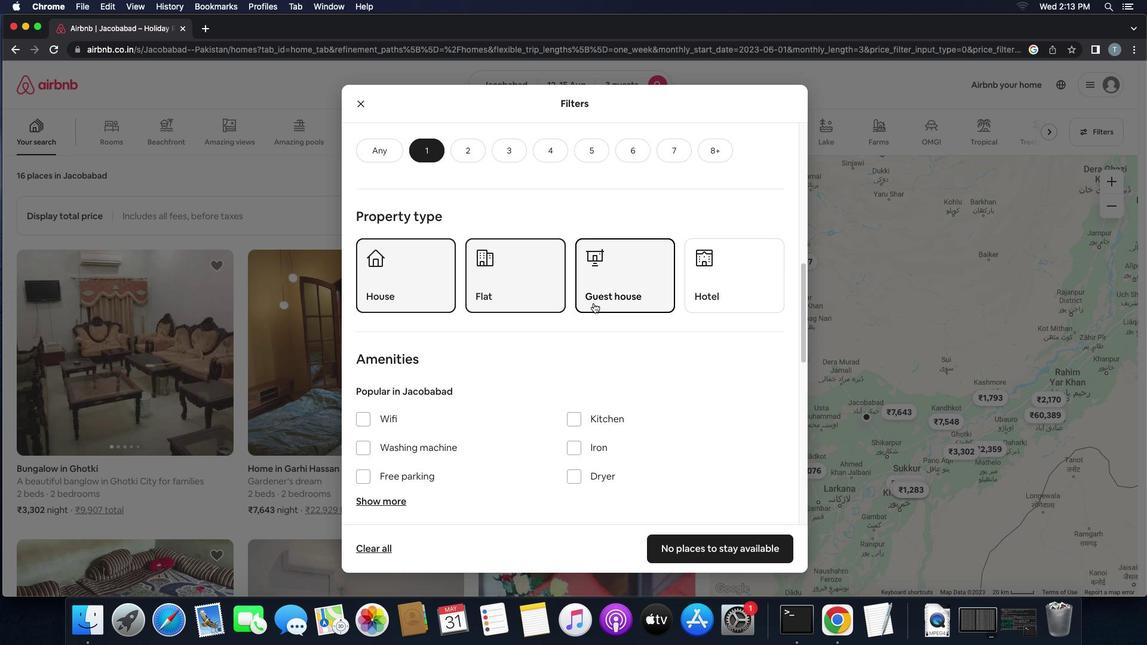 
Action: Mouse scrolled (594, 303) with delta (0, 0)
Screenshot: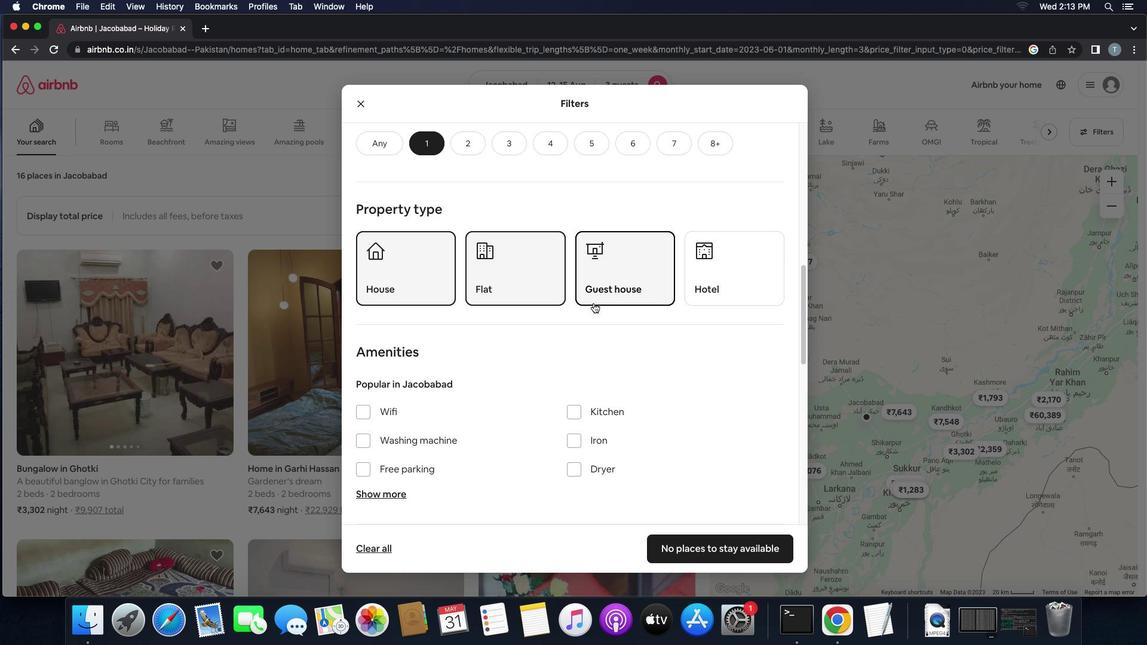 
Action: Mouse scrolled (594, 303) with delta (0, 0)
Screenshot: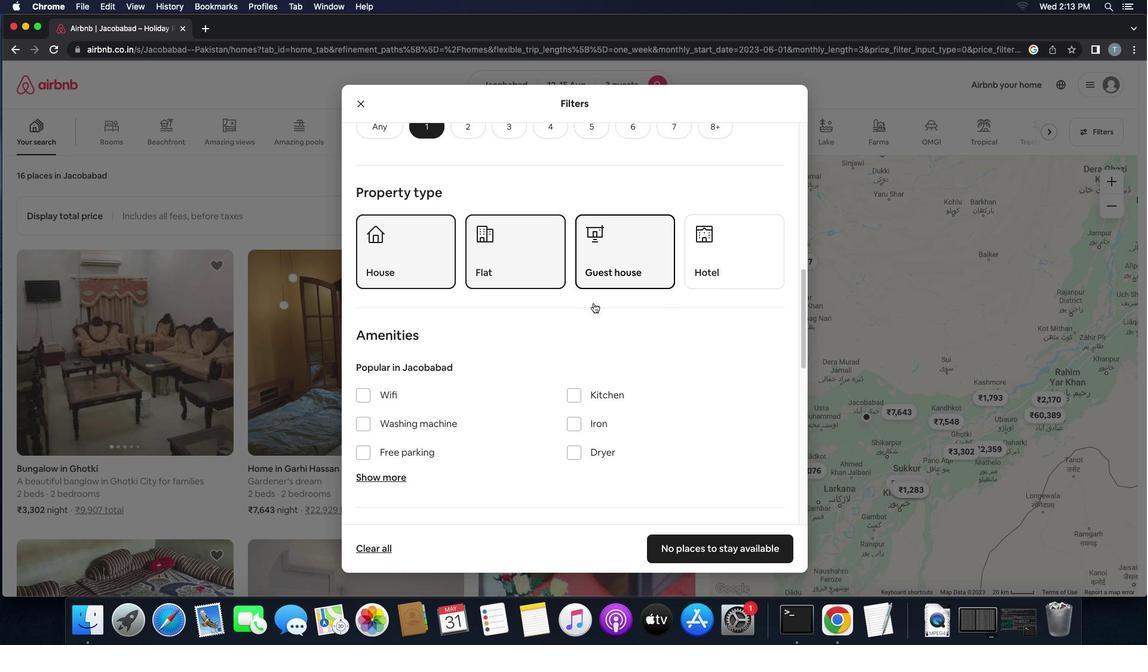
Action: Mouse scrolled (594, 303) with delta (0, 0)
Screenshot: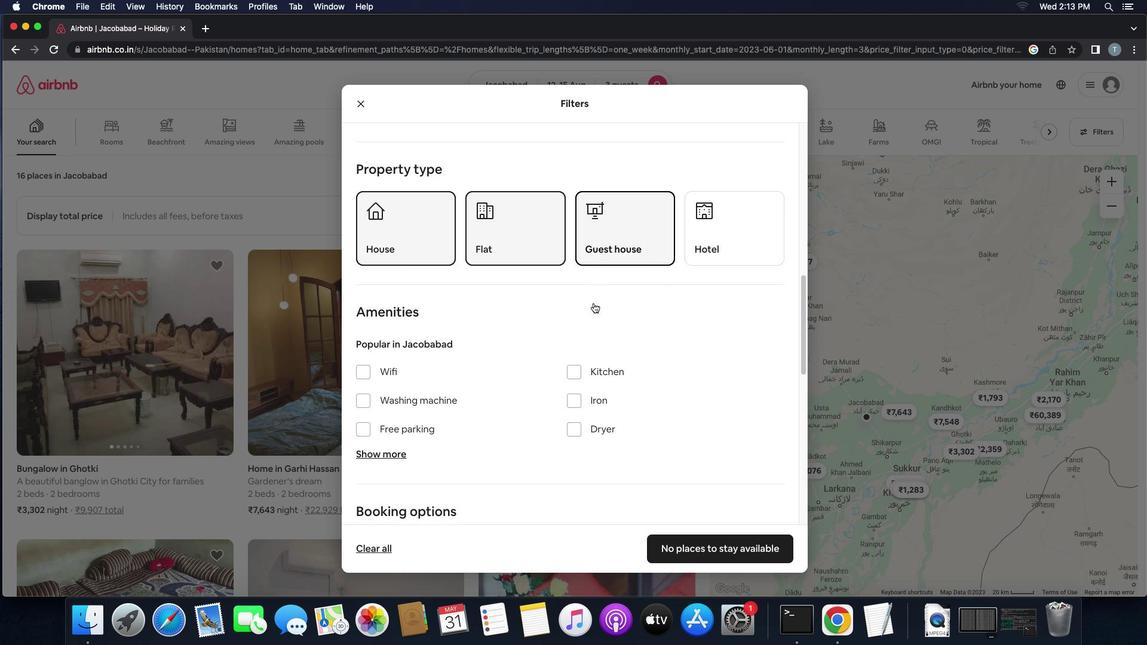 
Action: Mouse scrolled (594, 303) with delta (0, 0)
Screenshot: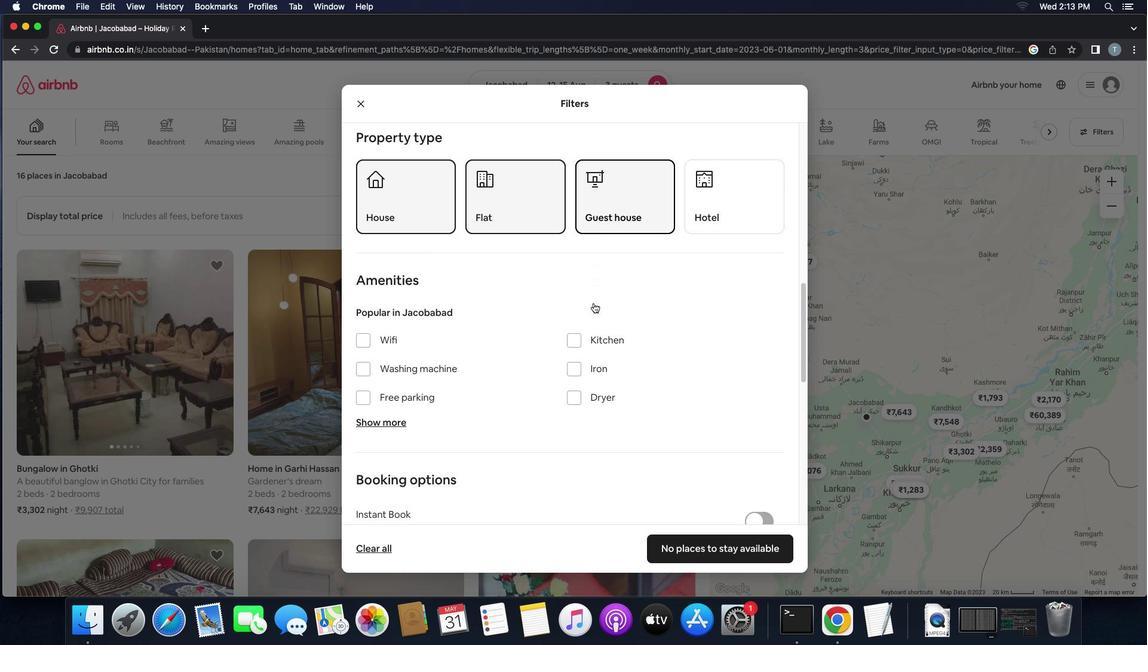 
Action: Mouse scrolled (594, 303) with delta (0, 0)
Screenshot: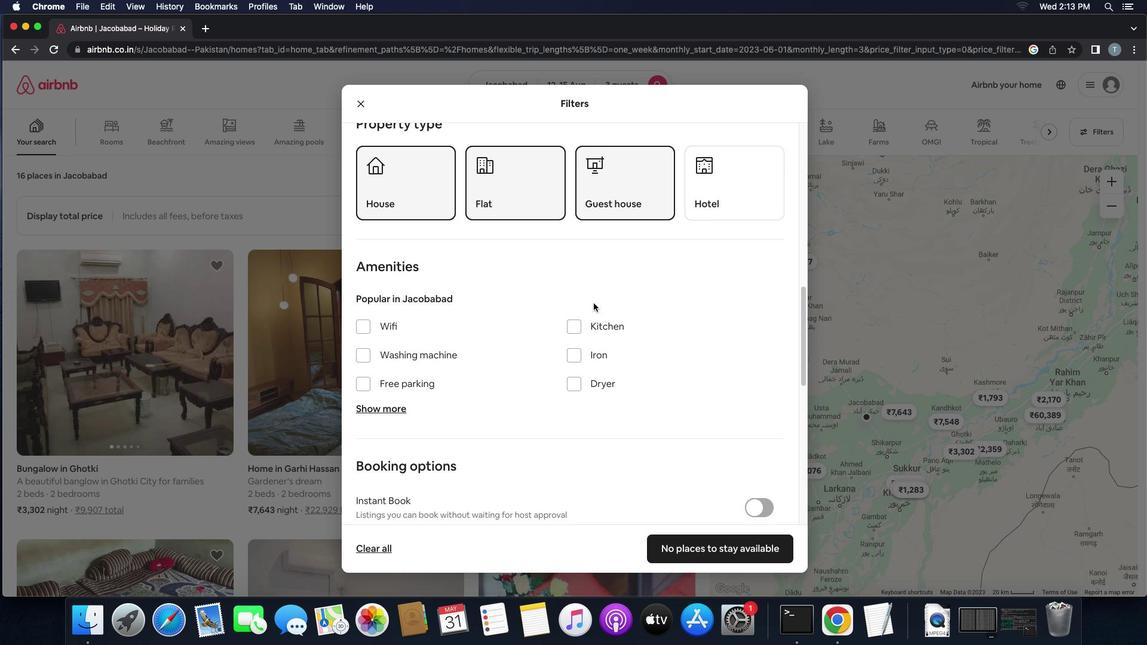 
Action: Mouse scrolled (594, 303) with delta (0, 0)
Screenshot: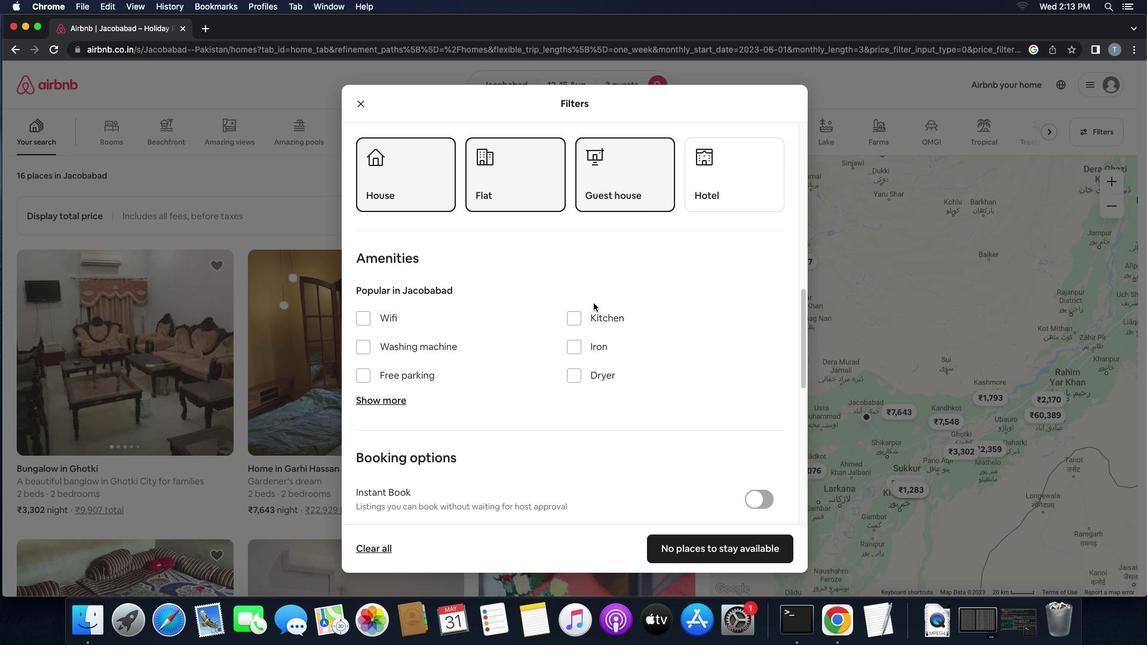 
Action: Mouse scrolled (594, 303) with delta (0, 0)
Screenshot: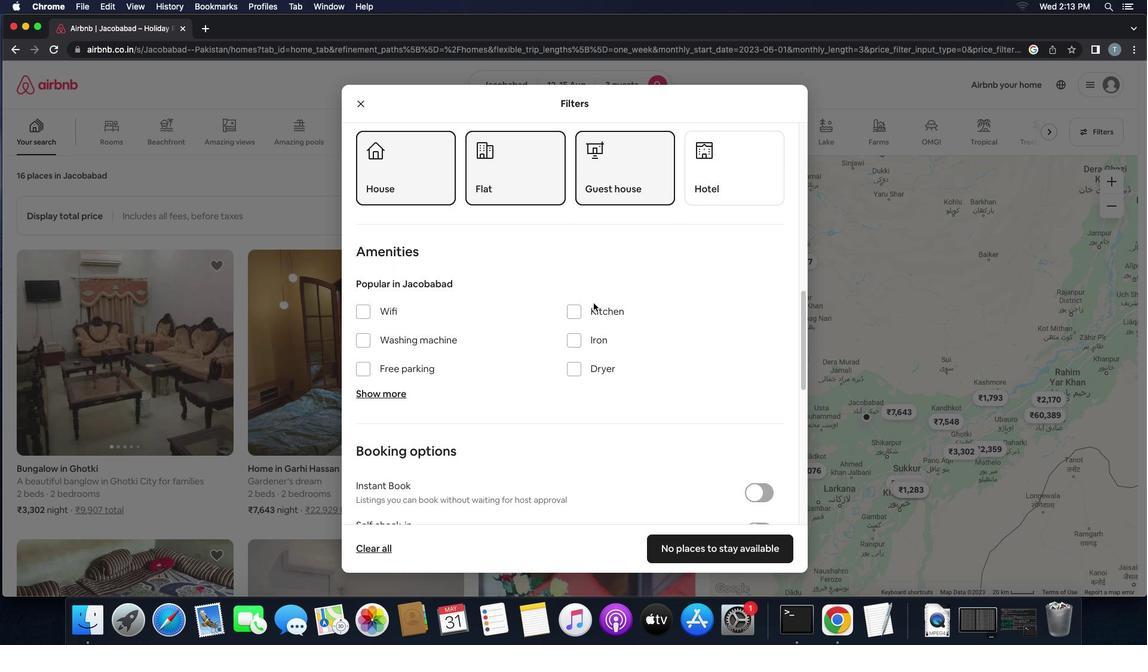 
Action: Mouse scrolled (594, 303) with delta (0, 0)
Screenshot: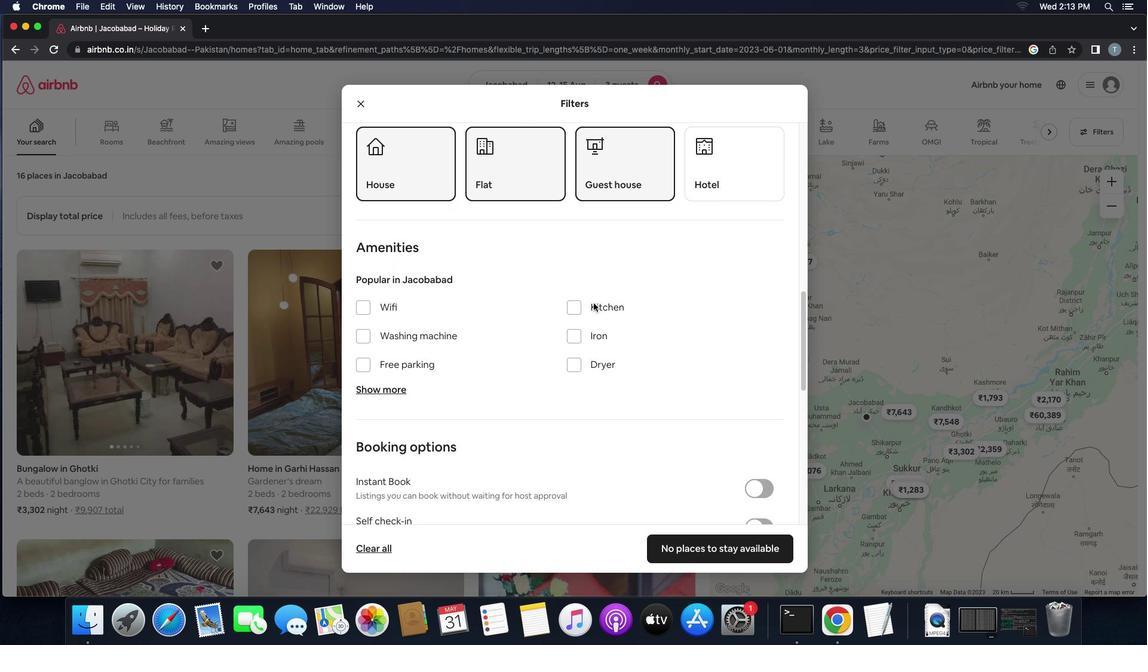 
Action: Mouse moved to (605, 312)
Screenshot: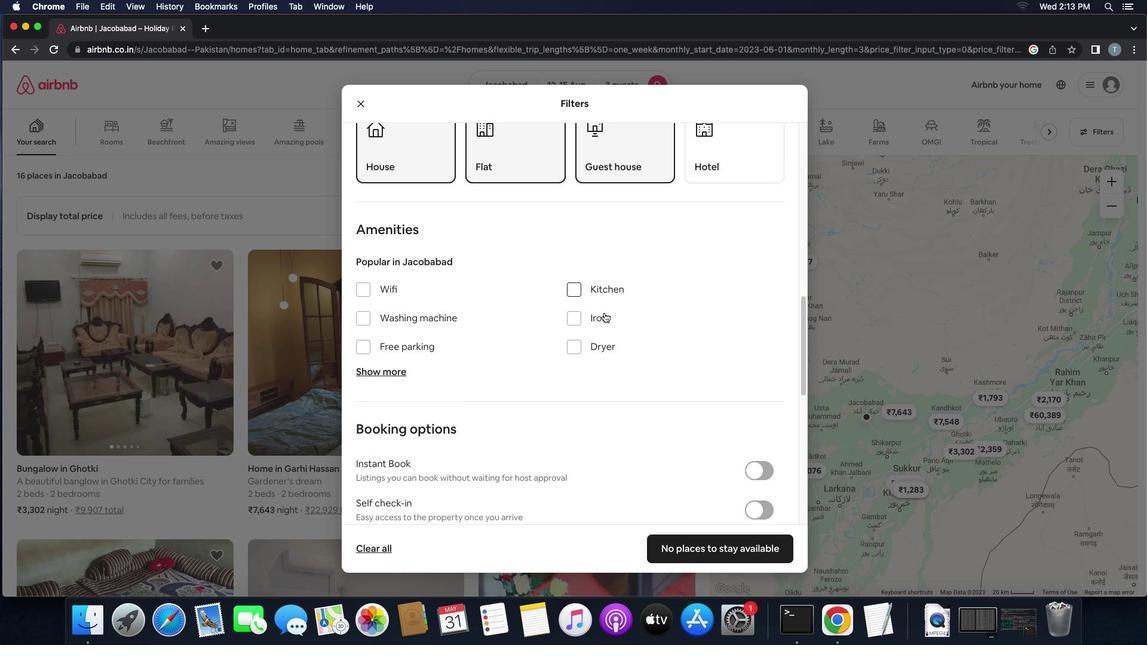 
Action: Mouse scrolled (605, 312) with delta (0, 0)
Screenshot: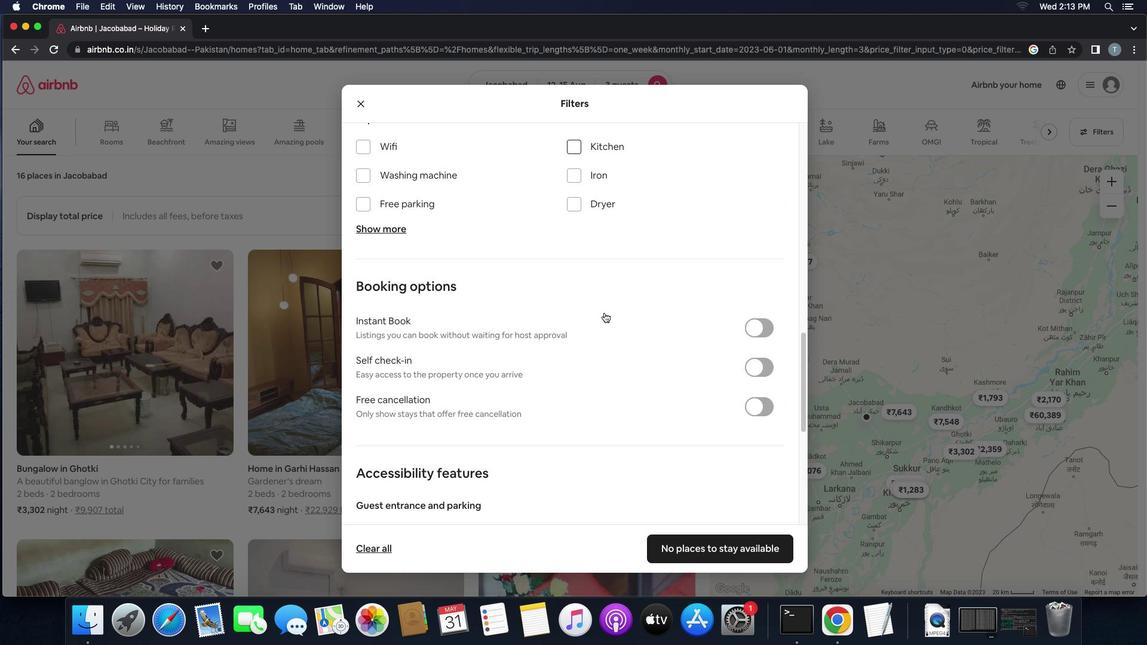 
Action: Mouse scrolled (605, 312) with delta (0, 0)
Screenshot: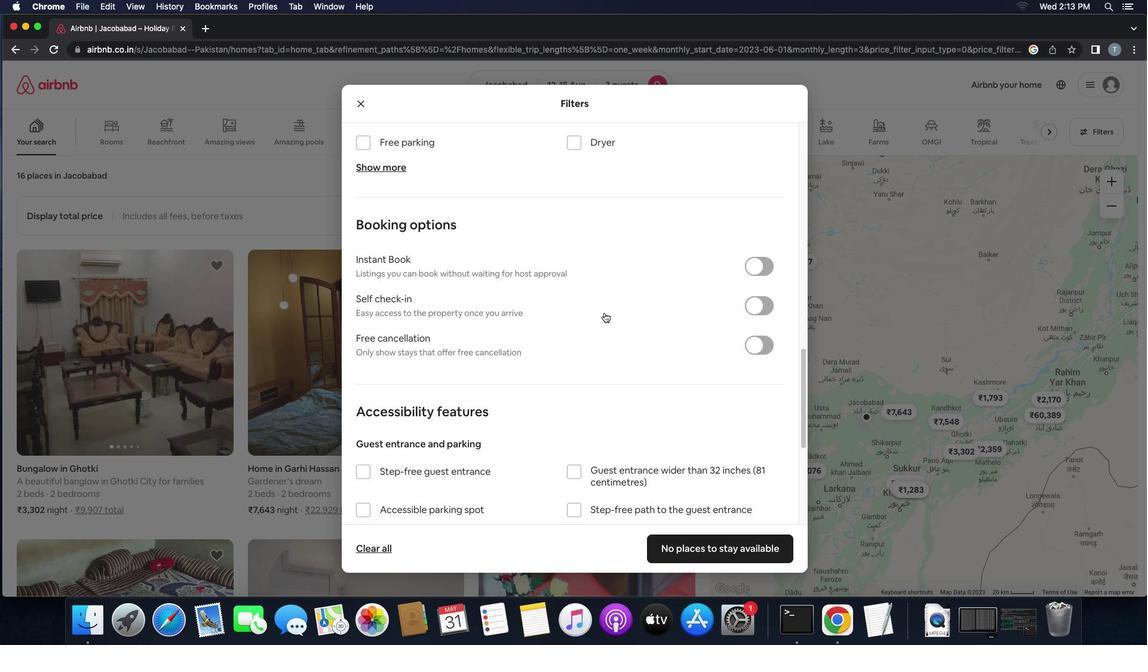 
Action: Mouse scrolled (605, 312) with delta (0, -1)
Screenshot: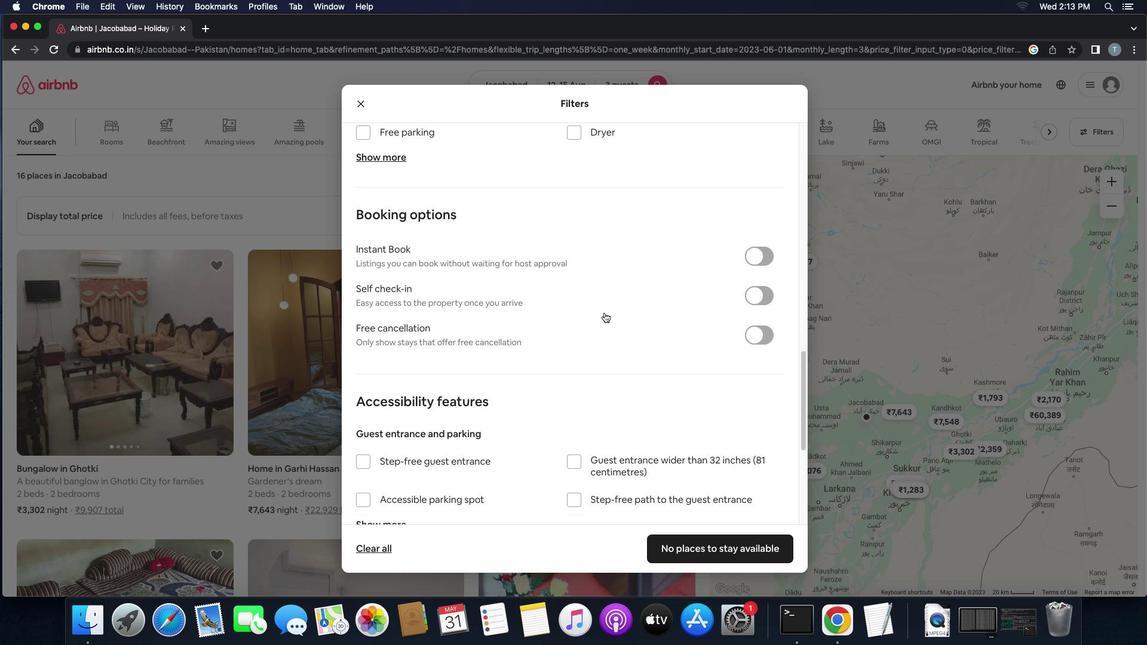 
Action: Mouse scrolled (605, 312) with delta (0, -2)
Screenshot: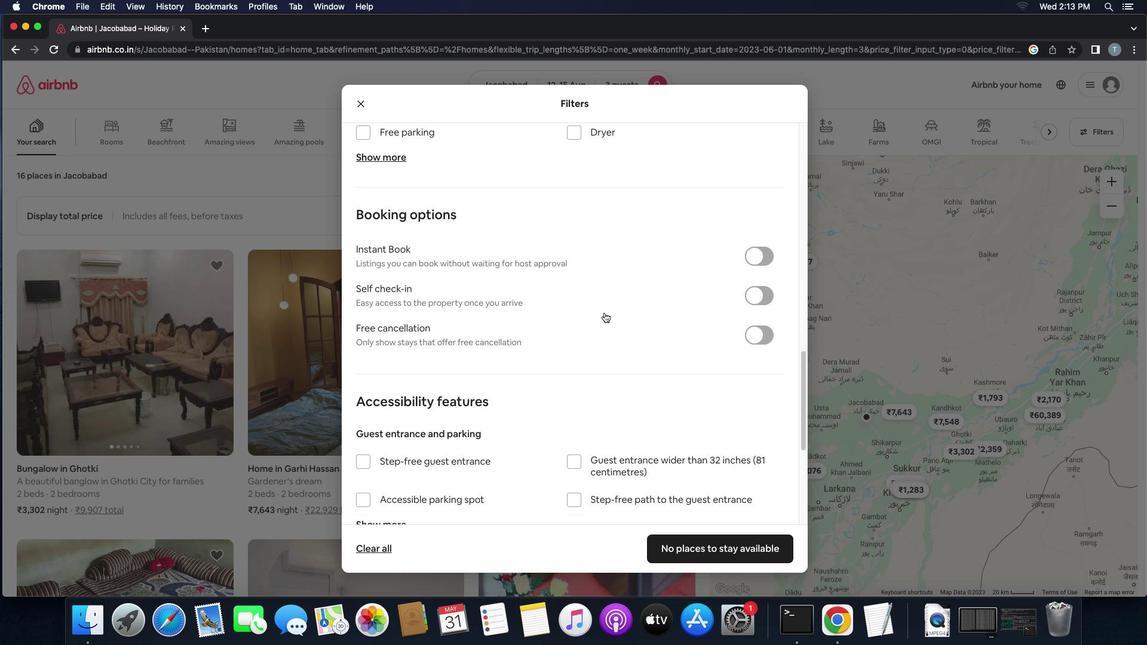 
Action: Mouse moved to (758, 303)
Screenshot: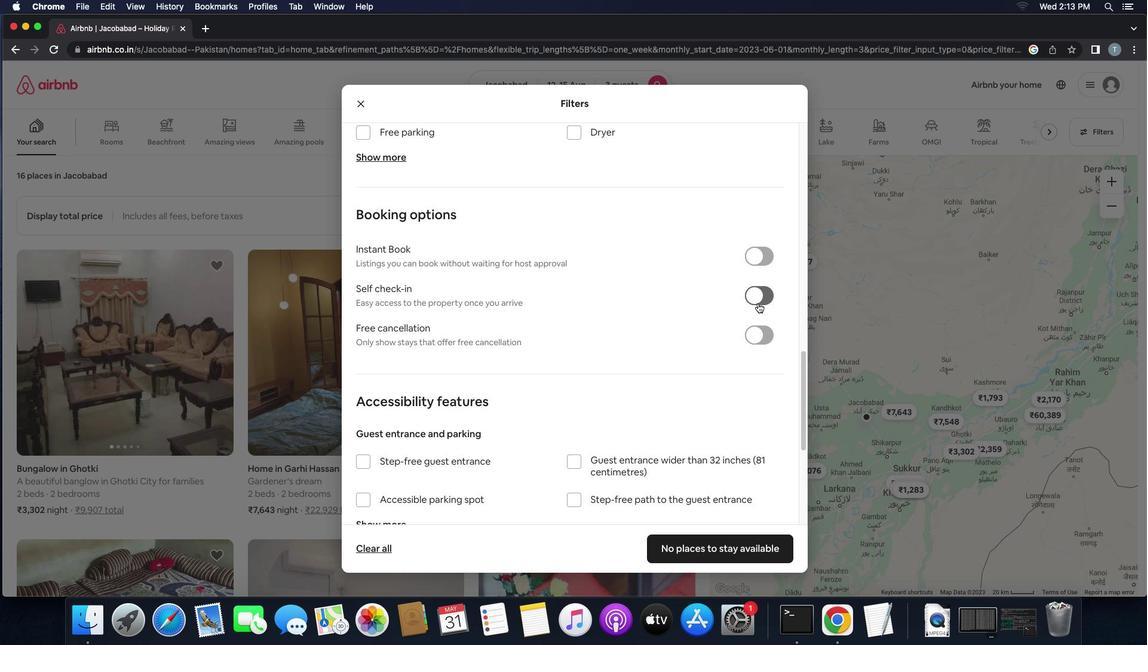 
Action: Mouse pressed left at (758, 303)
Screenshot: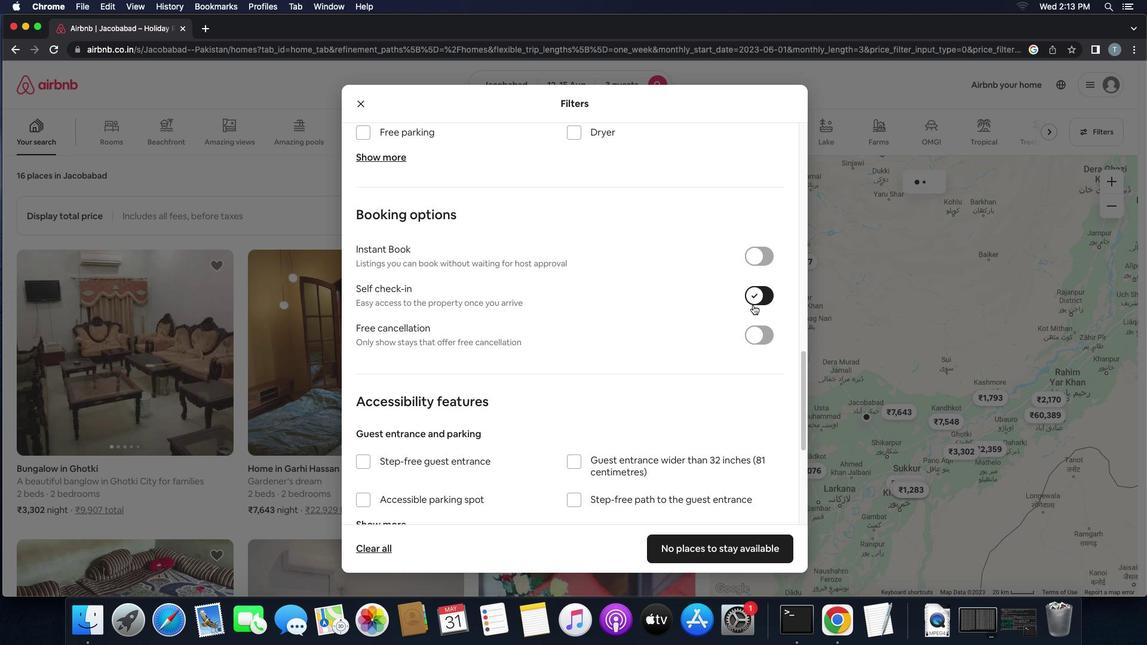 
Action: Mouse moved to (517, 342)
Screenshot: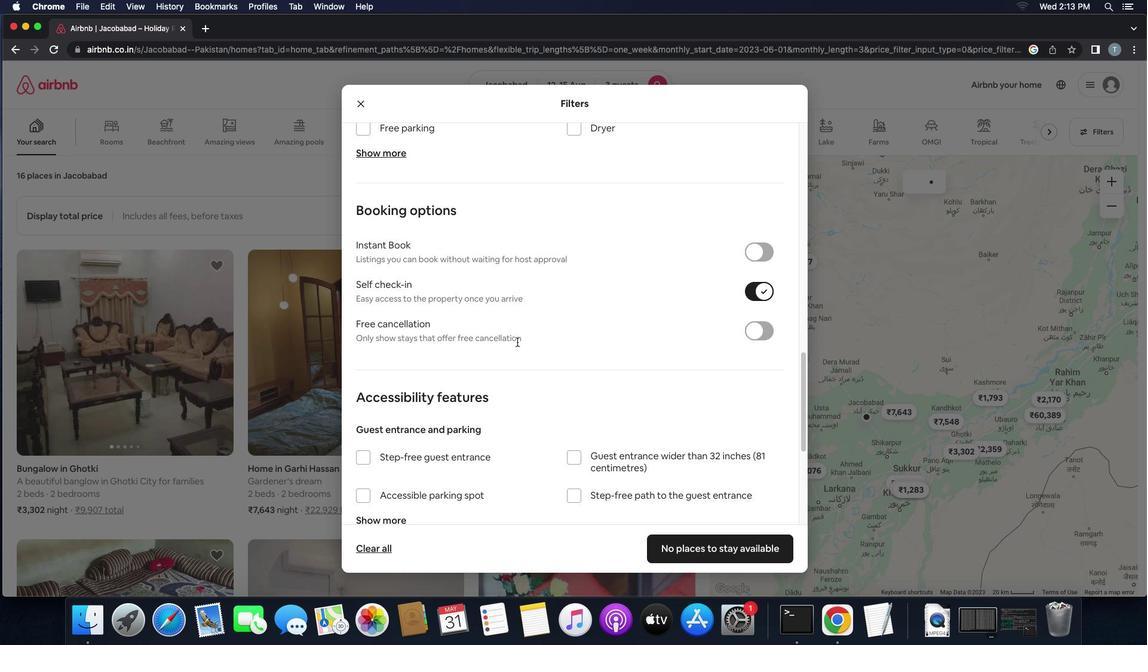 
Action: Mouse scrolled (517, 342) with delta (0, 0)
Screenshot: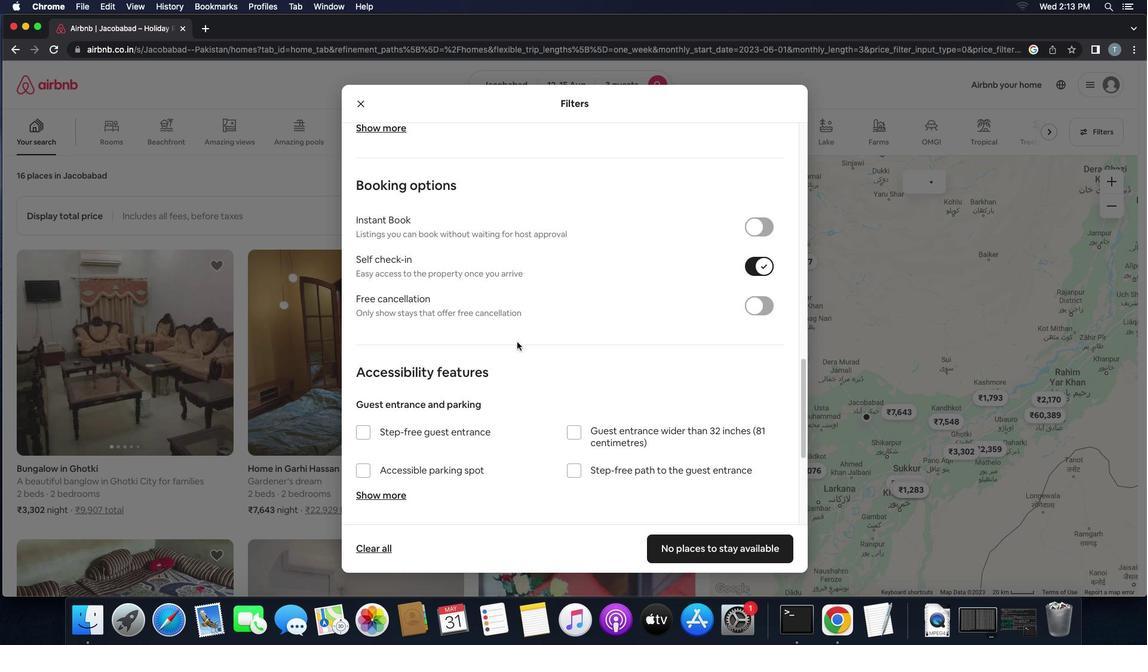 
Action: Mouse scrolled (517, 342) with delta (0, 0)
Screenshot: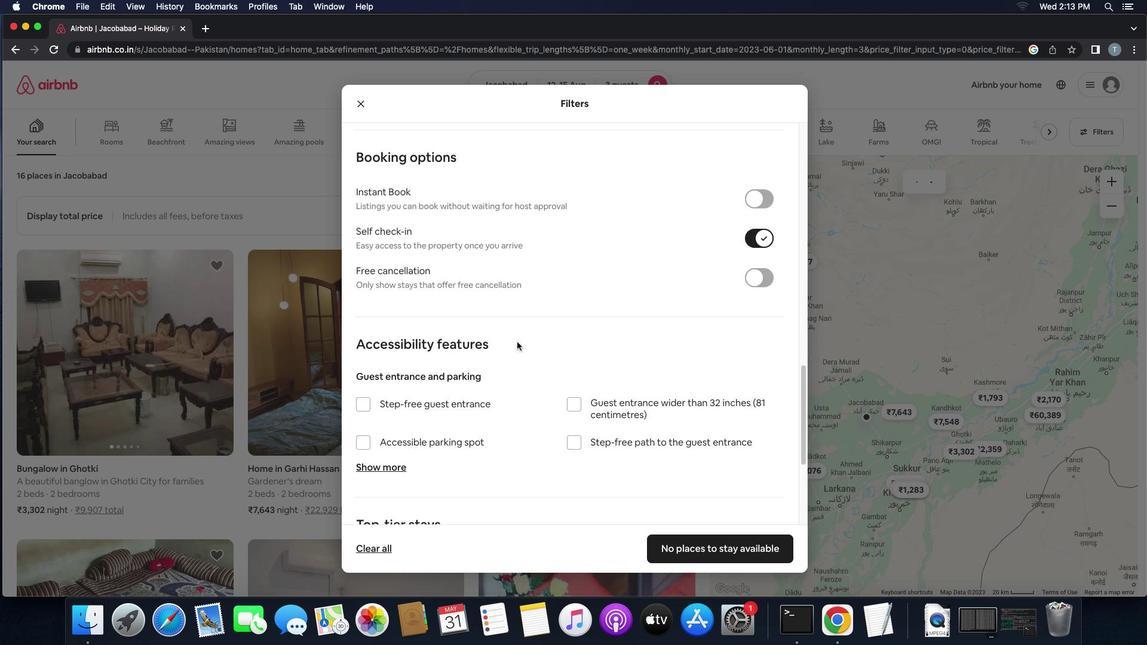 
Action: Mouse scrolled (517, 342) with delta (0, -1)
Screenshot: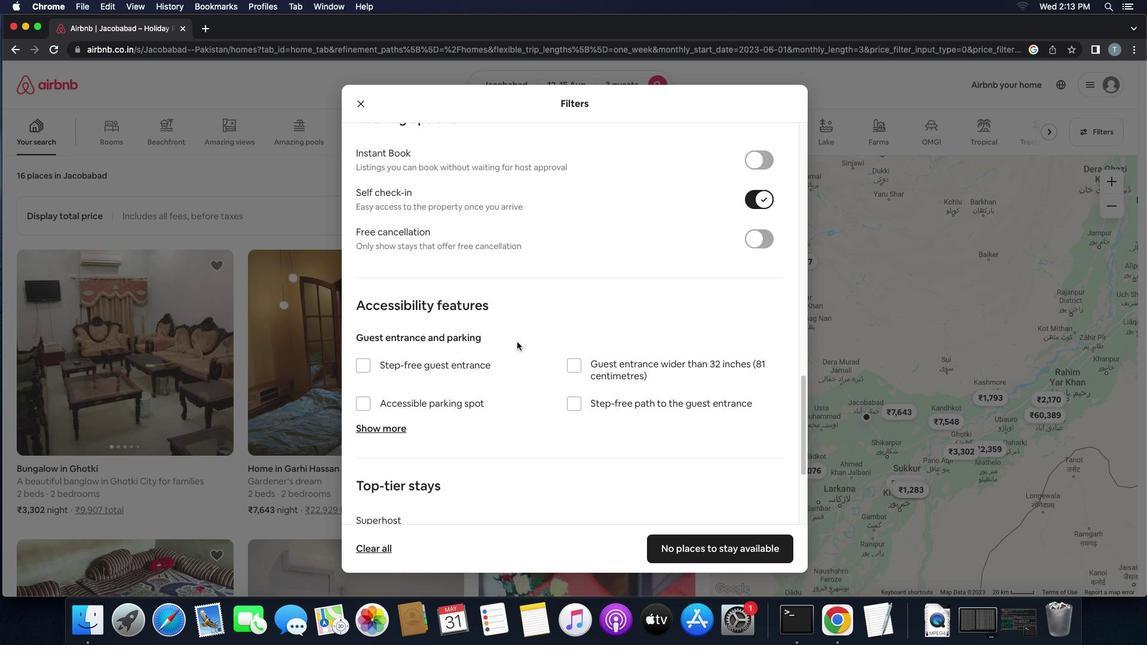 
Action: Mouse moved to (516, 344)
Screenshot: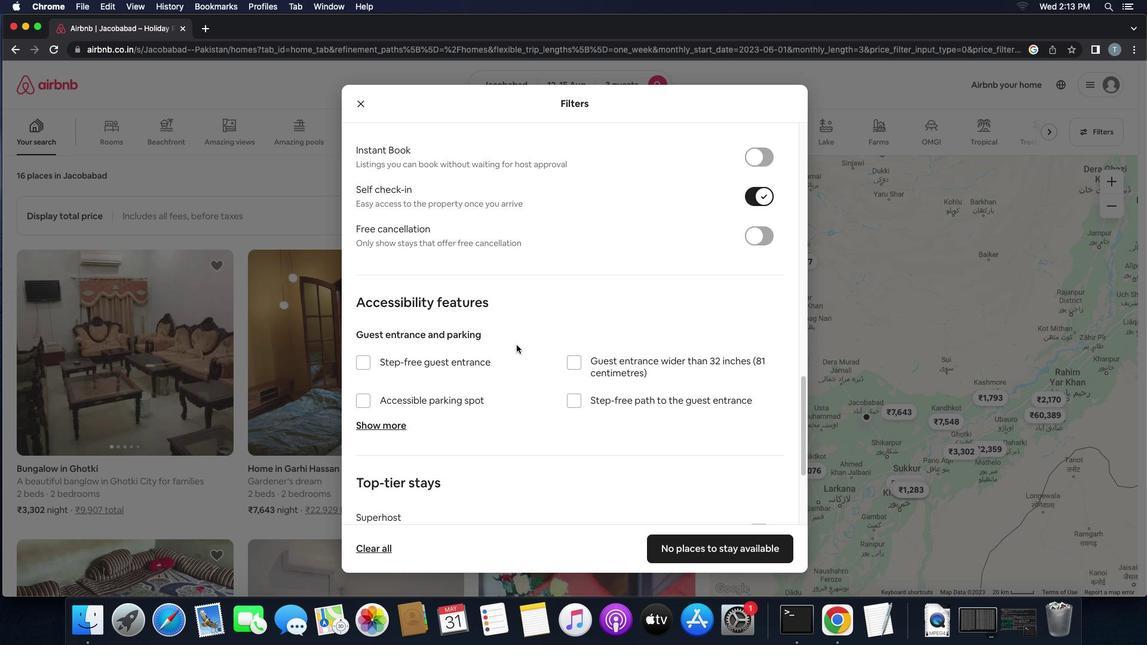 
Action: Mouse scrolled (516, 344) with delta (0, 0)
Screenshot: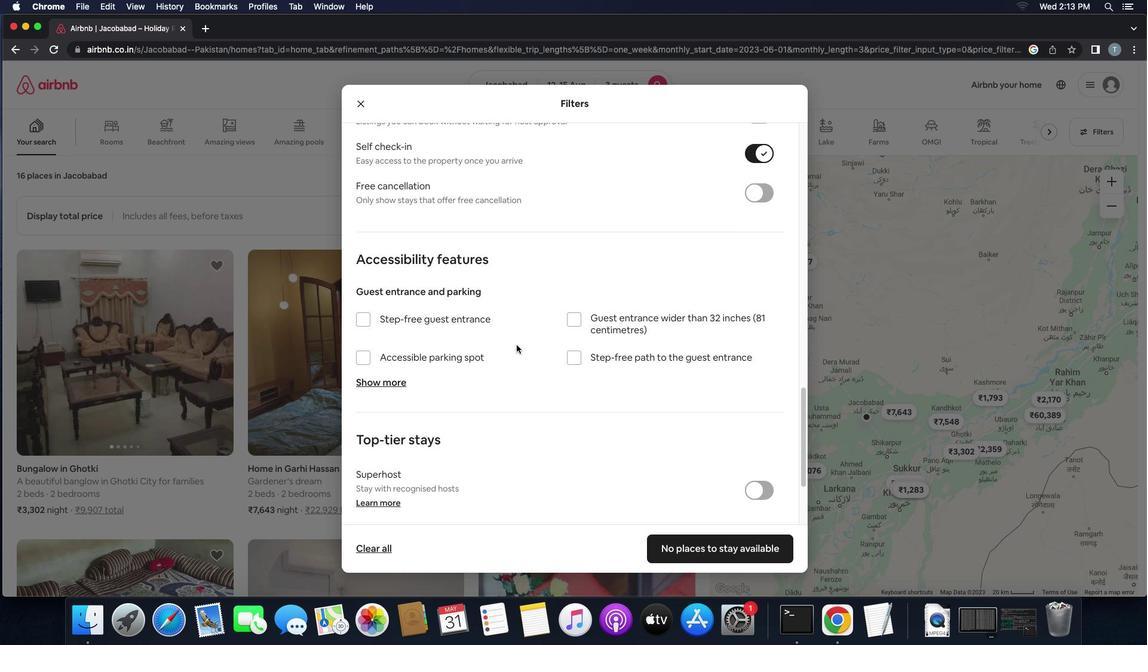 
Action: Mouse scrolled (516, 344) with delta (0, 0)
Screenshot: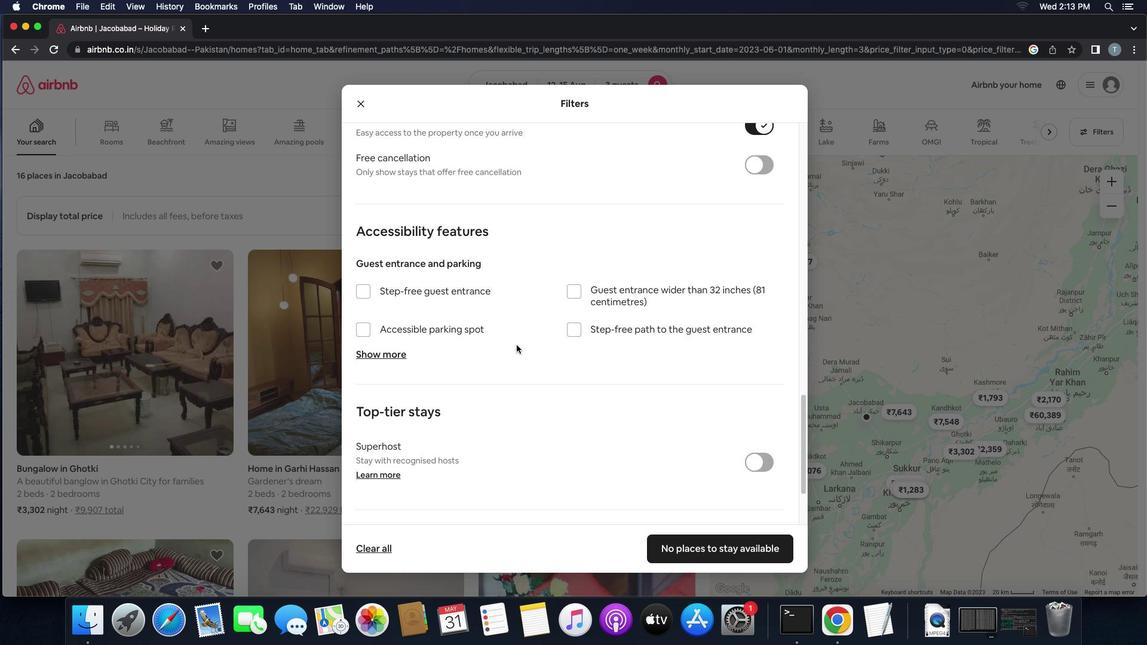 
Action: Mouse scrolled (516, 344) with delta (0, -1)
Screenshot: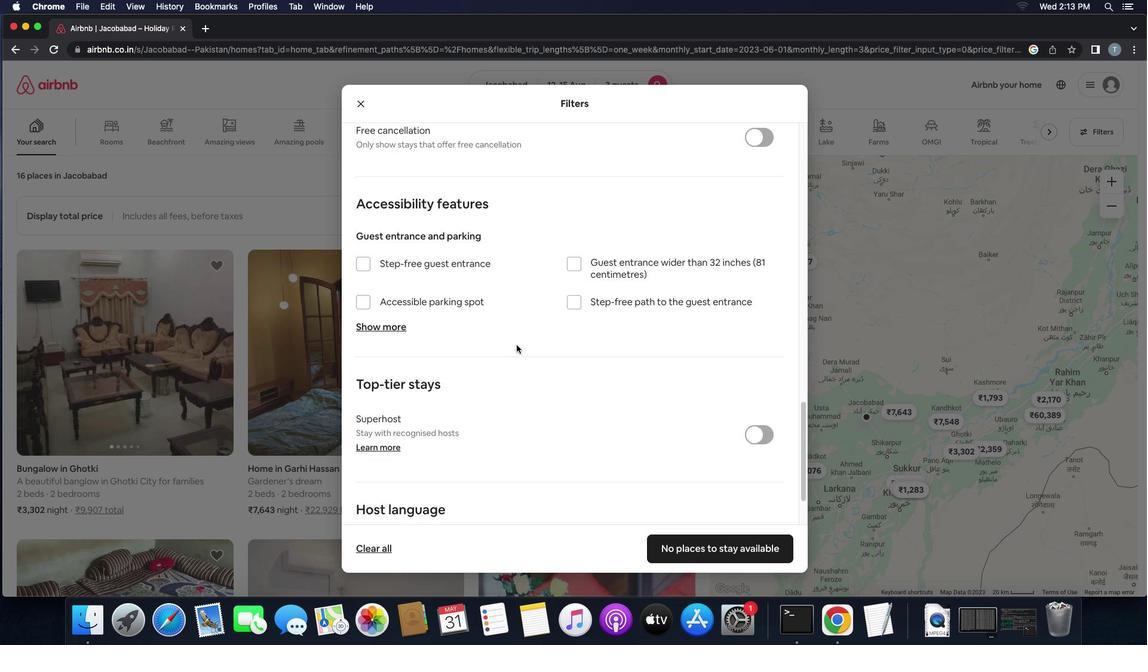 
Action: Mouse moved to (516, 347)
Screenshot: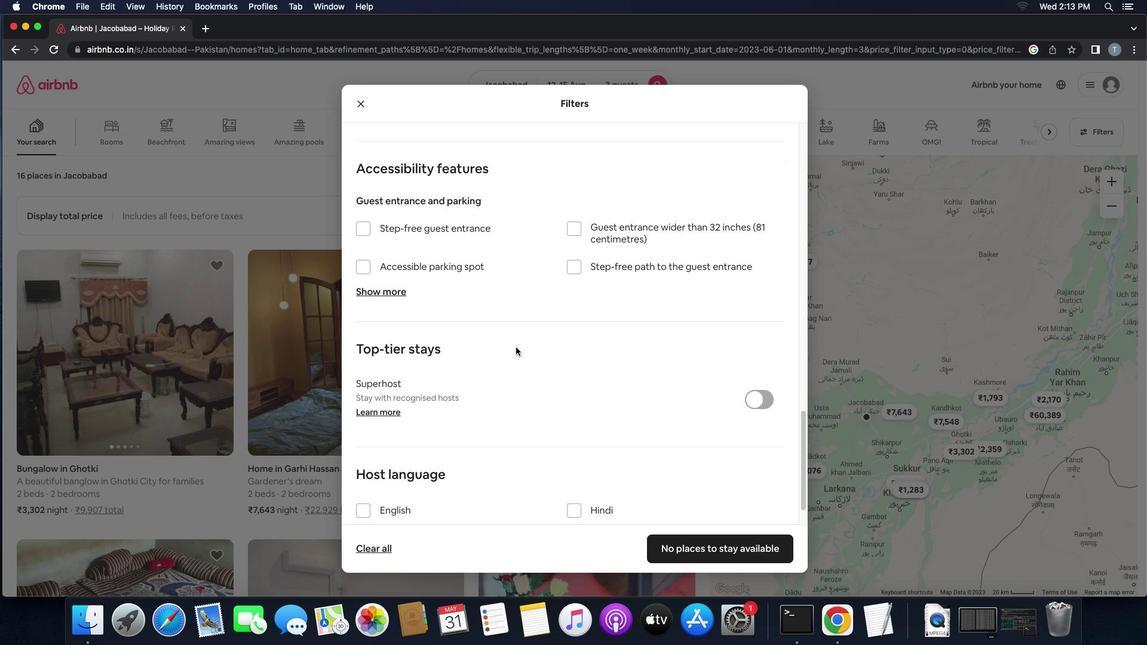 
Action: Mouse scrolled (516, 347) with delta (0, 0)
Screenshot: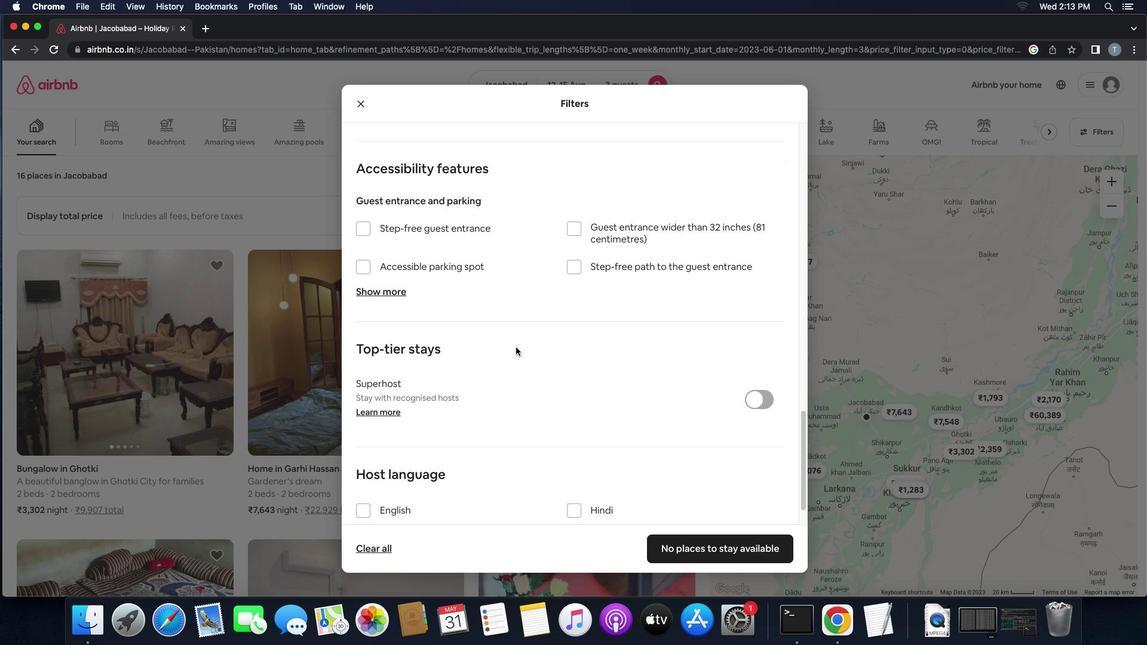 
Action: Mouse scrolled (516, 347) with delta (0, 0)
Screenshot: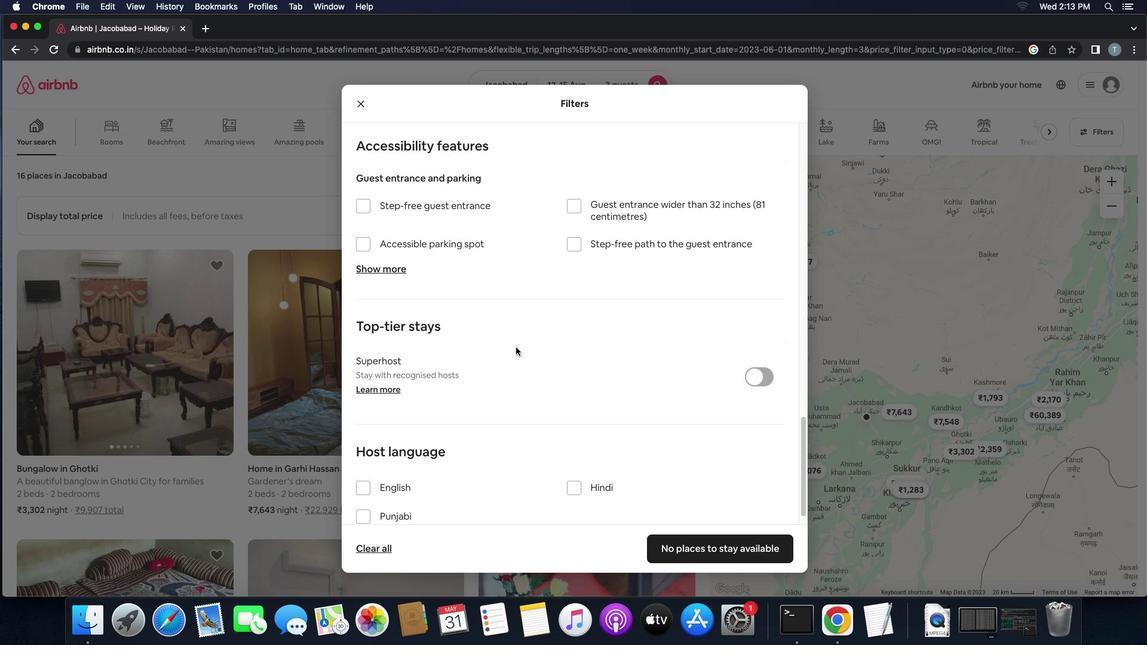 
Action: Mouse scrolled (516, 347) with delta (0, -1)
Screenshot: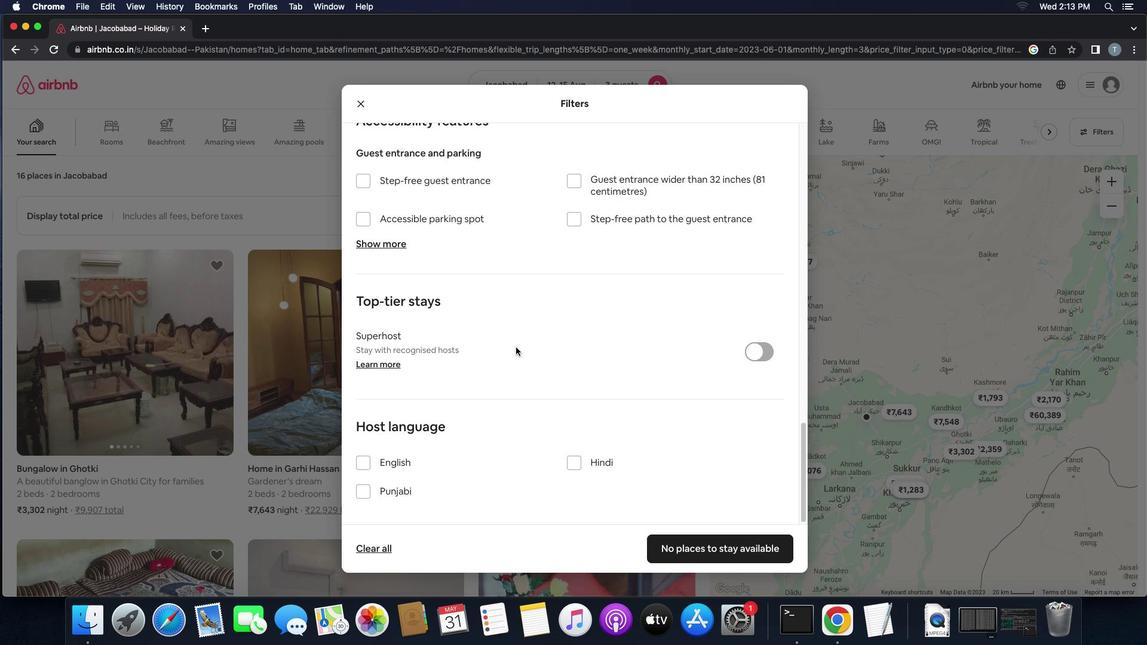 
Action: Mouse scrolled (516, 347) with delta (0, -2)
Screenshot: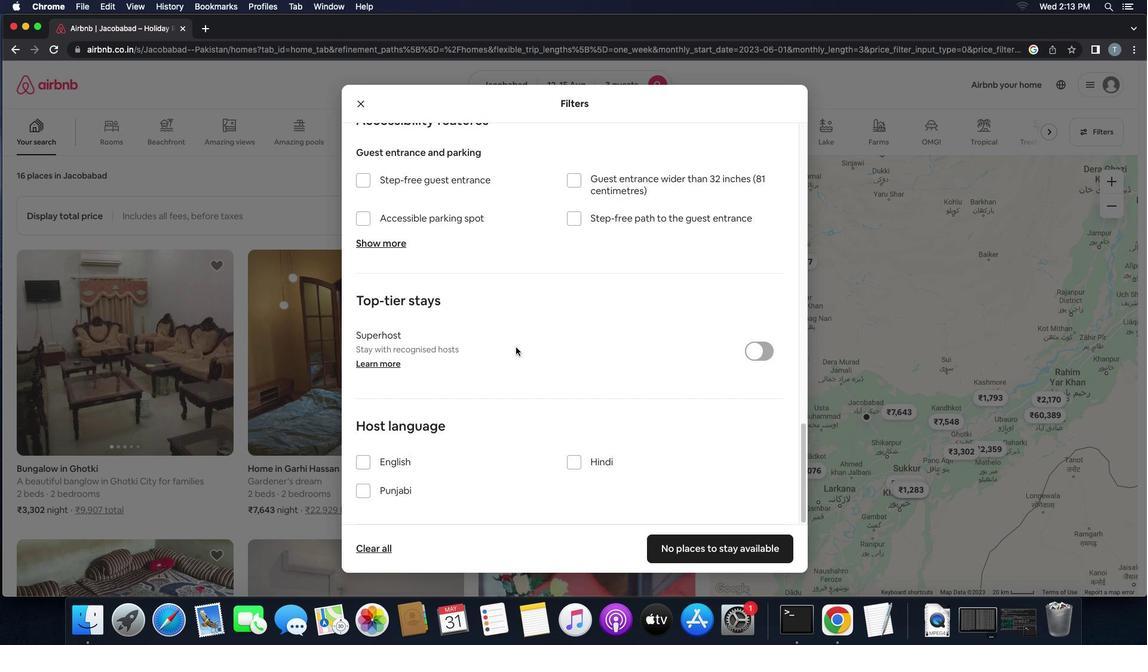 
Action: Mouse scrolled (516, 347) with delta (0, 0)
Screenshot: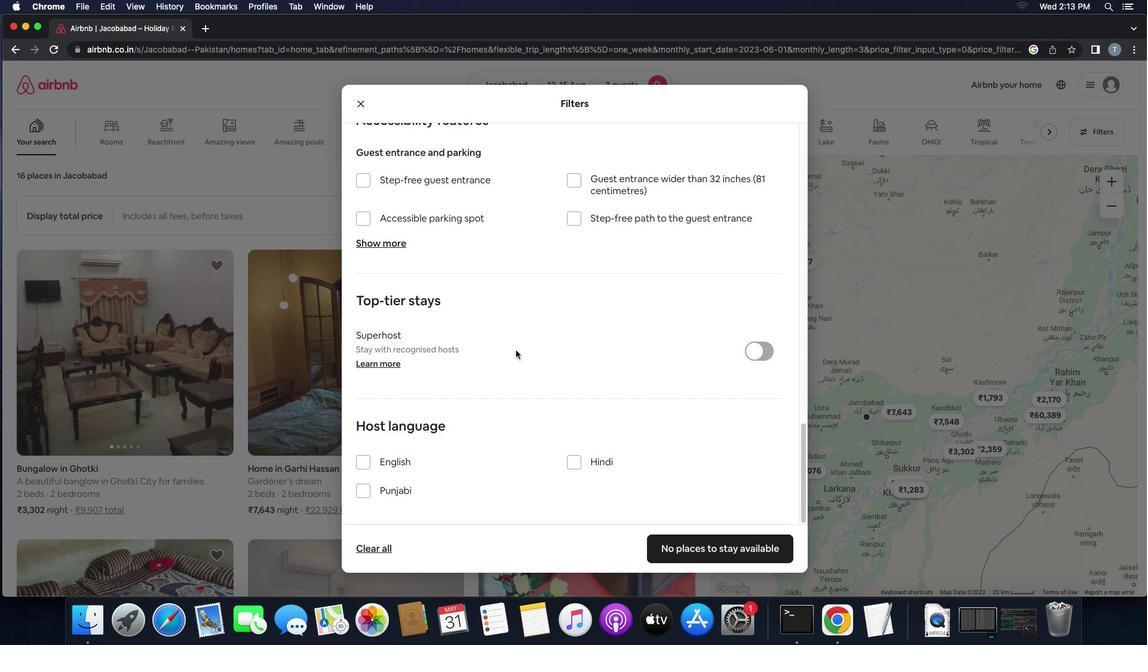 
Action: Mouse scrolled (516, 347) with delta (0, 0)
Screenshot: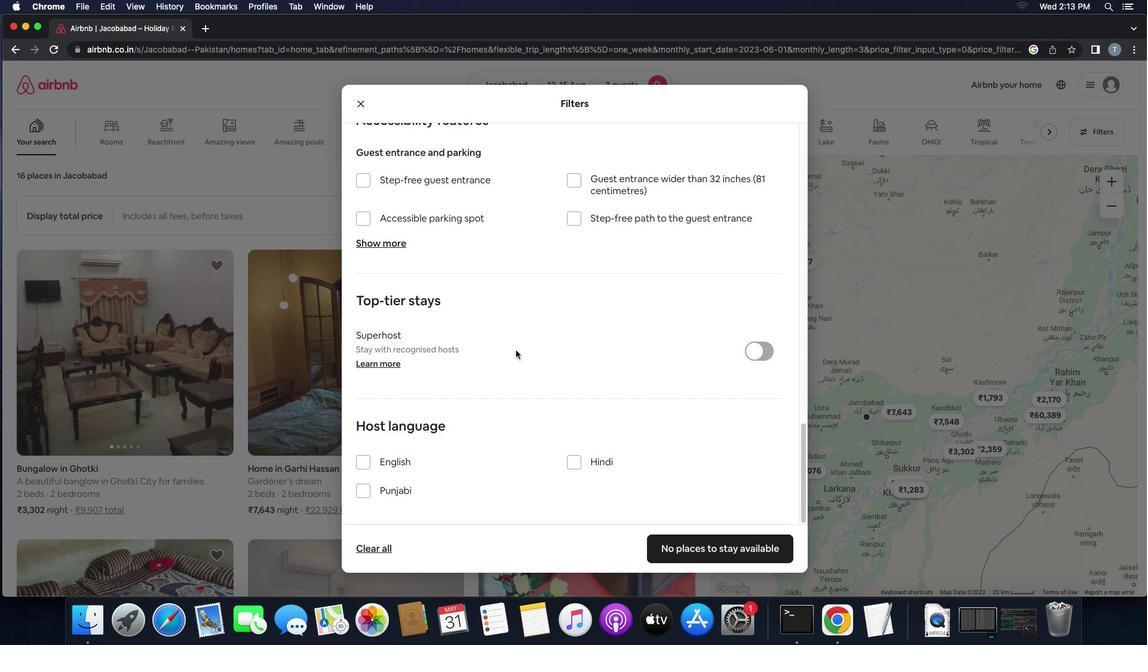 
Action: Mouse scrolled (516, 347) with delta (0, -1)
Screenshot: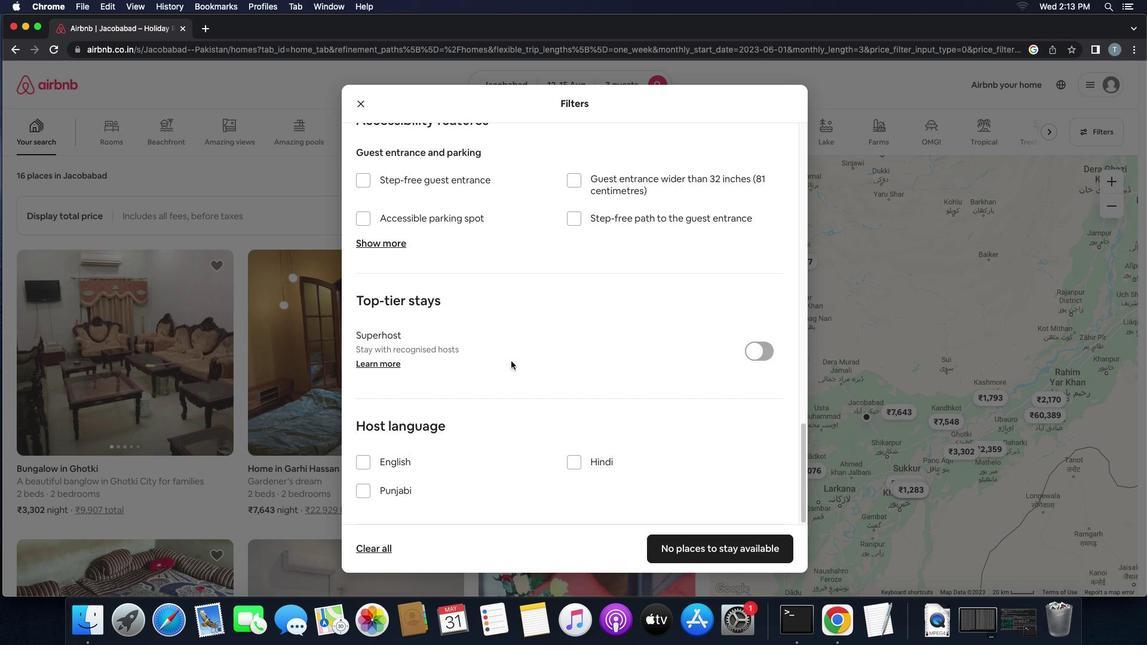 
Action: Mouse moved to (364, 465)
Screenshot: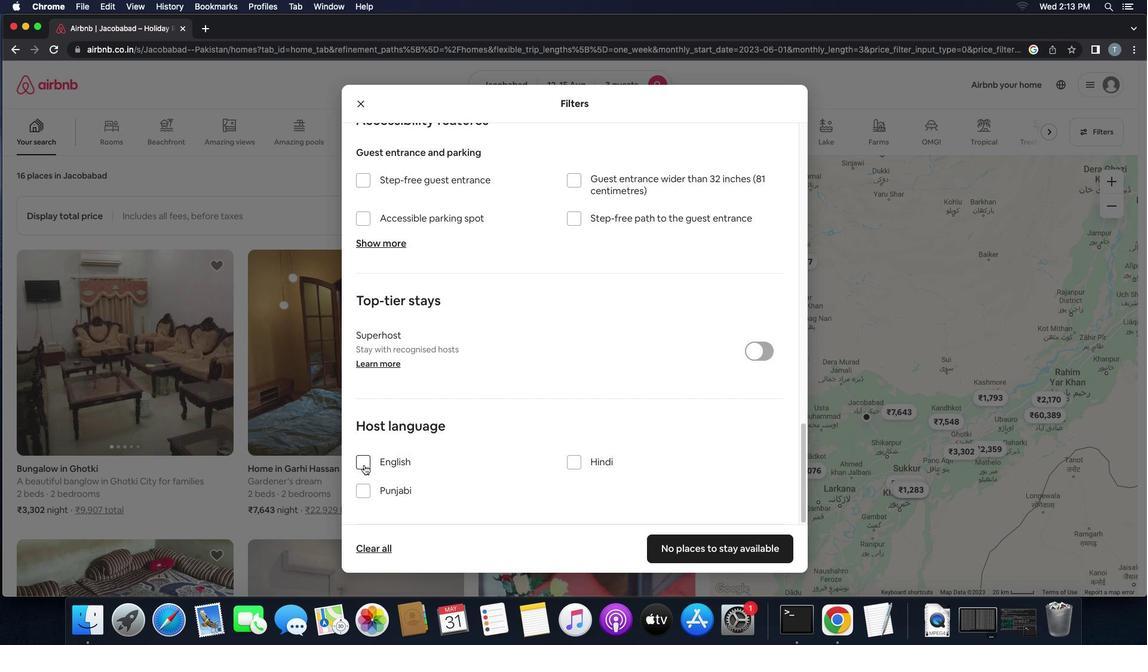 
Action: Mouse pressed left at (364, 465)
Screenshot: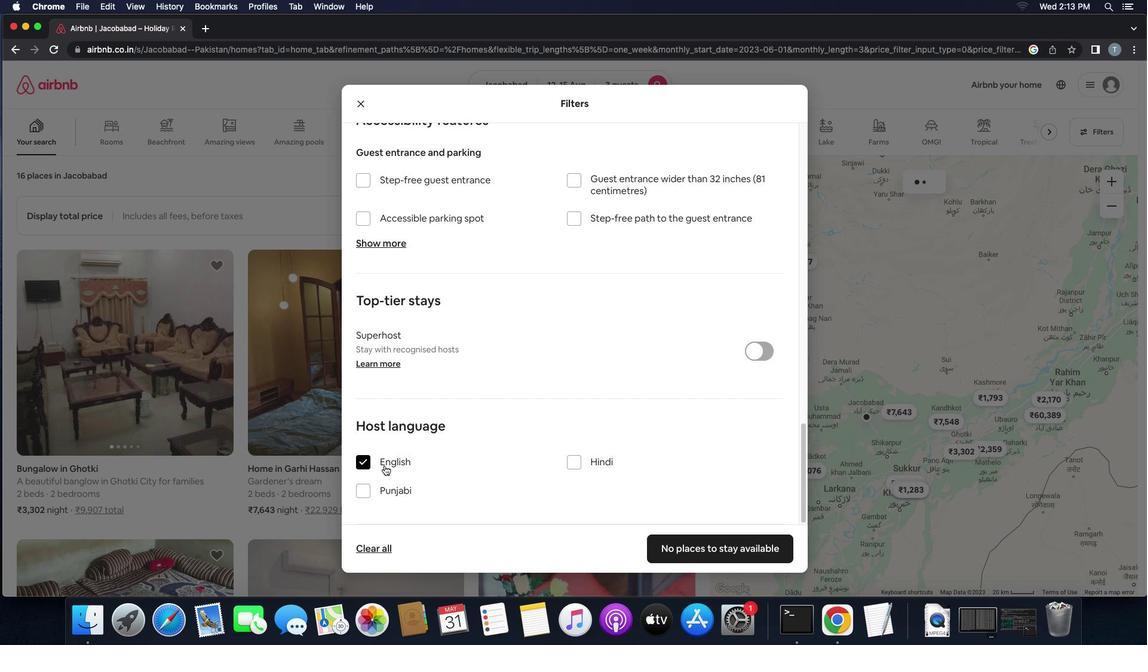 
Action: Mouse moved to (444, 469)
Screenshot: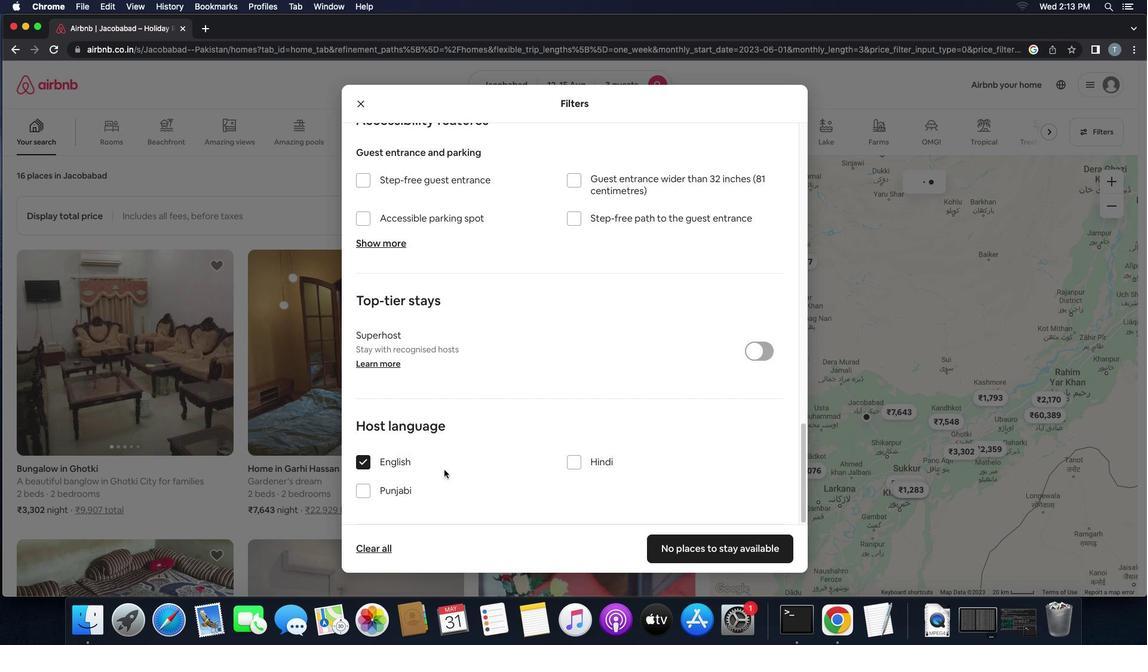 
Action: Mouse scrolled (444, 469) with delta (0, 0)
Screenshot: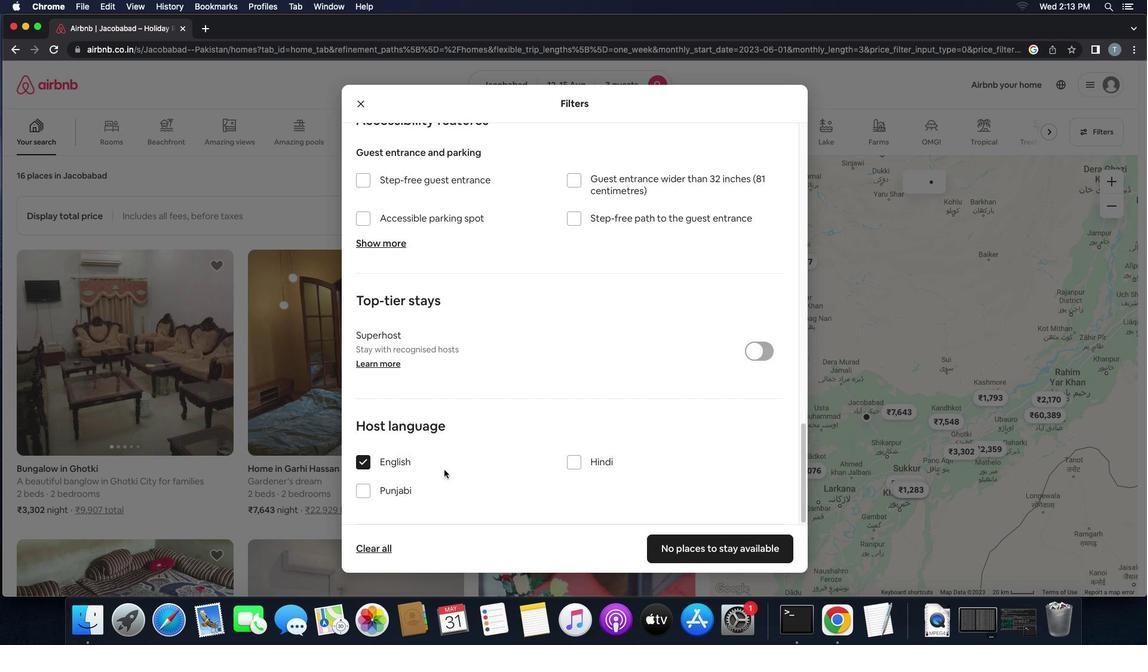 
Action: Mouse scrolled (444, 469) with delta (0, 0)
Screenshot: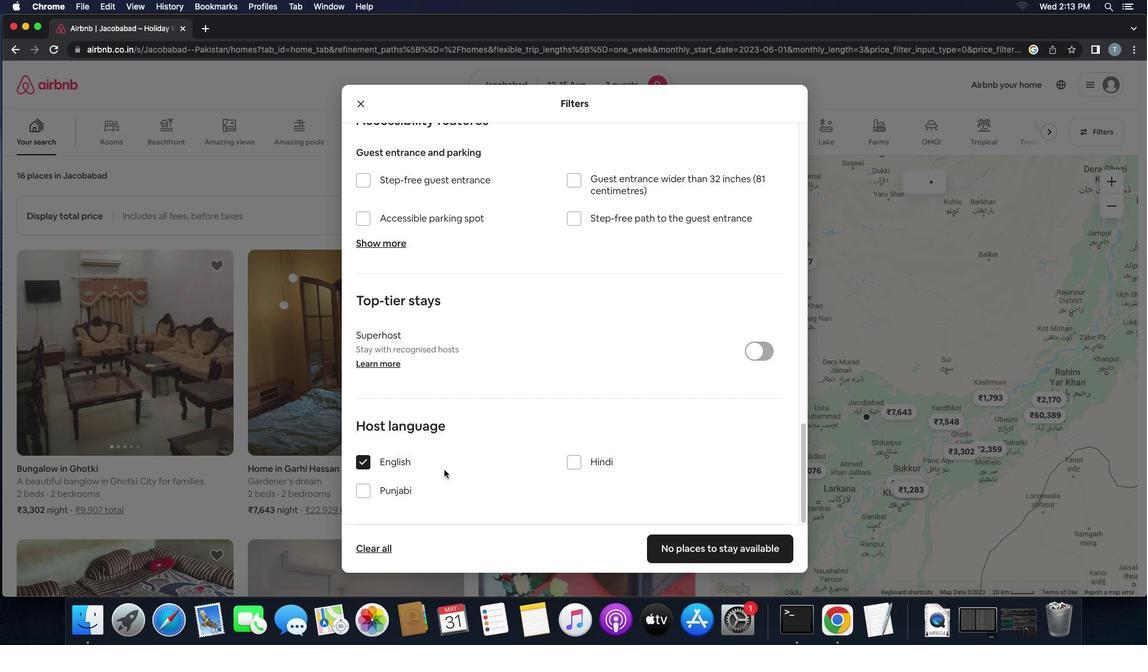
Action: Mouse scrolled (444, 469) with delta (0, -1)
Screenshot: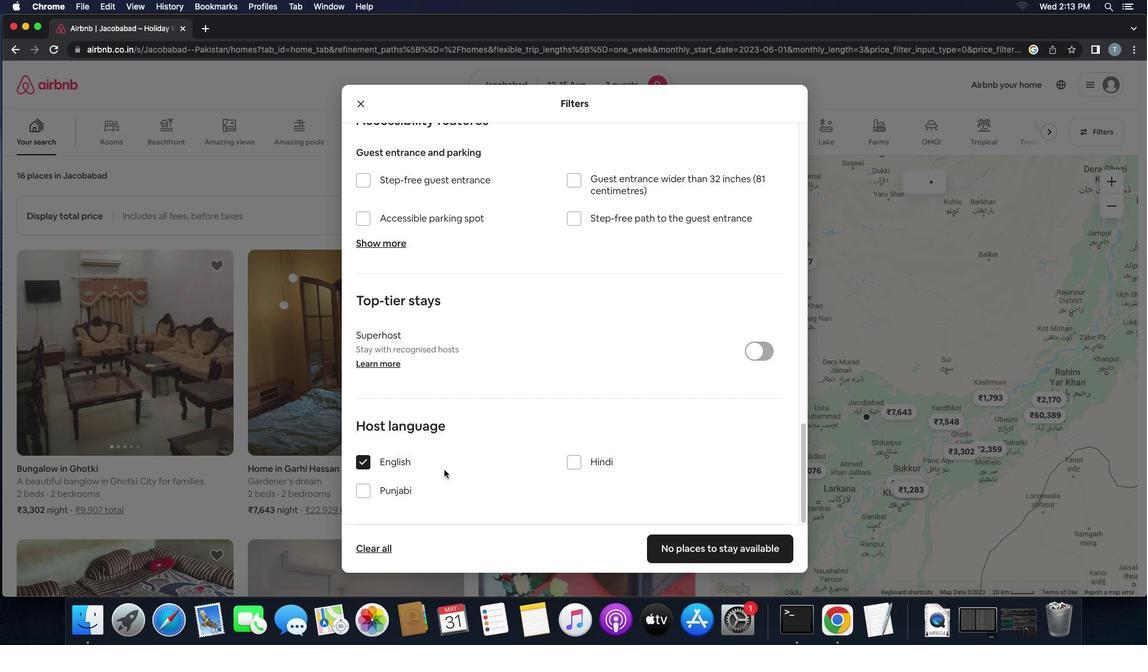 
Action: Mouse scrolled (444, 469) with delta (0, -2)
Screenshot: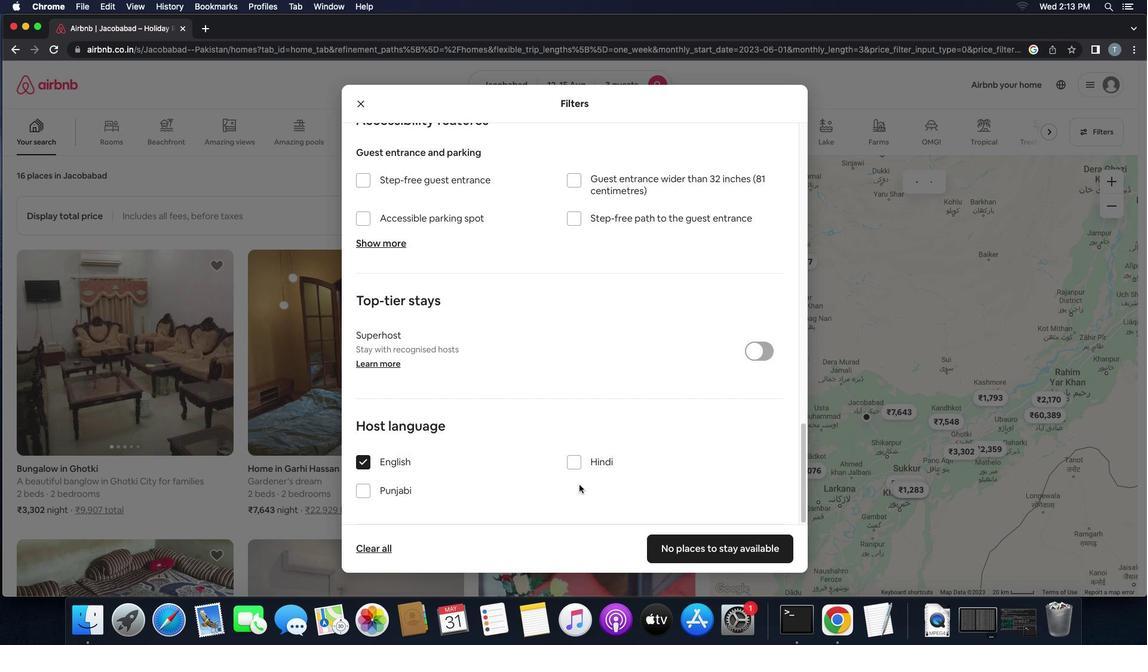 
Action: Mouse moved to (739, 550)
Screenshot: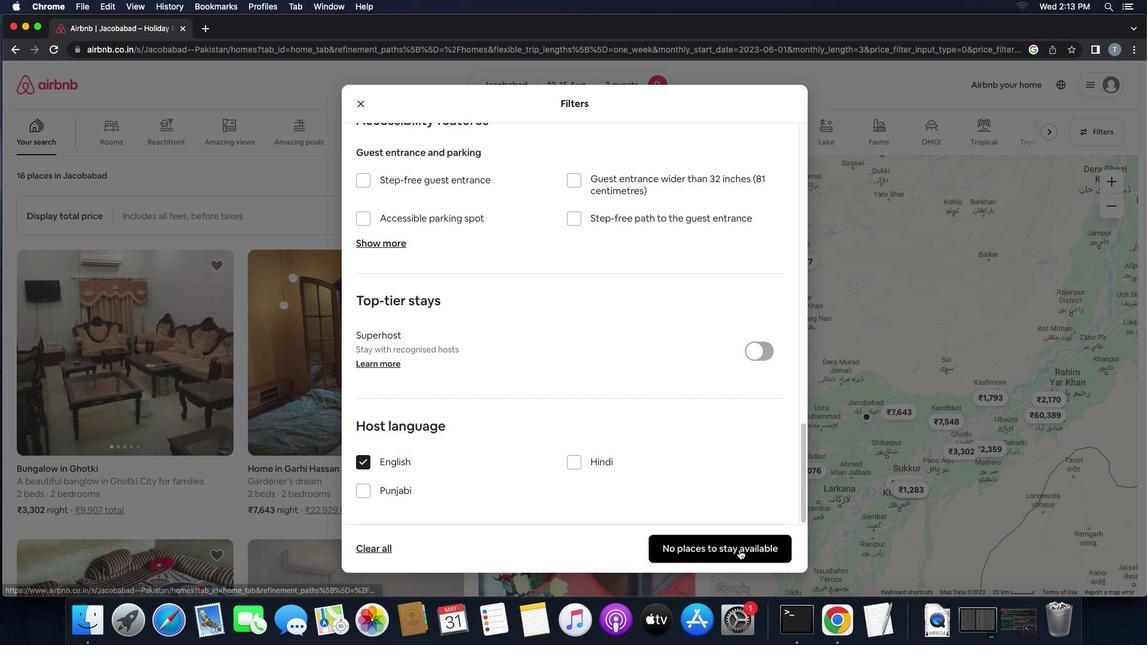 
Action: Mouse pressed left at (739, 550)
Screenshot: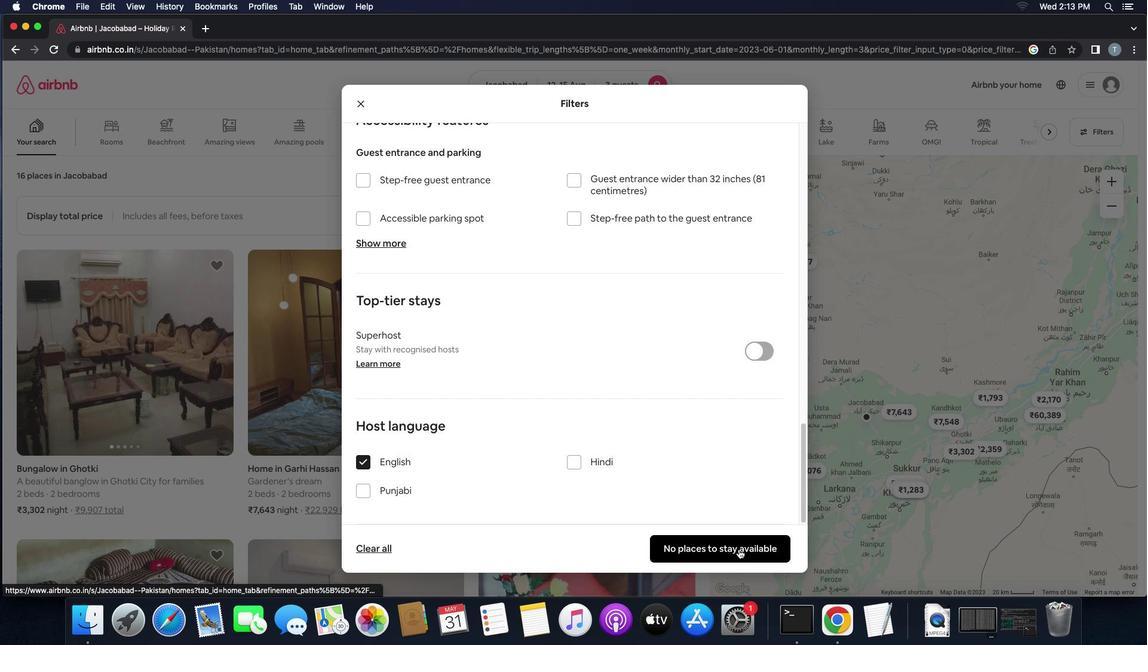 
Action: Mouse moved to (718, 533)
Screenshot: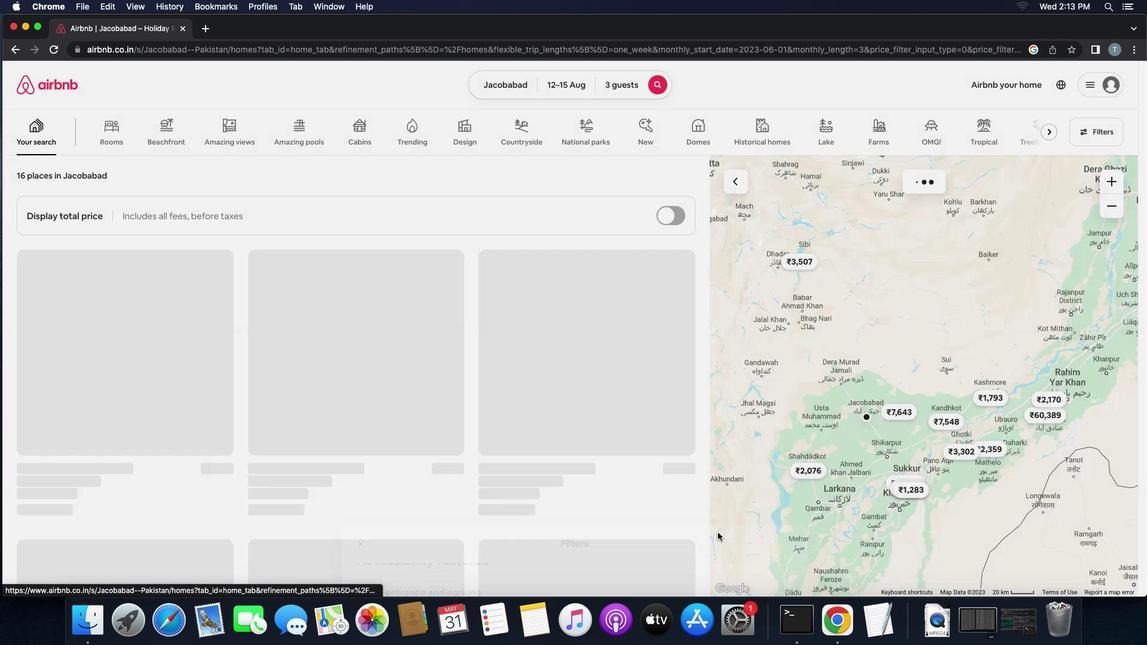 
